 Task: Plan a trip to Beroun, Czech Republic from 24th December, 2023 to 30th December, 2023 for 8 adults, 2 children. Place can be entire room or shared room with 4 bedrooms having 8 beds and 4 bathrooms. Property type can be house. Amenities needed are: wifi, TV, free parkinig on premises, gym, breakfast.
Action: Mouse moved to (456, 91)
Screenshot: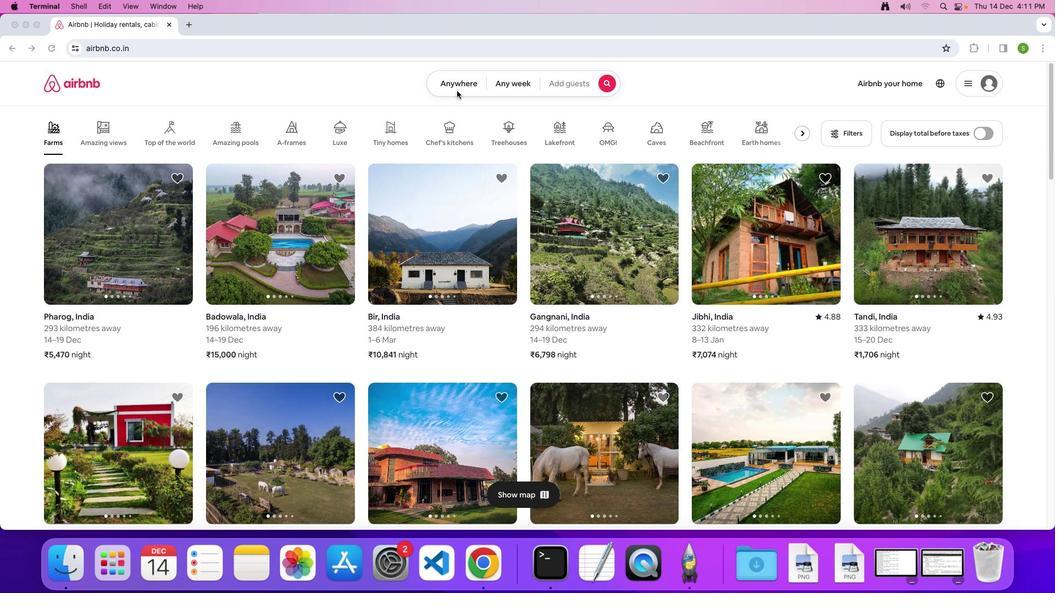 
Action: Mouse pressed left at (456, 91)
Screenshot: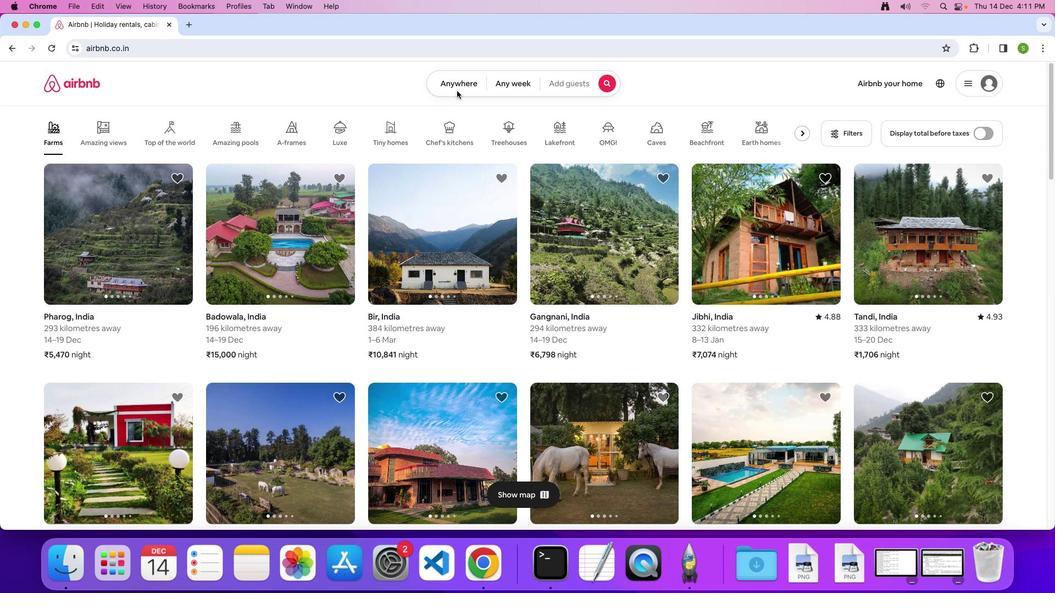 
Action: Mouse moved to (473, 78)
Screenshot: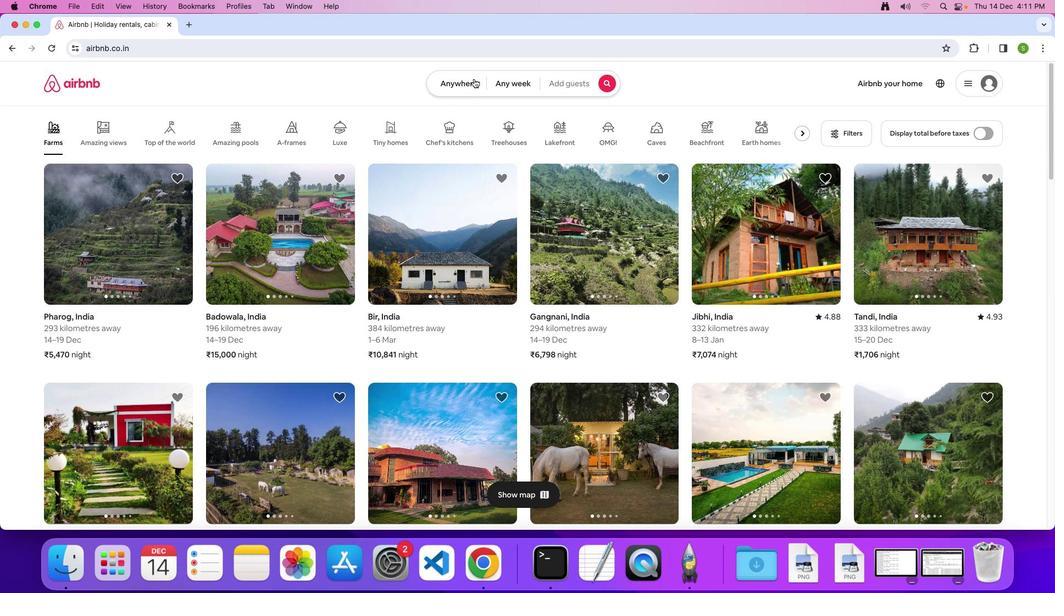
Action: Mouse pressed left at (473, 78)
Screenshot: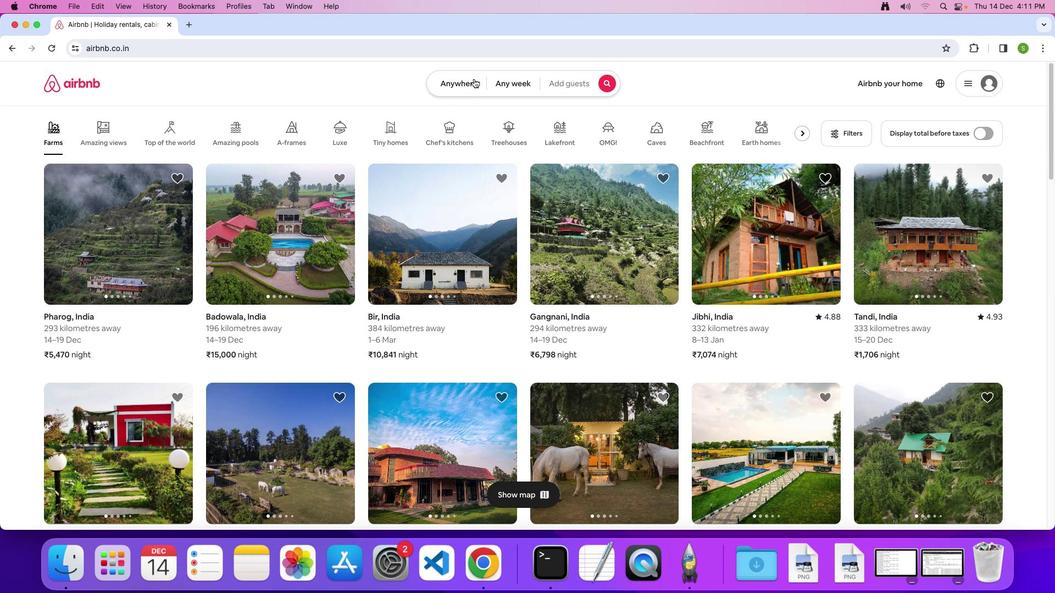 
Action: Mouse moved to (411, 122)
Screenshot: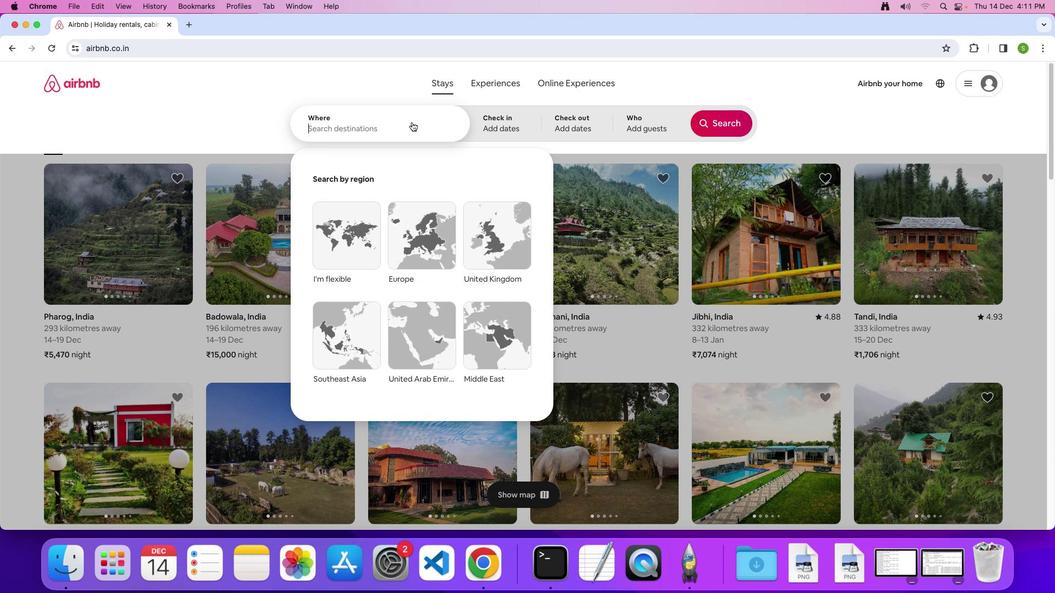 
Action: Mouse pressed left at (411, 122)
Screenshot: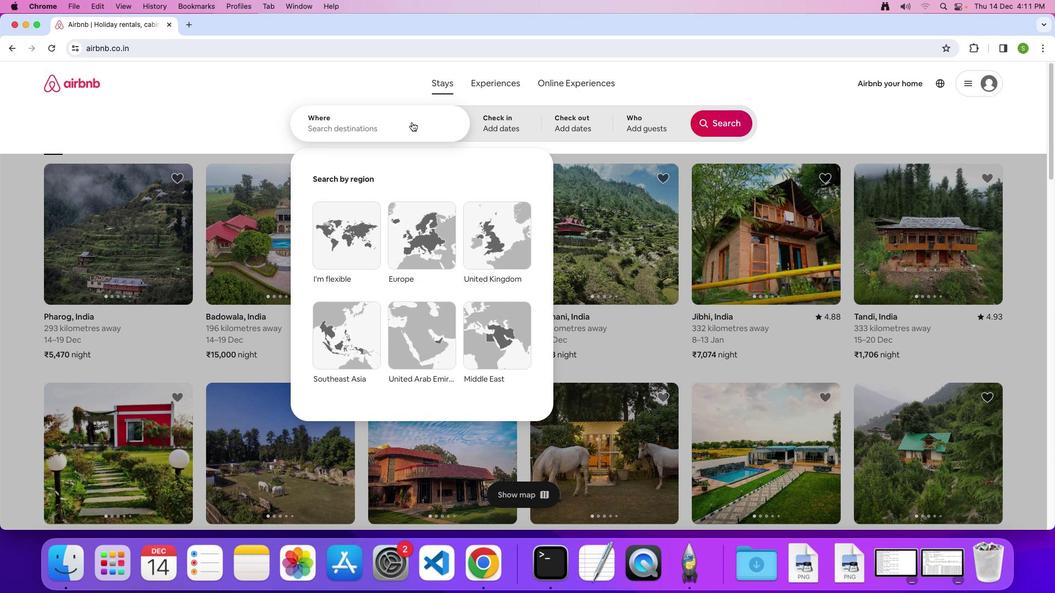 
Action: Key pressed 'B'Key.caps_lock'e''r''o''u''n'','Key.spaceKey.shift'C''z''e''c''h'Key.spaceKey.shift'R''e''p''b''l''i''c'Key.enter
Screenshot: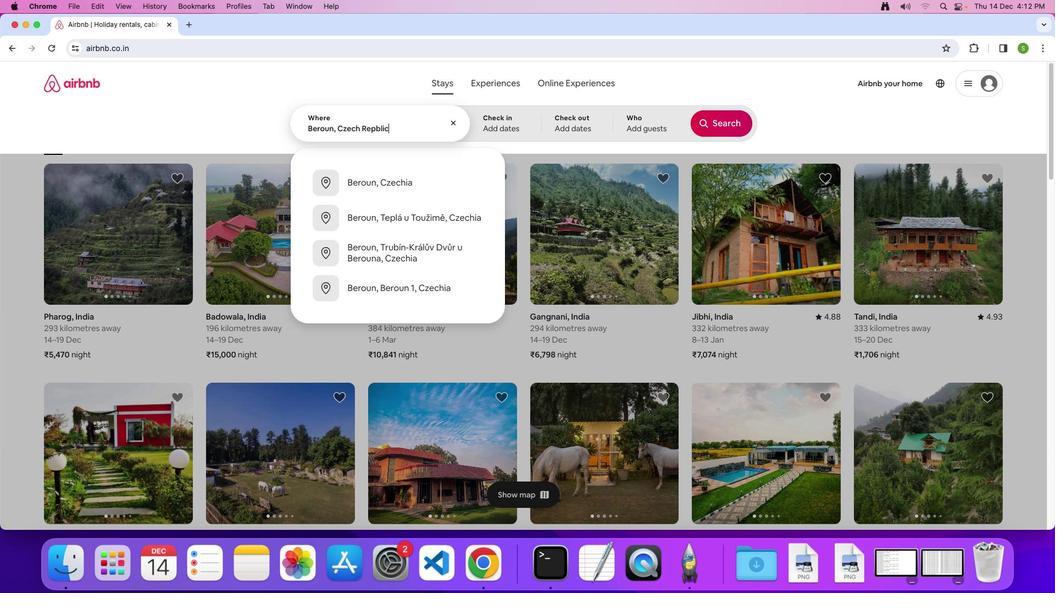 
Action: Mouse moved to (337, 368)
Screenshot: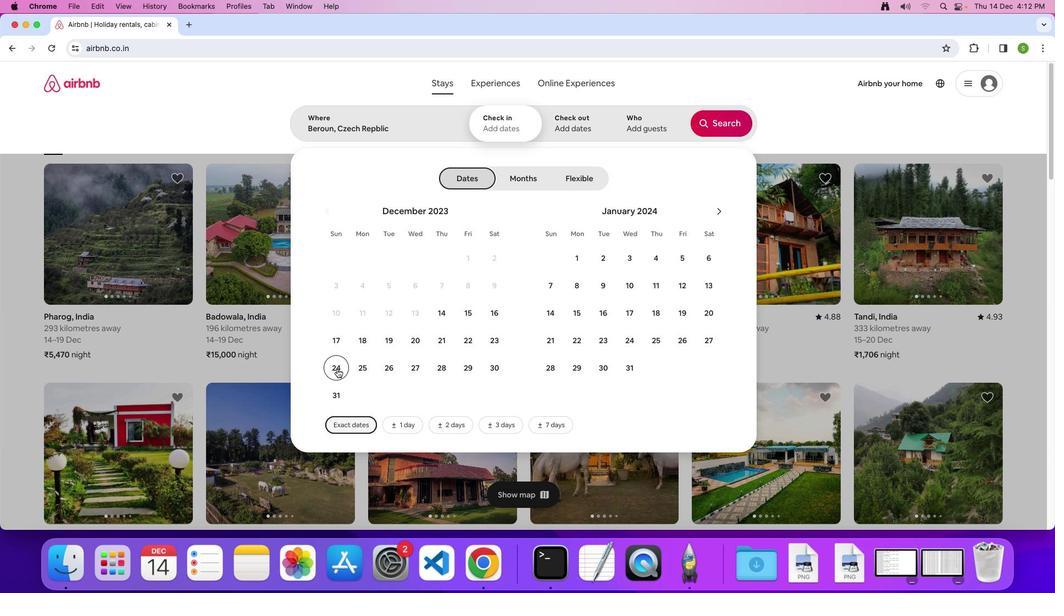 
Action: Mouse pressed left at (337, 368)
Screenshot: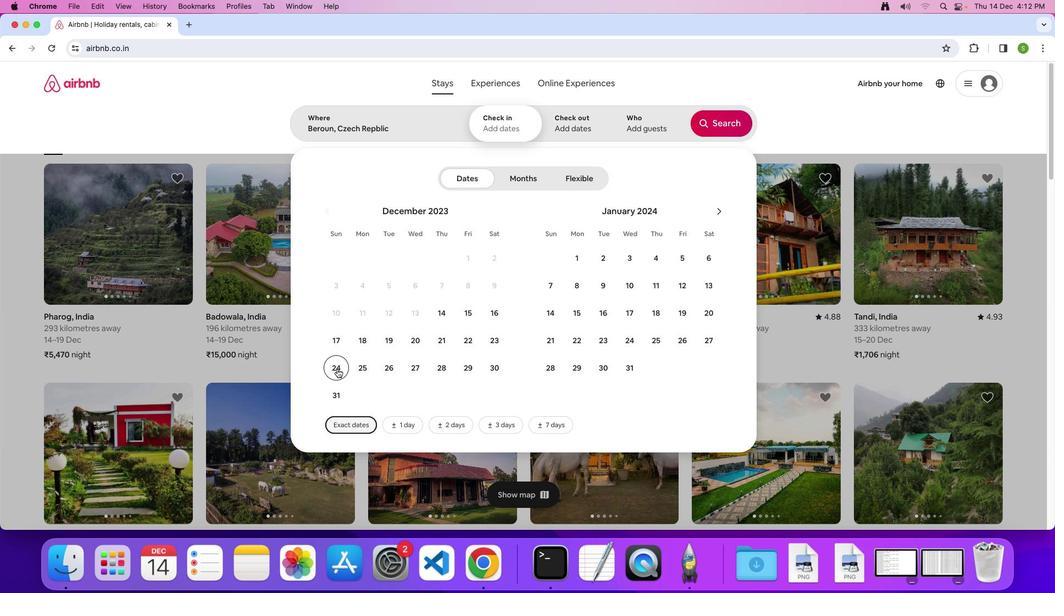 
Action: Mouse moved to (494, 359)
Screenshot: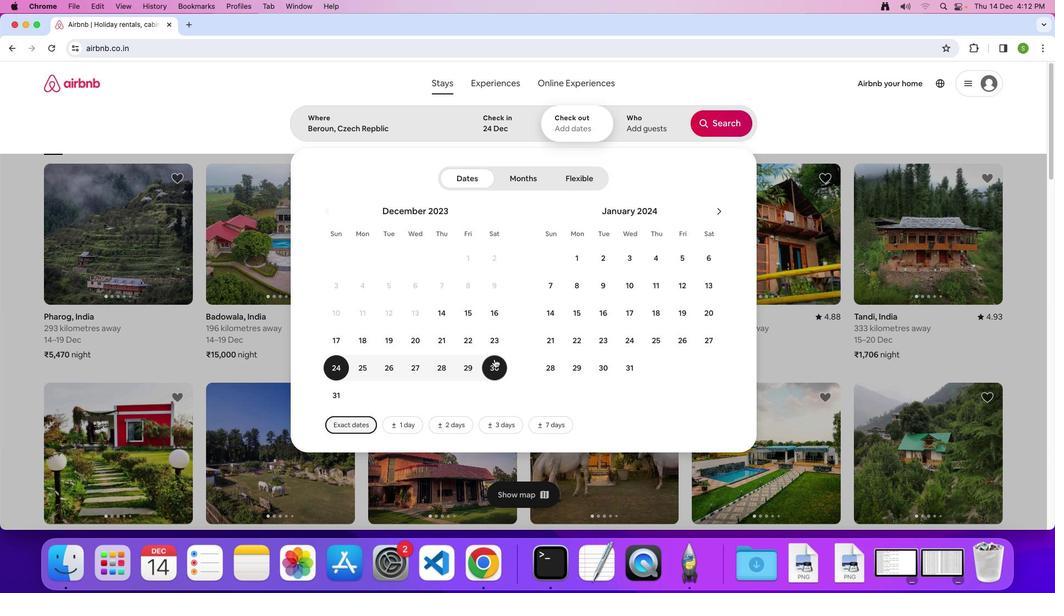 
Action: Mouse pressed left at (494, 359)
Screenshot: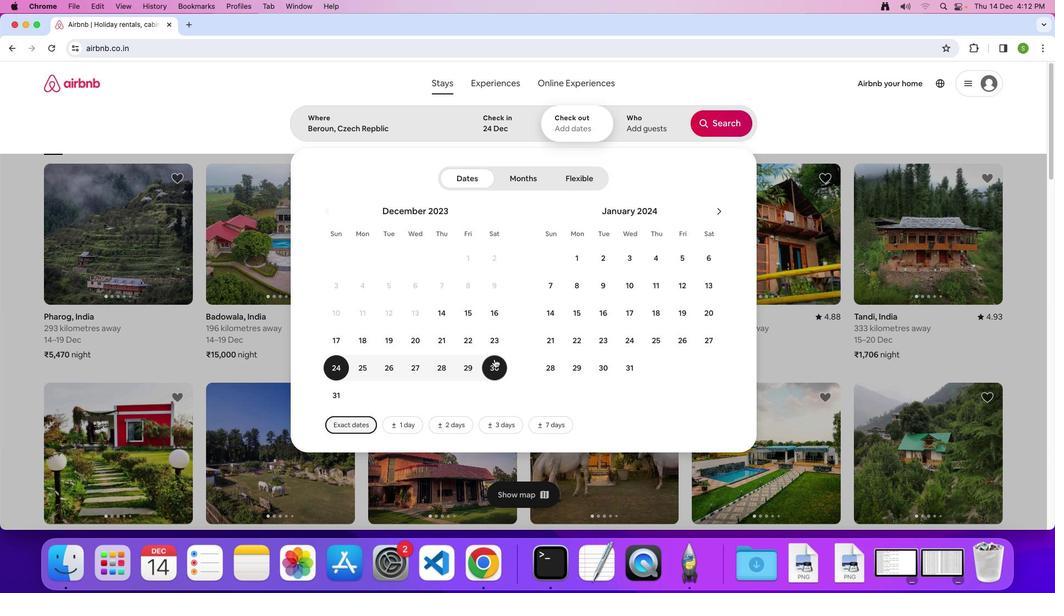 
Action: Mouse moved to (629, 130)
Screenshot: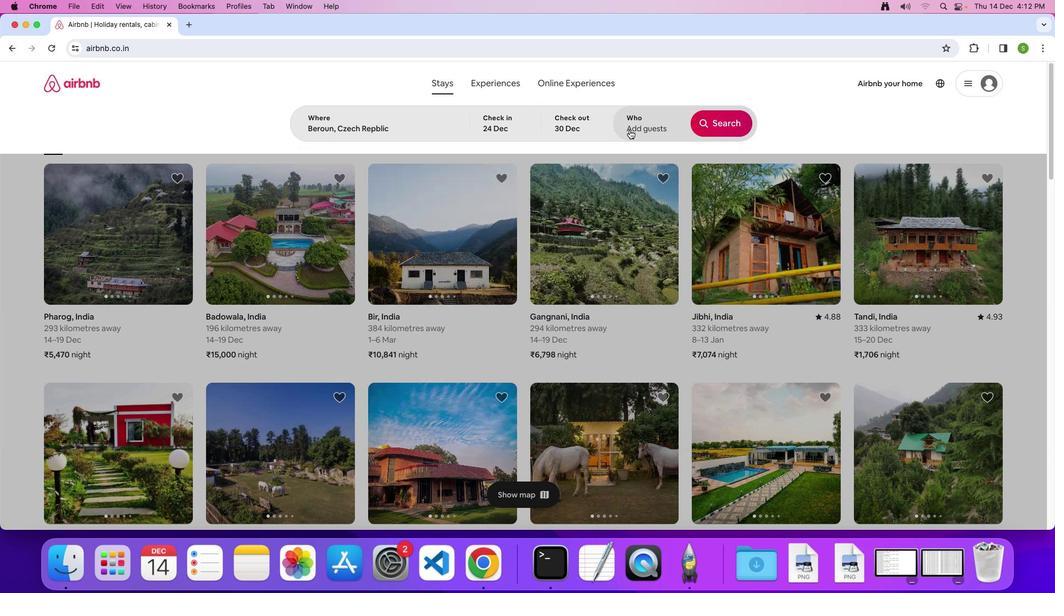 
Action: Mouse pressed left at (629, 130)
Screenshot: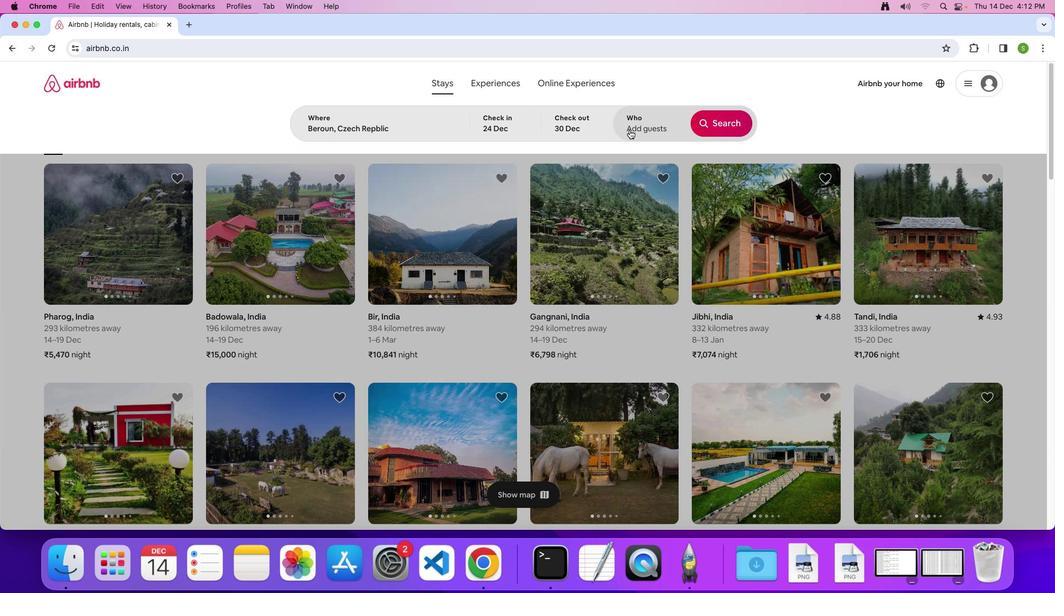 
Action: Mouse moved to (718, 179)
Screenshot: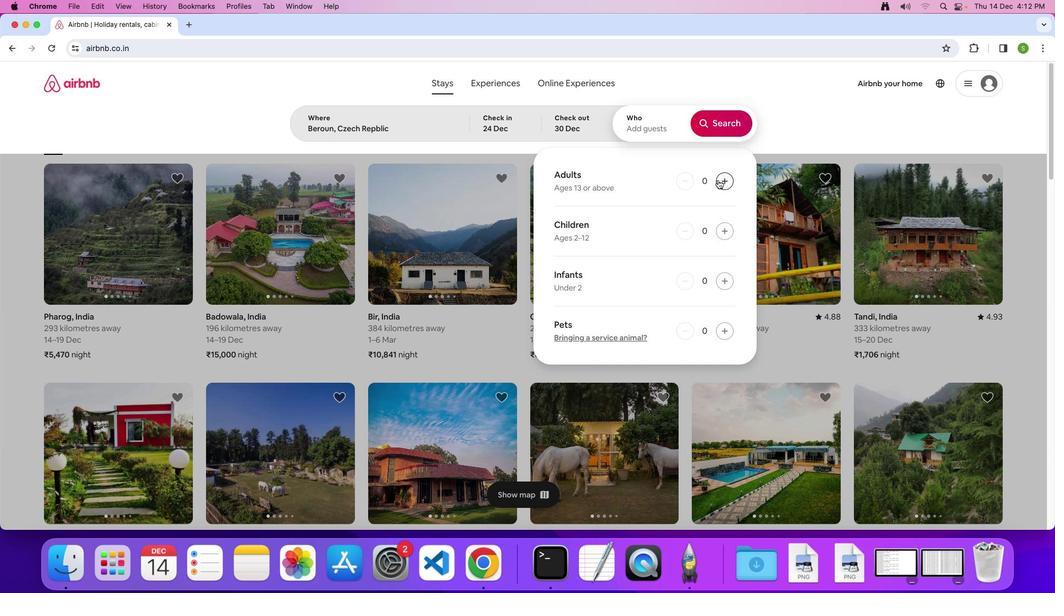 
Action: Mouse pressed left at (718, 179)
Screenshot: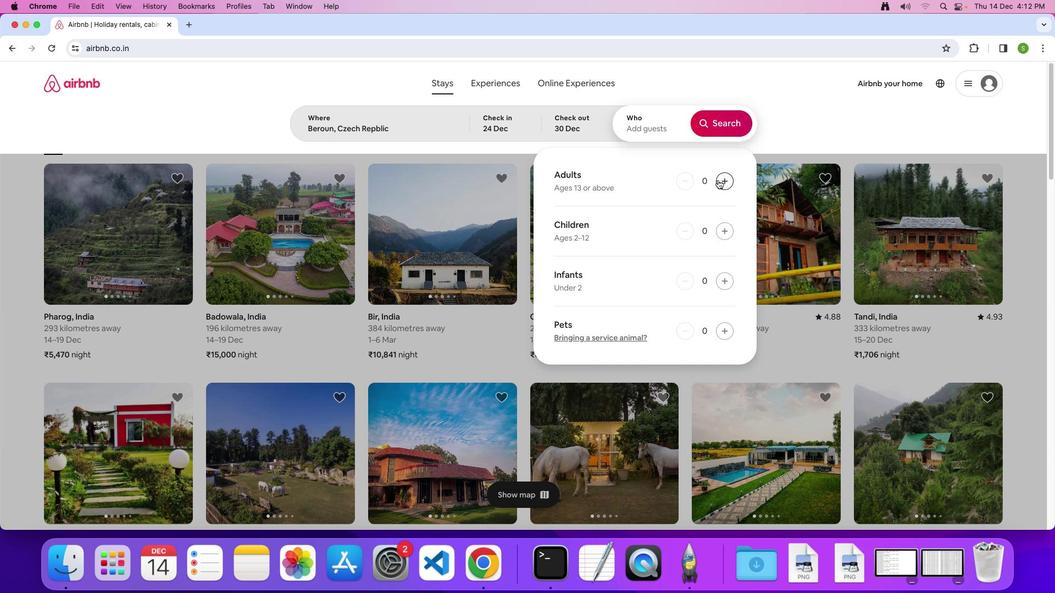 
Action: Mouse pressed left at (718, 179)
Screenshot: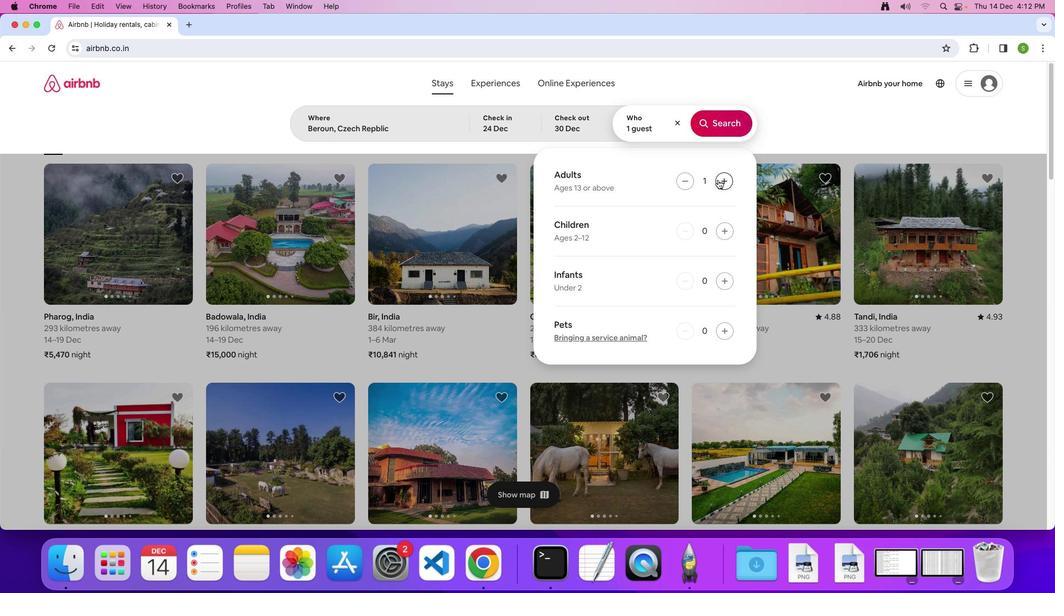 
Action: Mouse pressed left at (718, 179)
Screenshot: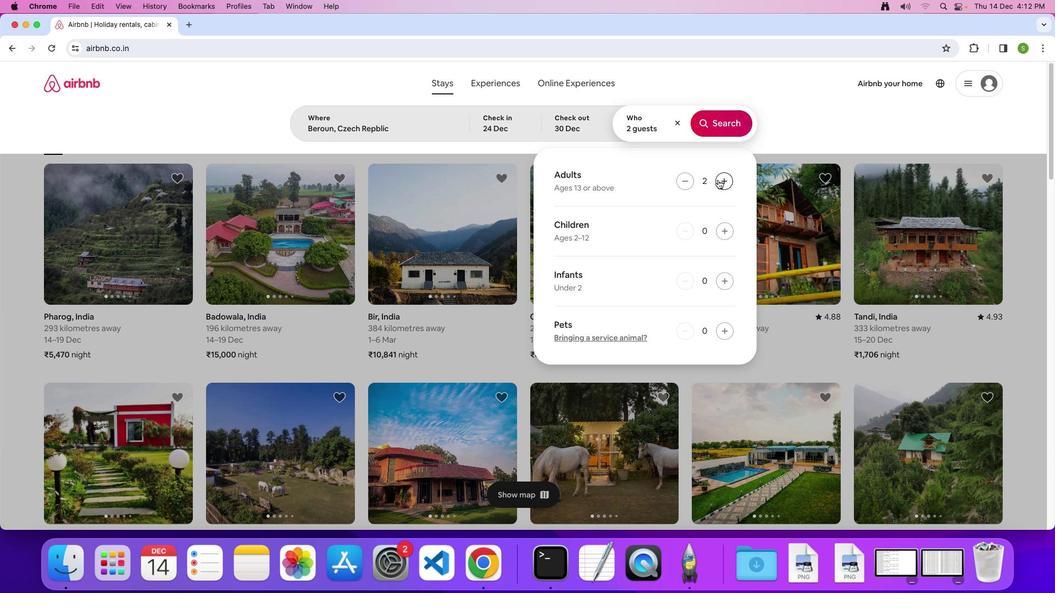 
Action: Mouse pressed left at (718, 179)
Screenshot: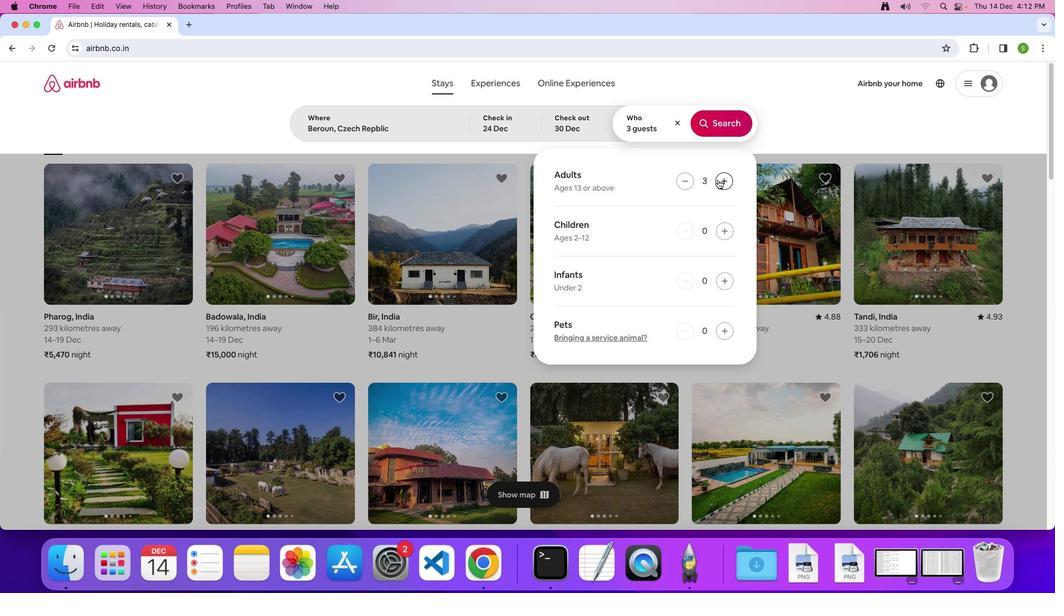 
Action: Mouse pressed left at (718, 179)
Screenshot: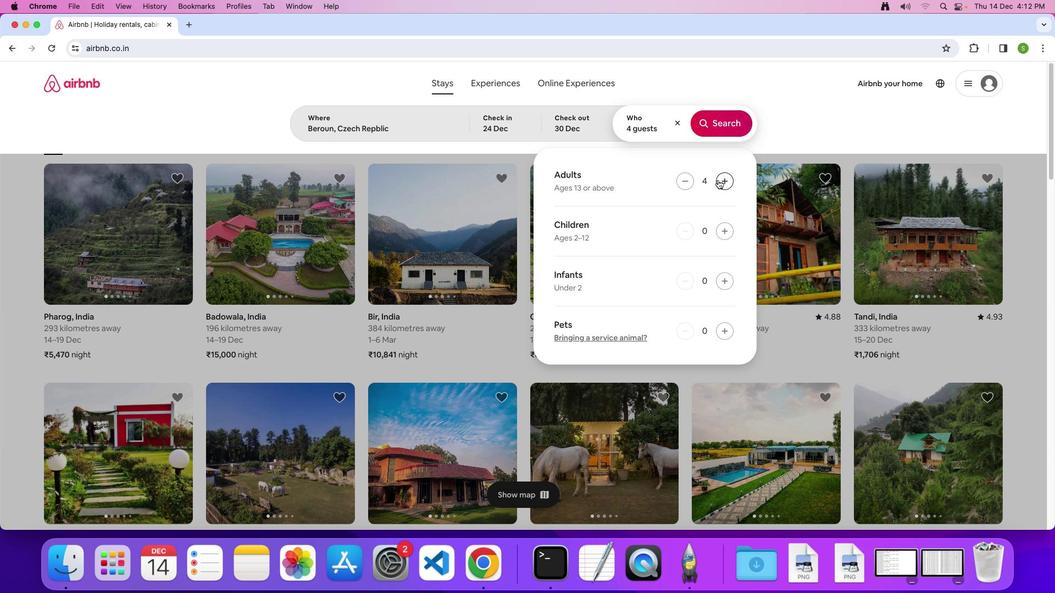 
Action: Mouse pressed left at (718, 179)
Screenshot: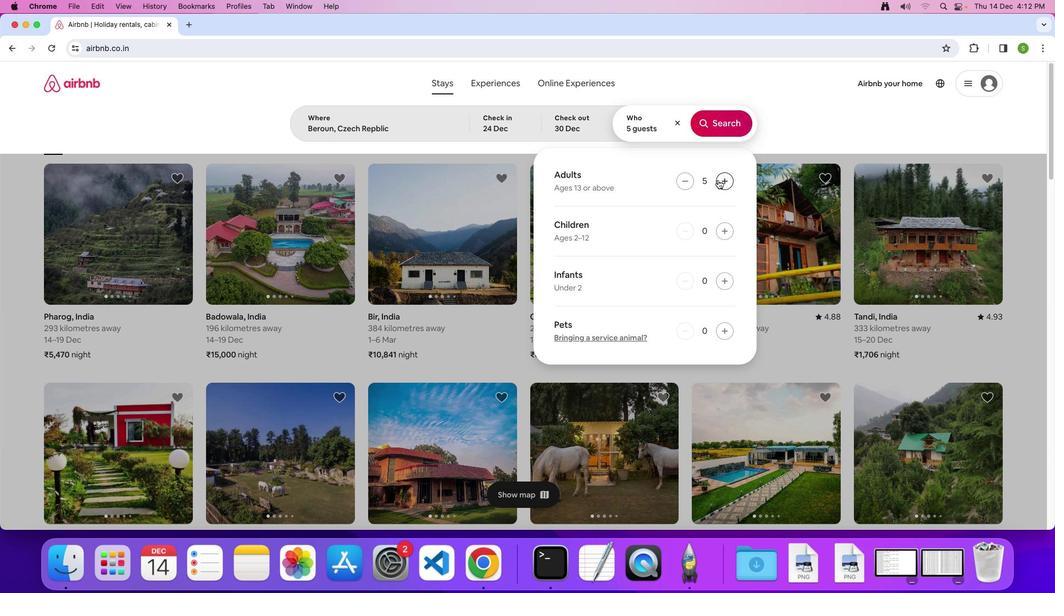 
Action: Mouse pressed left at (718, 179)
Screenshot: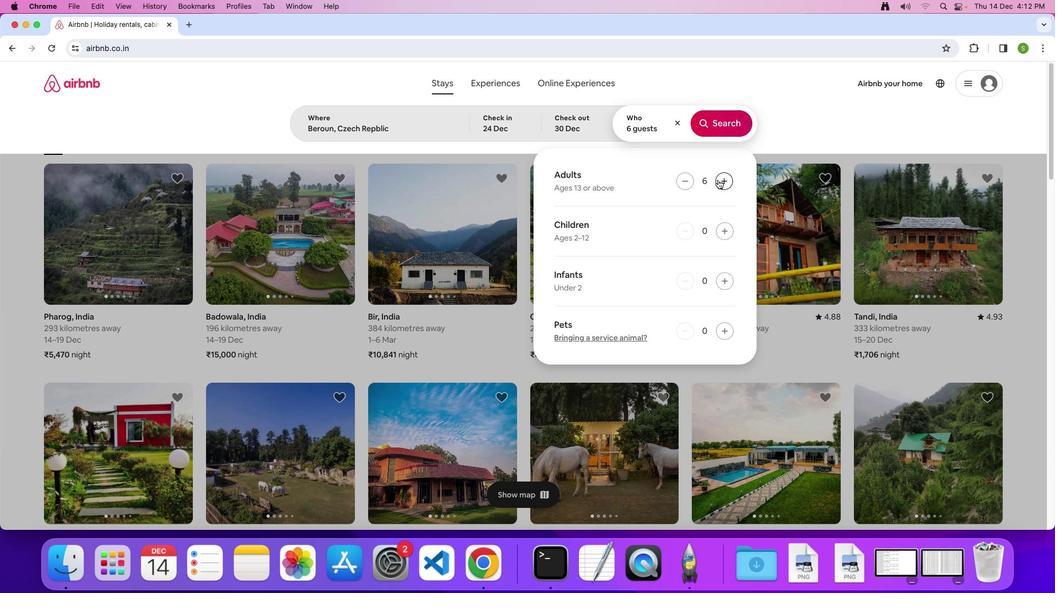 
Action: Mouse moved to (718, 179)
Screenshot: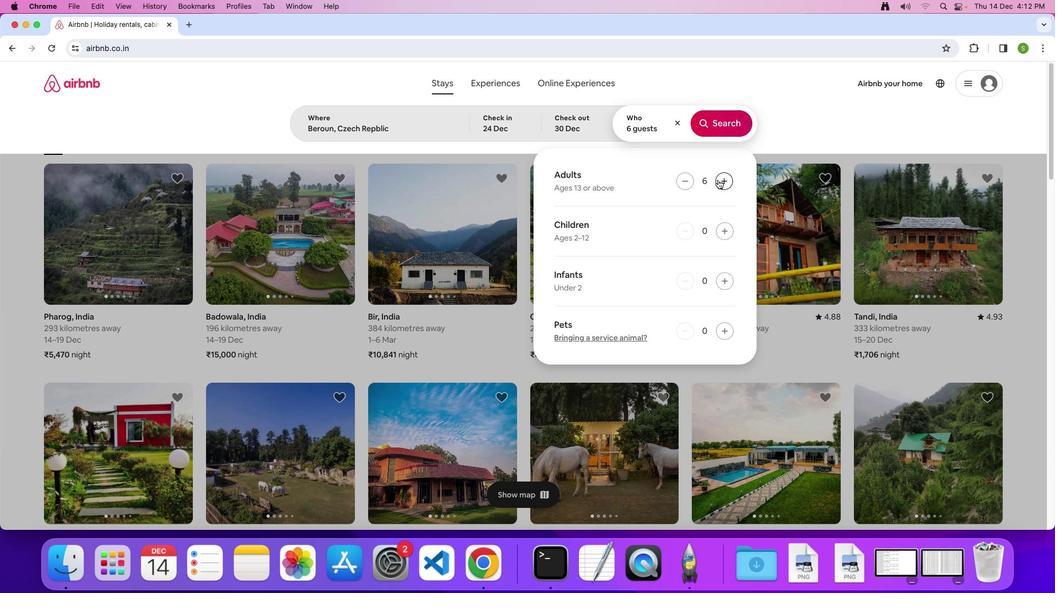 
Action: Mouse pressed left at (718, 179)
Screenshot: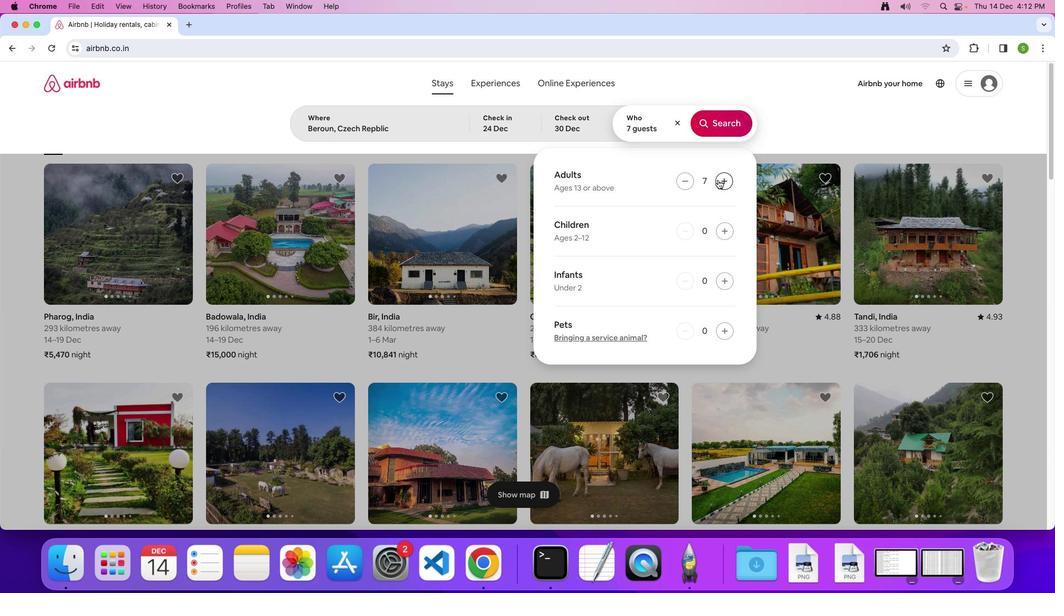 
Action: Mouse moved to (723, 224)
Screenshot: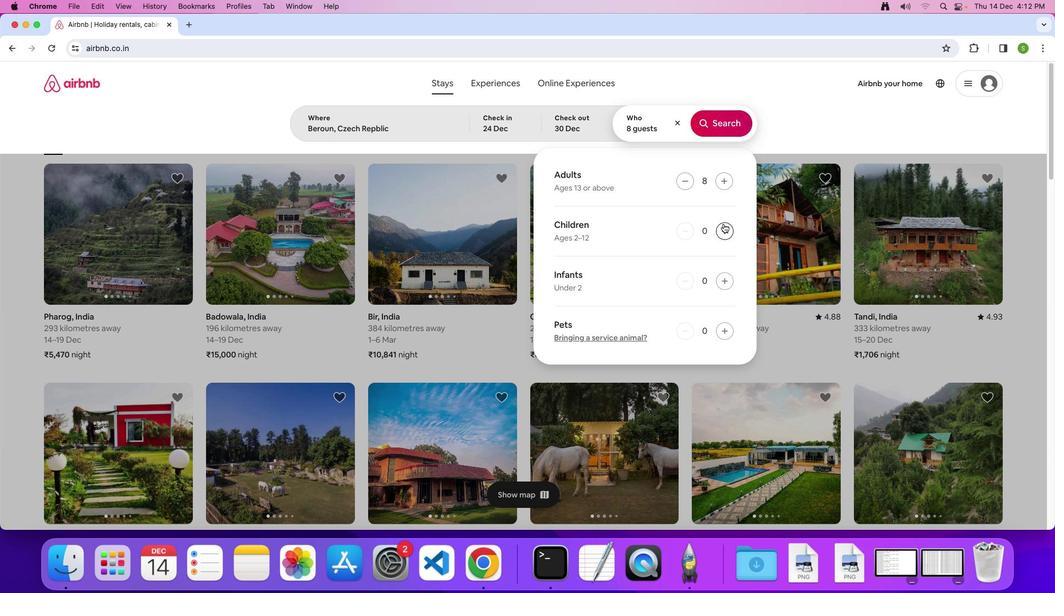 
Action: Mouse pressed left at (723, 224)
Screenshot: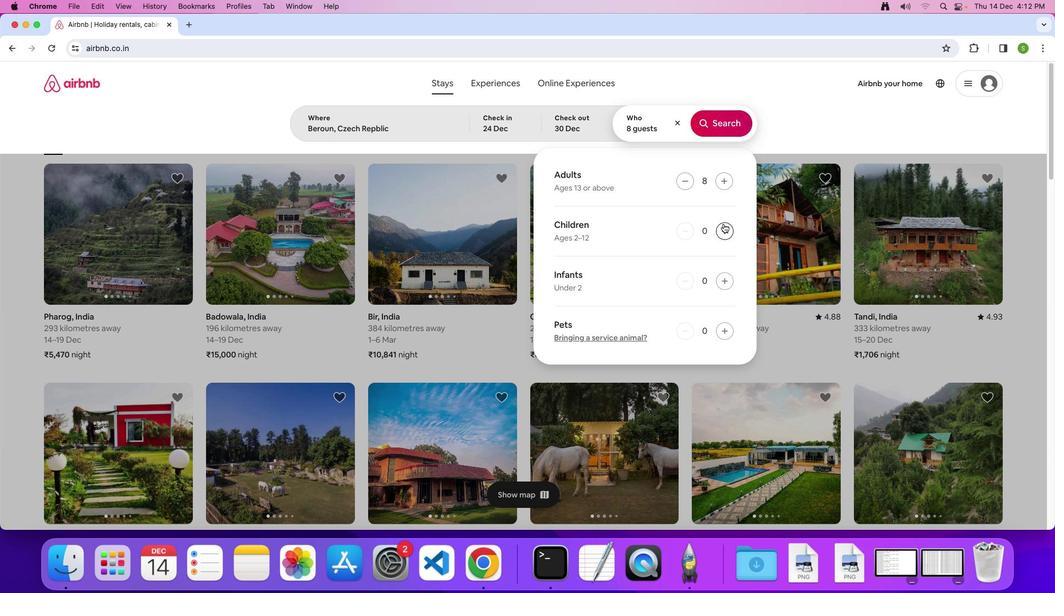
Action: Mouse pressed left at (723, 224)
Screenshot: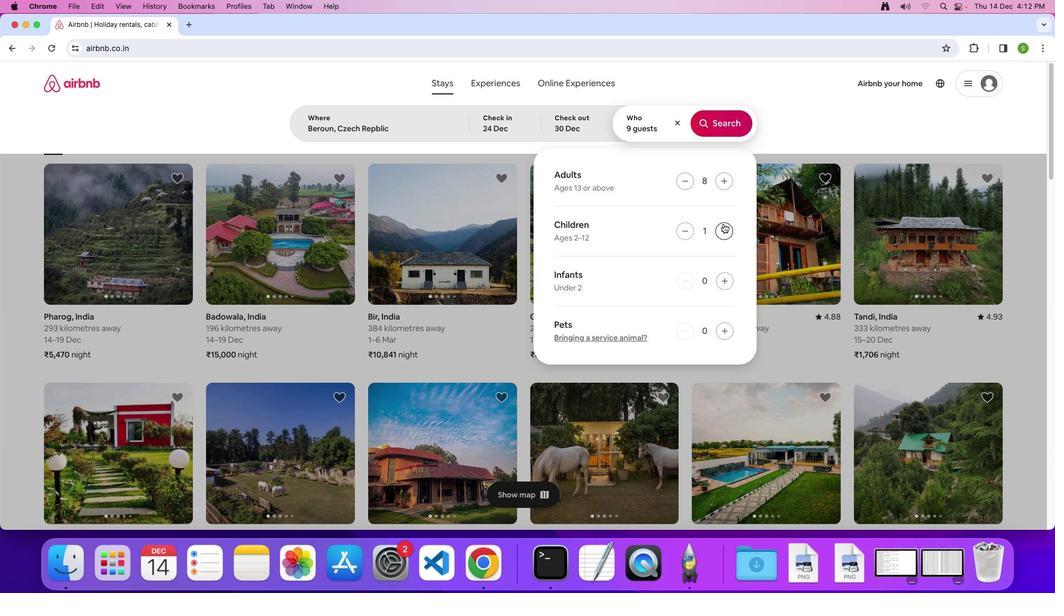 
Action: Mouse moved to (719, 125)
Screenshot: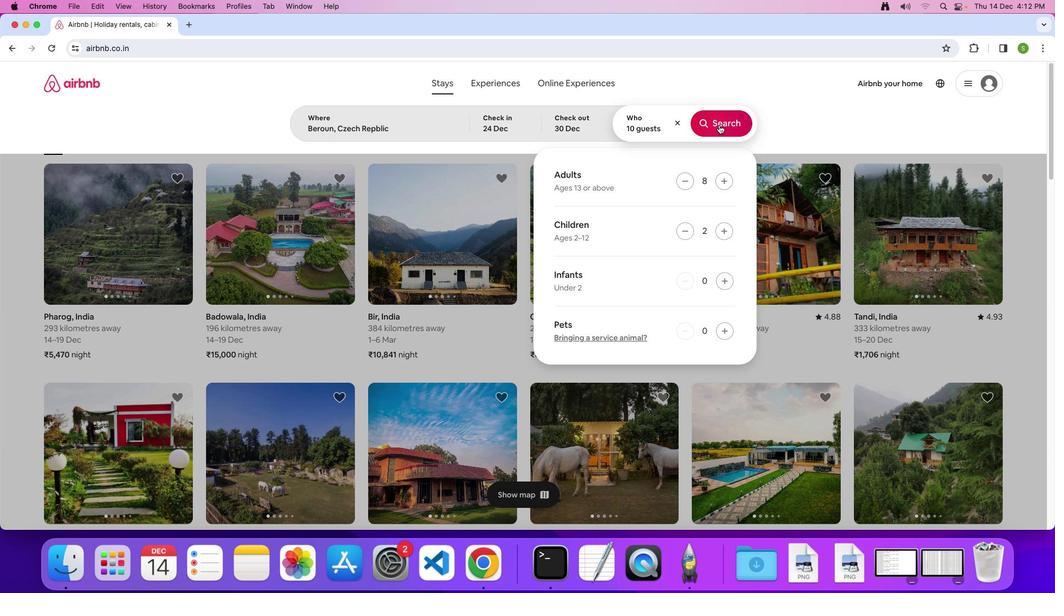 
Action: Mouse pressed left at (719, 125)
Screenshot: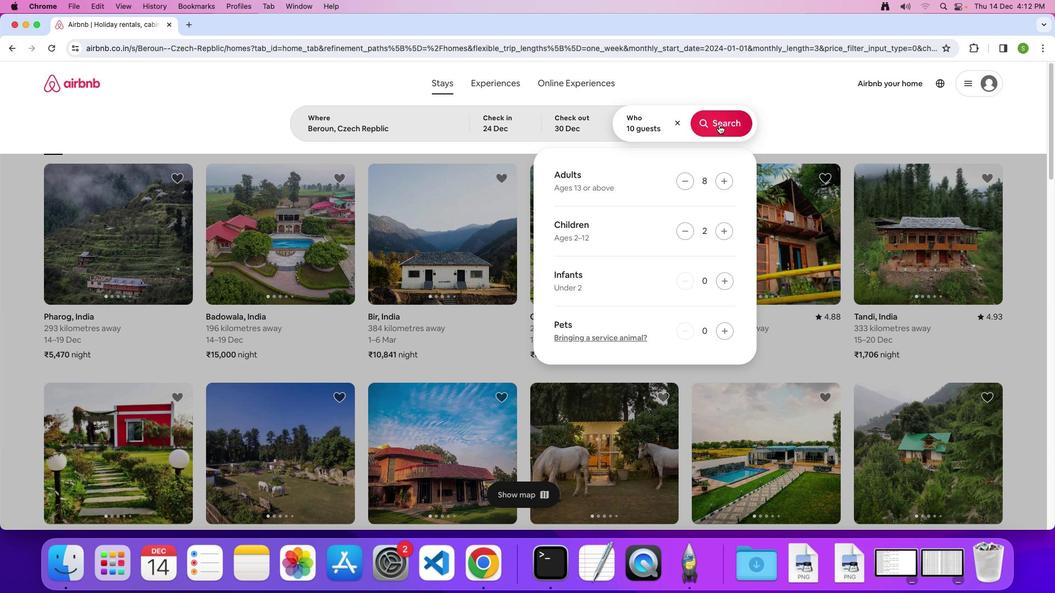 
Action: Mouse moved to (882, 132)
Screenshot: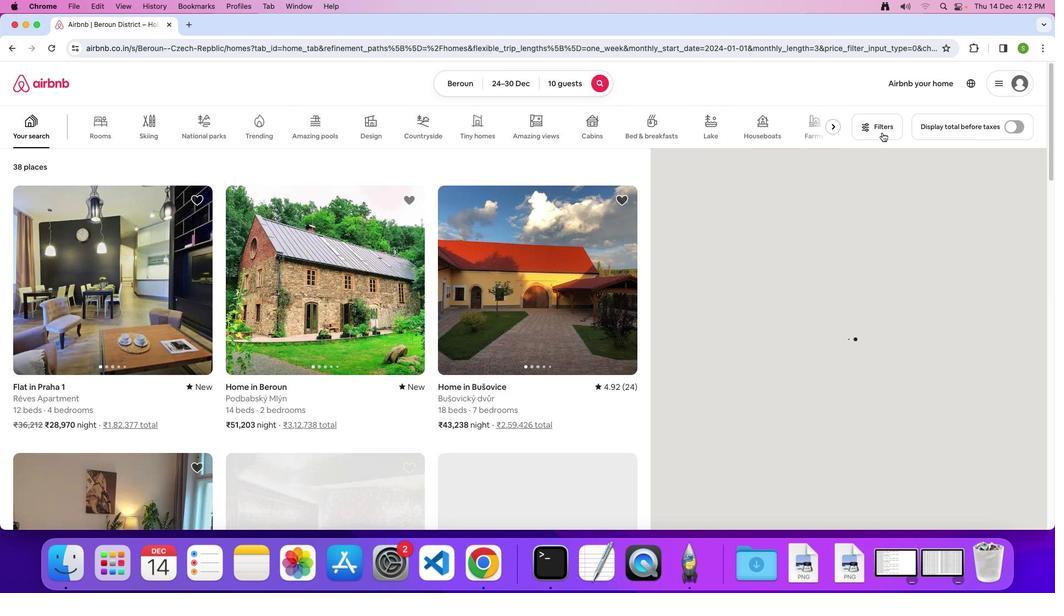 
Action: Mouse pressed left at (882, 132)
Screenshot: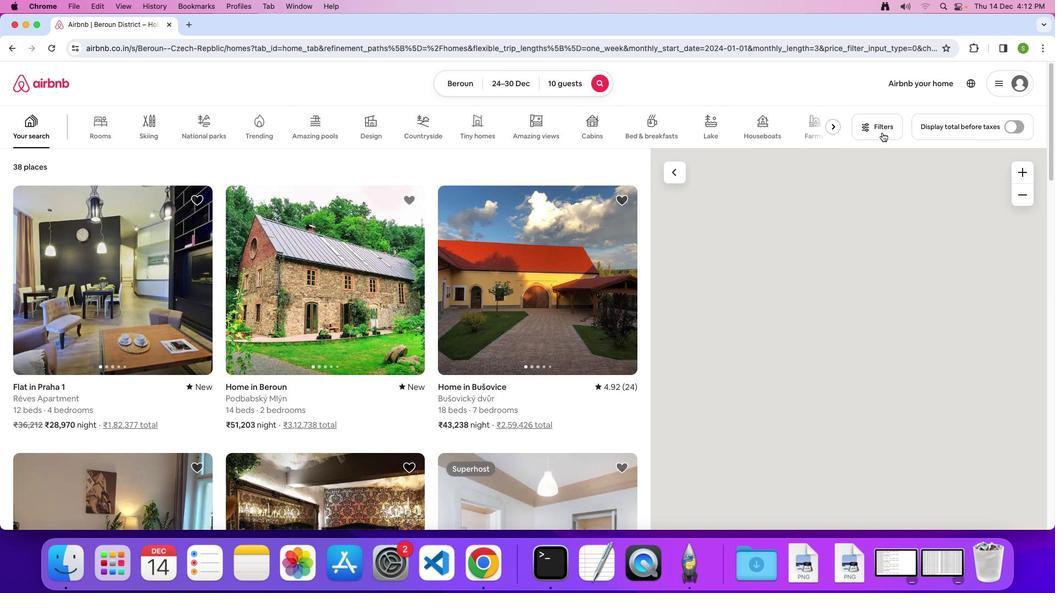 
Action: Mouse moved to (510, 360)
Screenshot: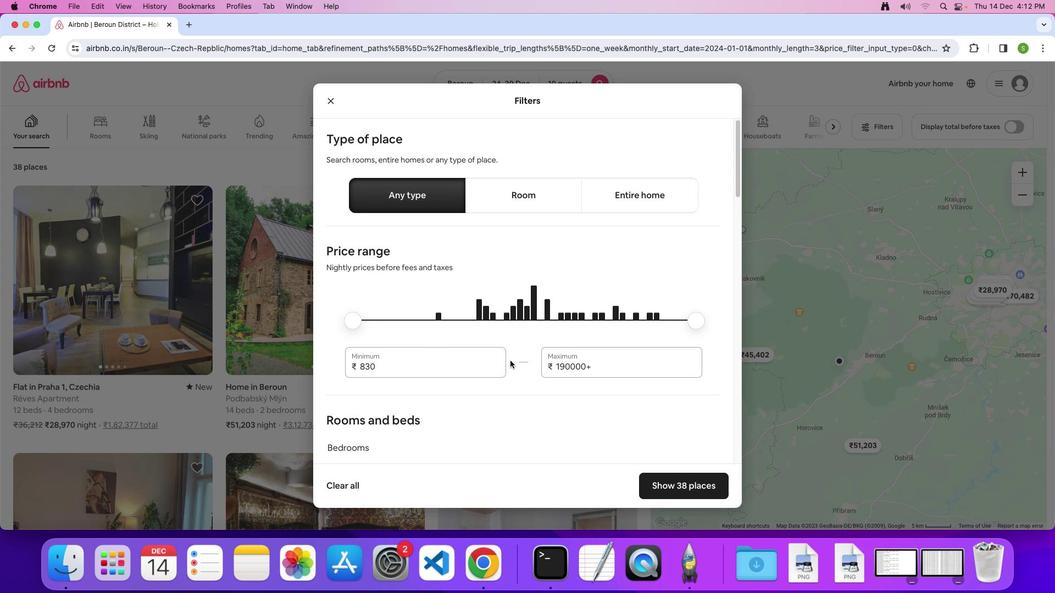 
Action: Mouse scrolled (510, 360) with delta (0, 0)
Screenshot: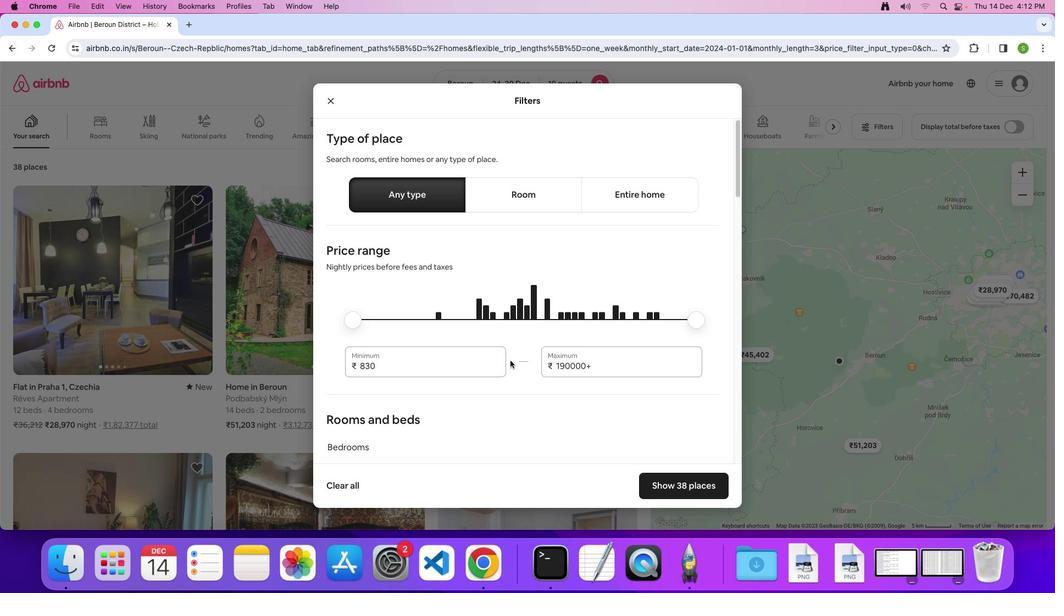 
Action: Mouse scrolled (510, 360) with delta (0, 0)
Screenshot: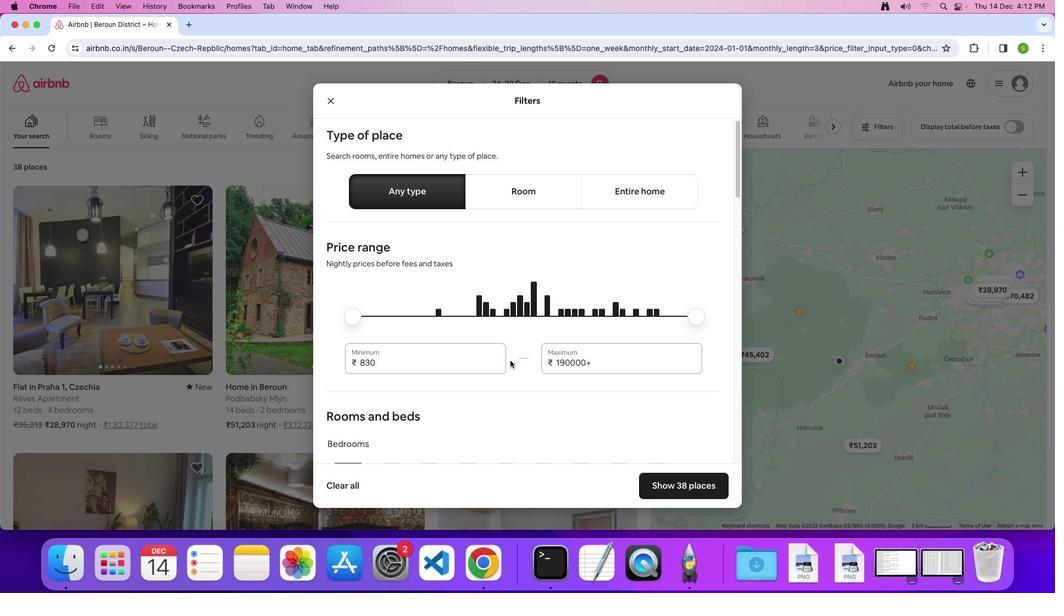 
Action: Mouse scrolled (510, 360) with delta (0, 0)
Screenshot: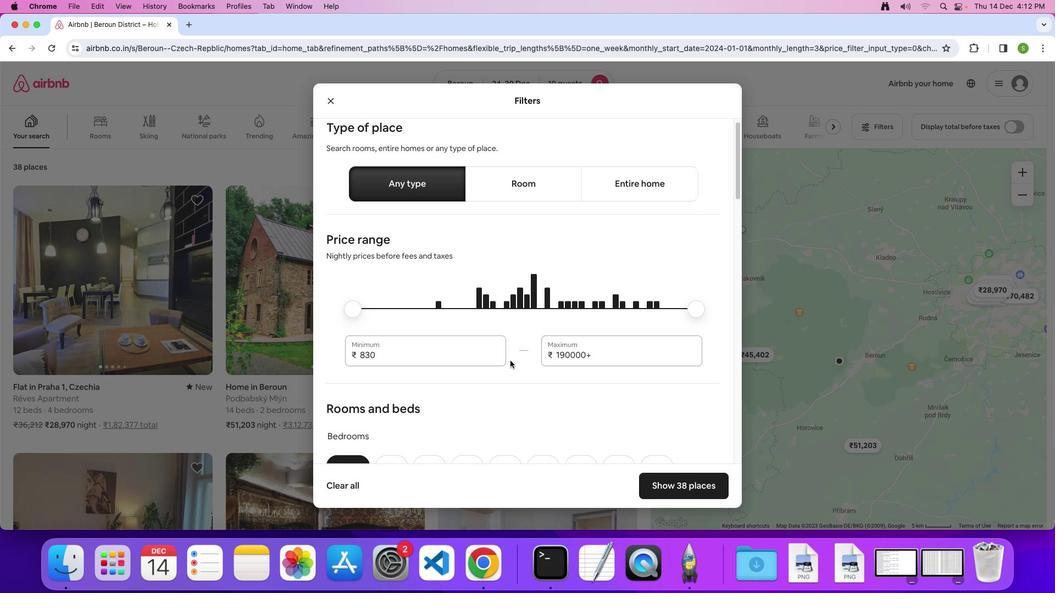 
Action: Mouse scrolled (510, 360) with delta (0, 0)
Screenshot: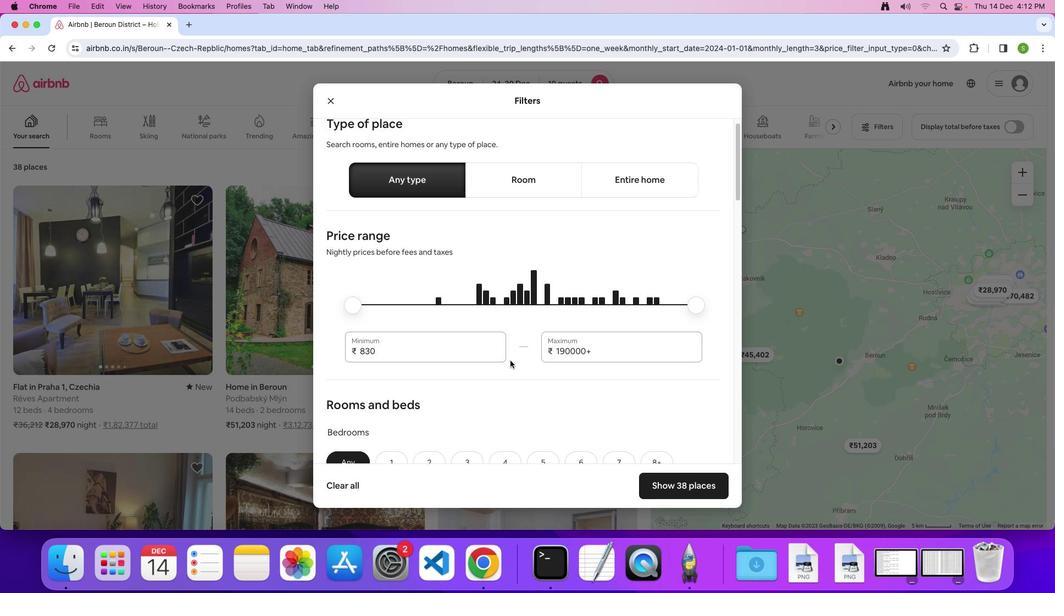 
Action: Mouse scrolled (510, 360) with delta (0, 0)
Screenshot: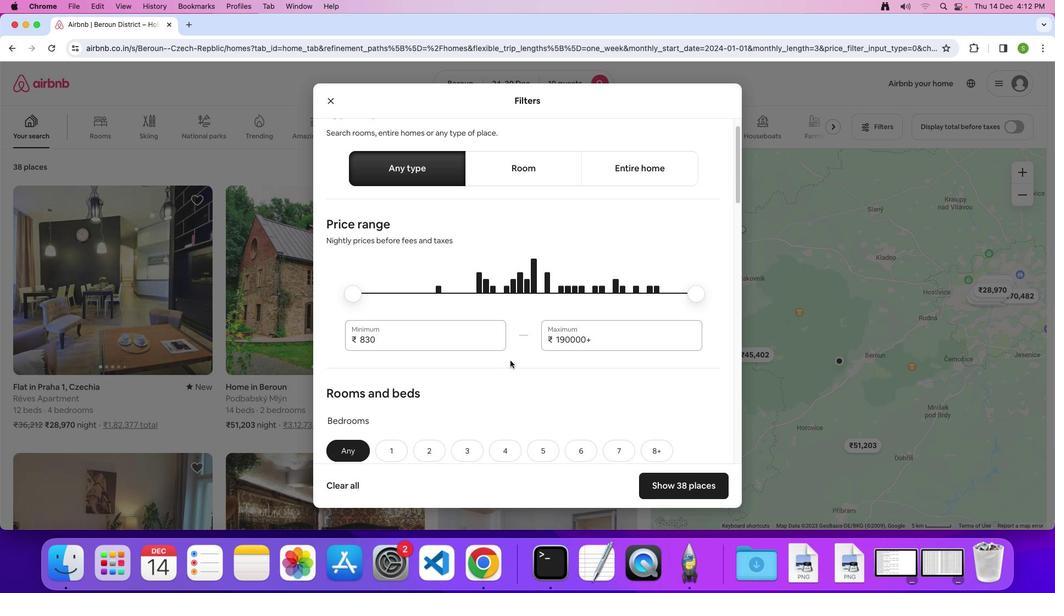 
Action: Mouse scrolled (510, 360) with delta (0, 0)
Screenshot: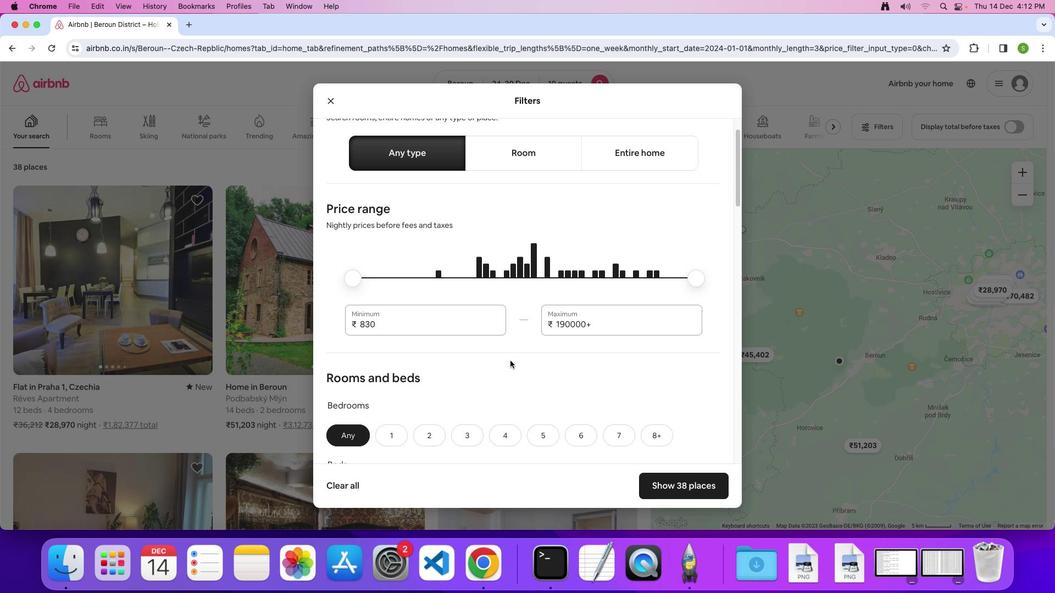 
Action: Mouse scrolled (510, 360) with delta (0, 0)
Screenshot: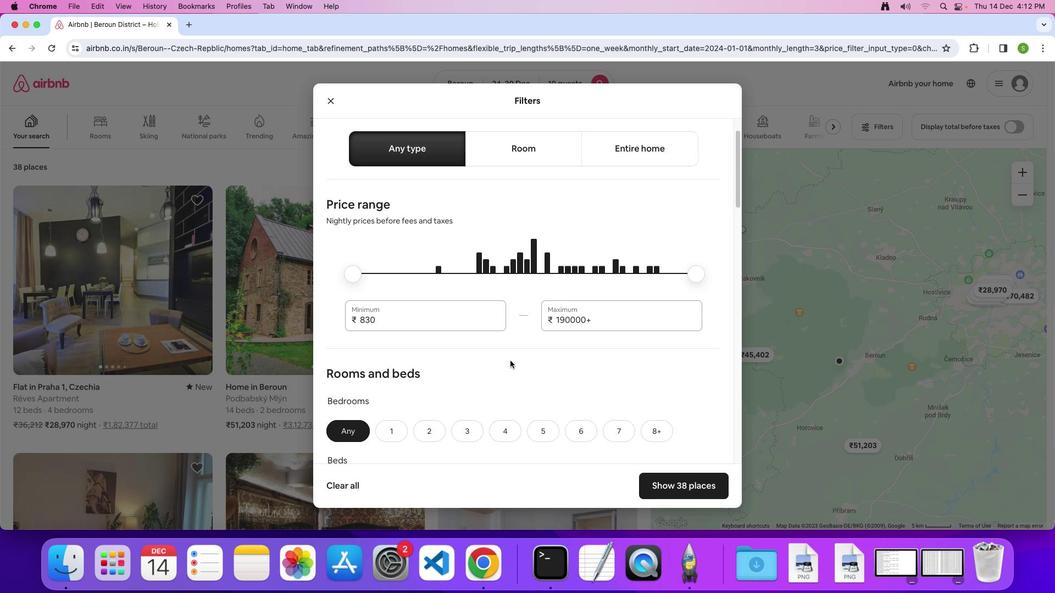 
Action: Mouse scrolled (510, 360) with delta (0, 0)
Screenshot: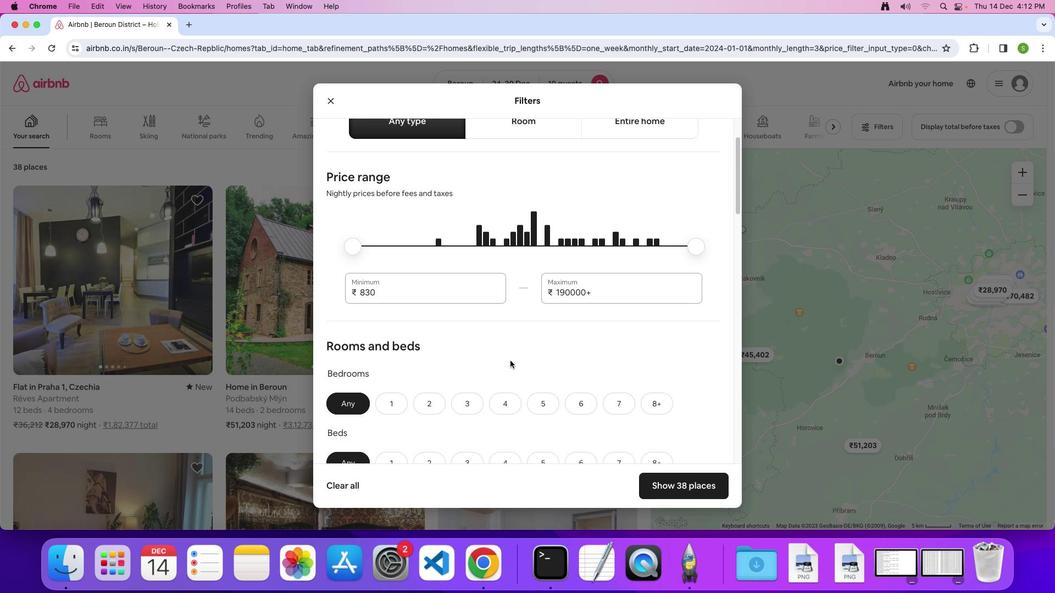 
Action: Mouse scrolled (510, 360) with delta (0, 0)
Screenshot: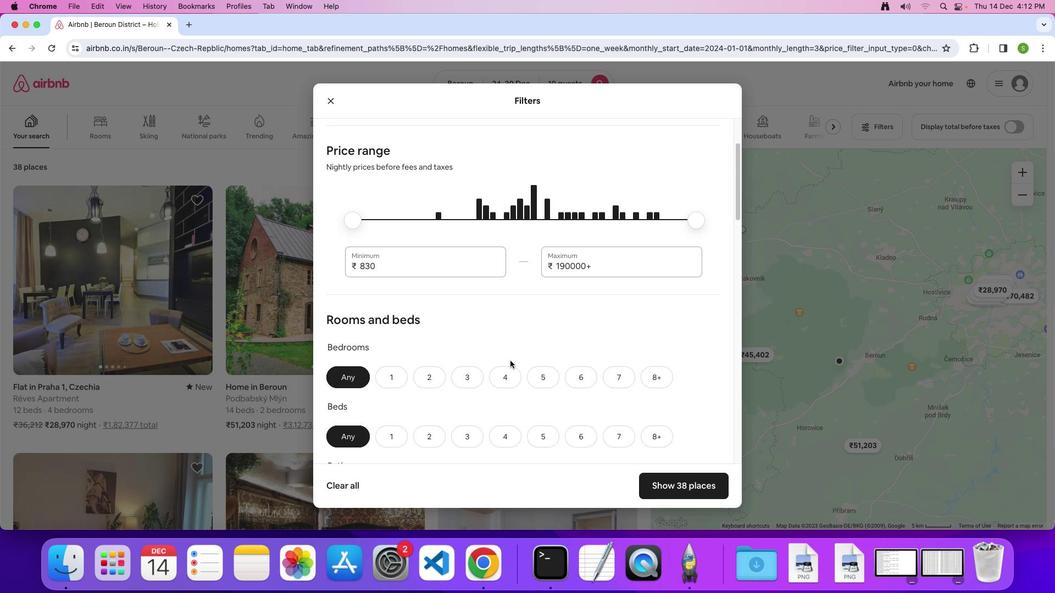 
Action: Mouse scrolled (510, 360) with delta (0, 0)
Screenshot: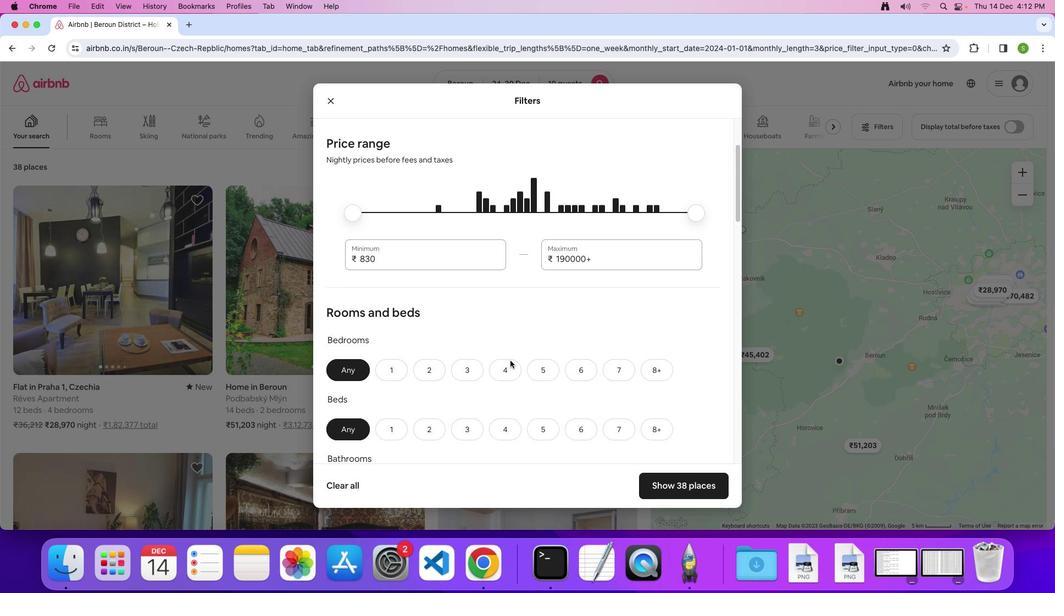 
Action: Mouse scrolled (510, 360) with delta (0, -1)
Screenshot: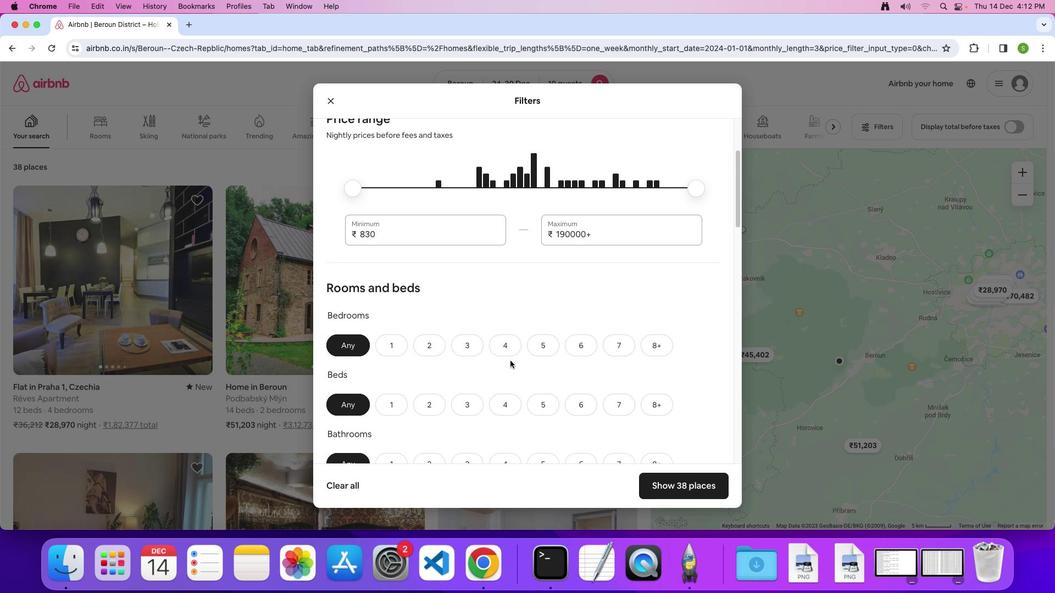 
Action: Mouse scrolled (510, 360) with delta (0, 0)
Screenshot: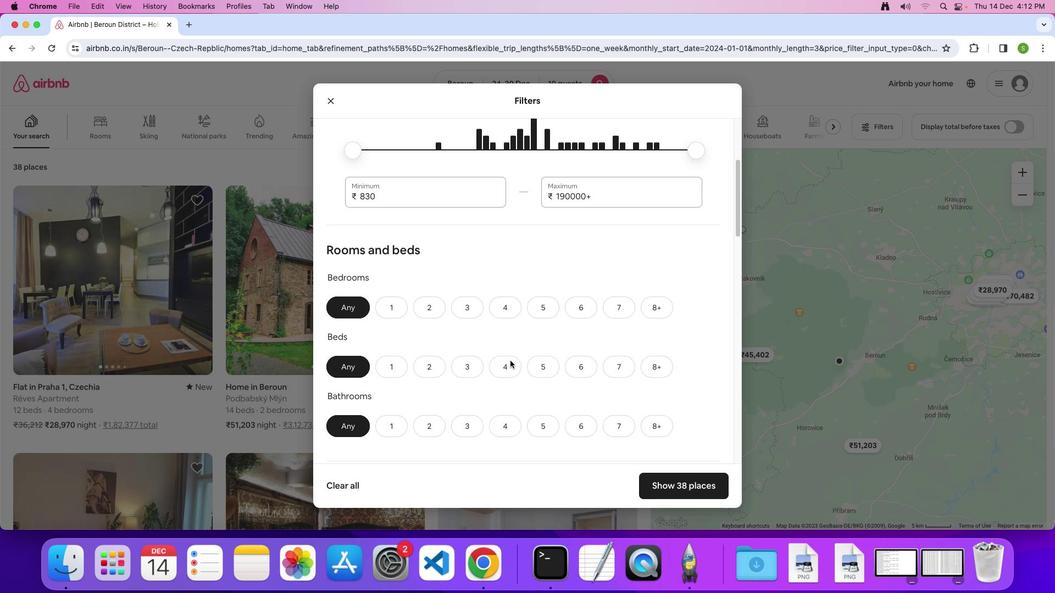 
Action: Mouse scrolled (510, 360) with delta (0, 0)
Screenshot: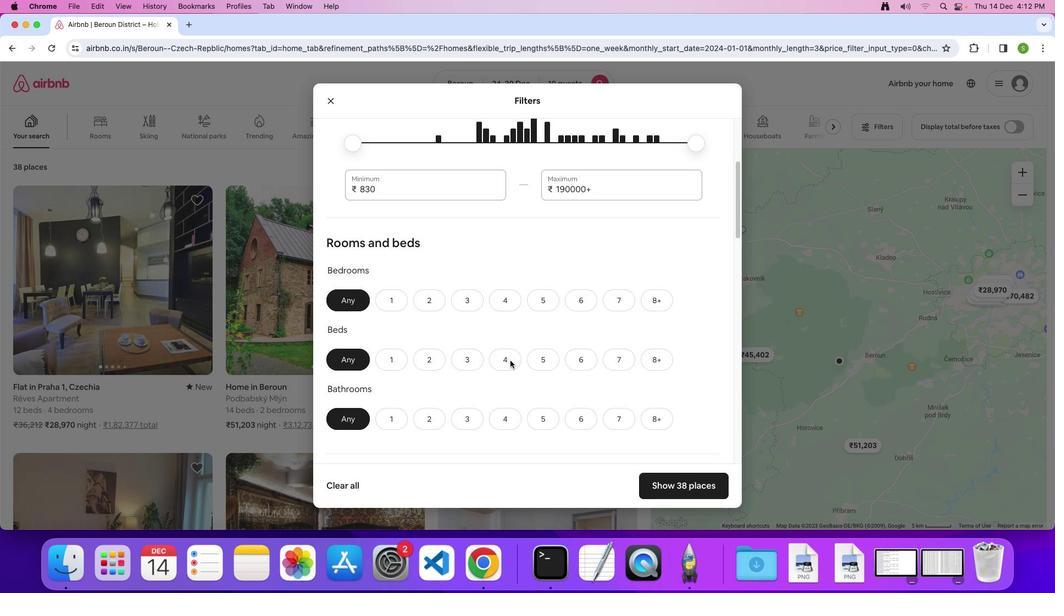 
Action: Mouse scrolled (510, 360) with delta (0, -1)
Screenshot: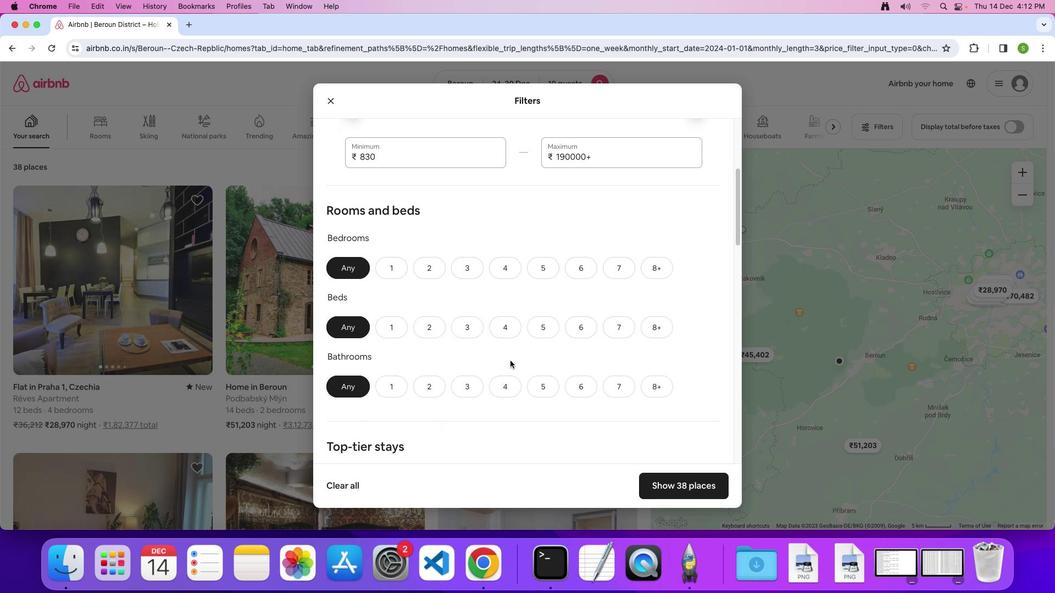 
Action: Mouse moved to (504, 232)
Screenshot: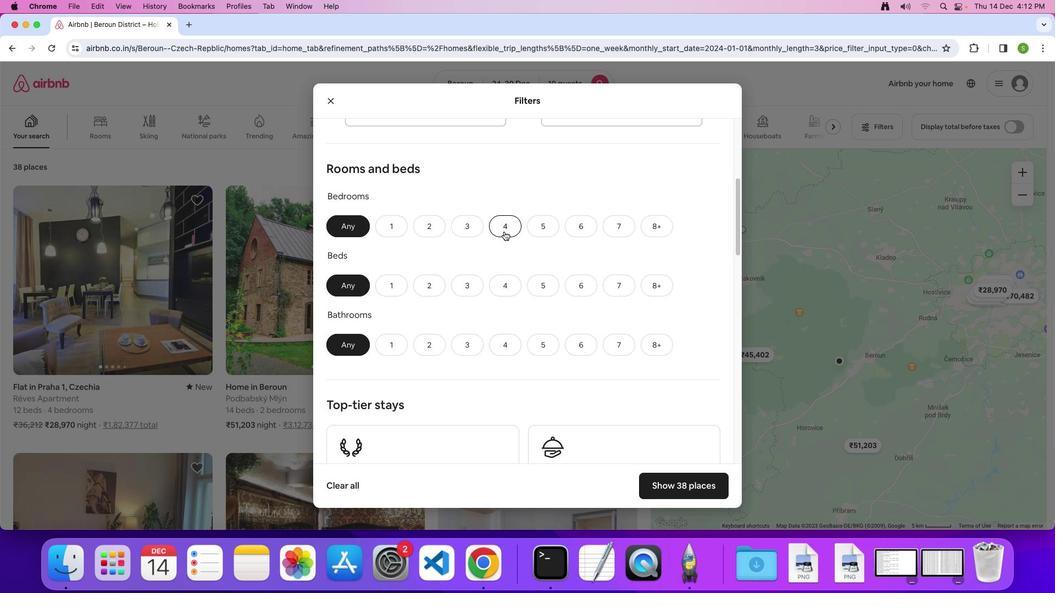 
Action: Mouse pressed left at (504, 232)
Screenshot: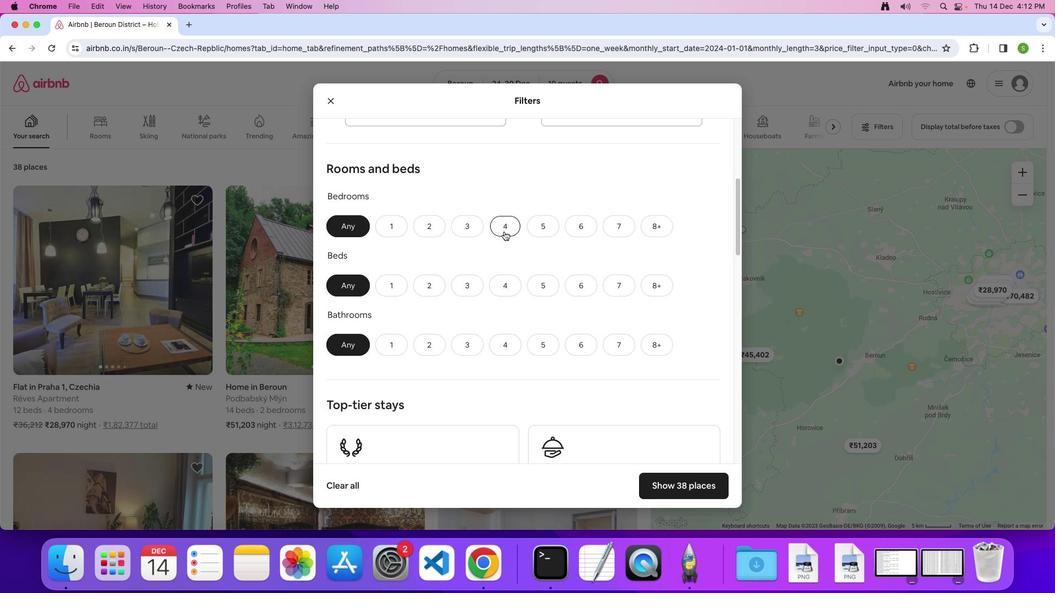 
Action: Mouse moved to (645, 287)
Screenshot: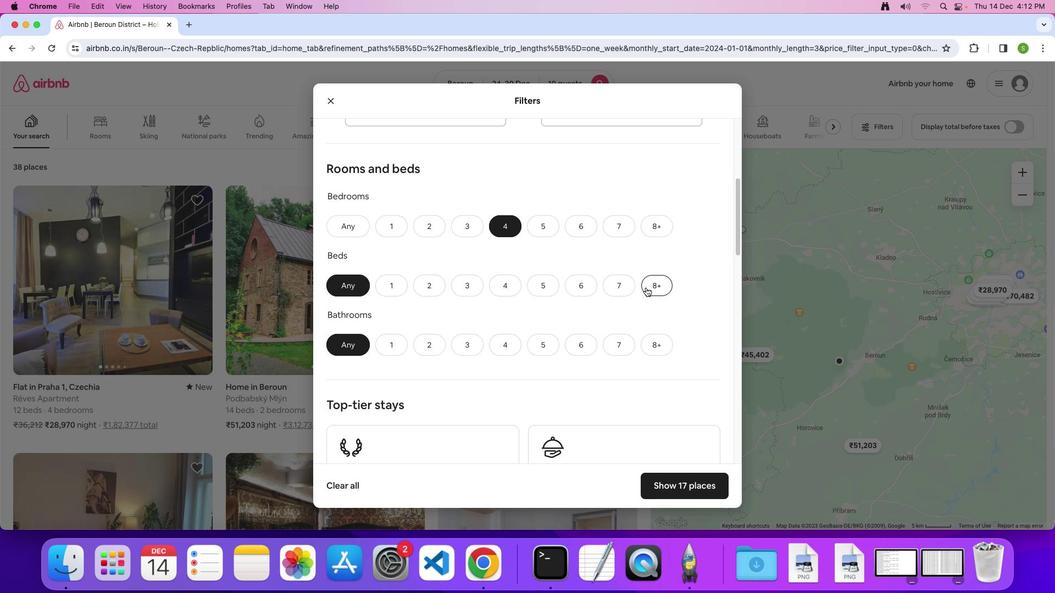 
Action: Mouse pressed left at (645, 287)
Screenshot: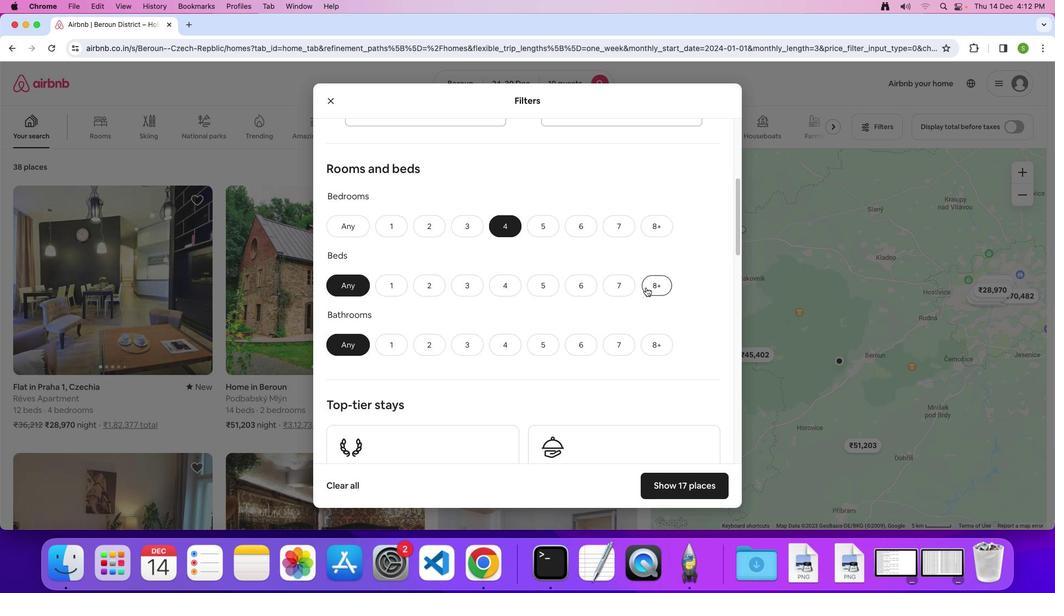
Action: Mouse moved to (511, 341)
Screenshot: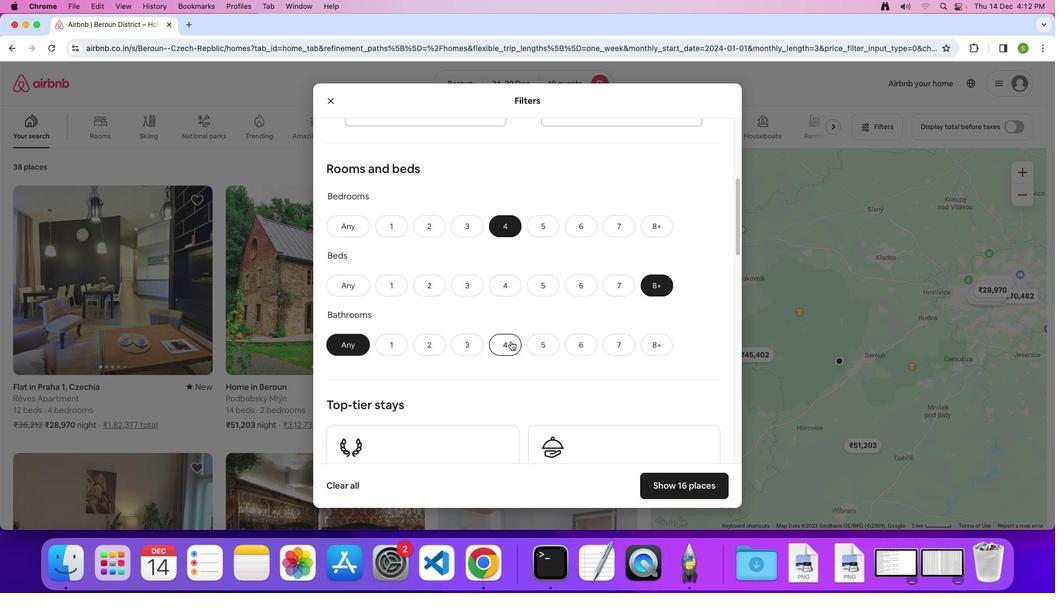 
Action: Mouse pressed left at (511, 341)
Screenshot: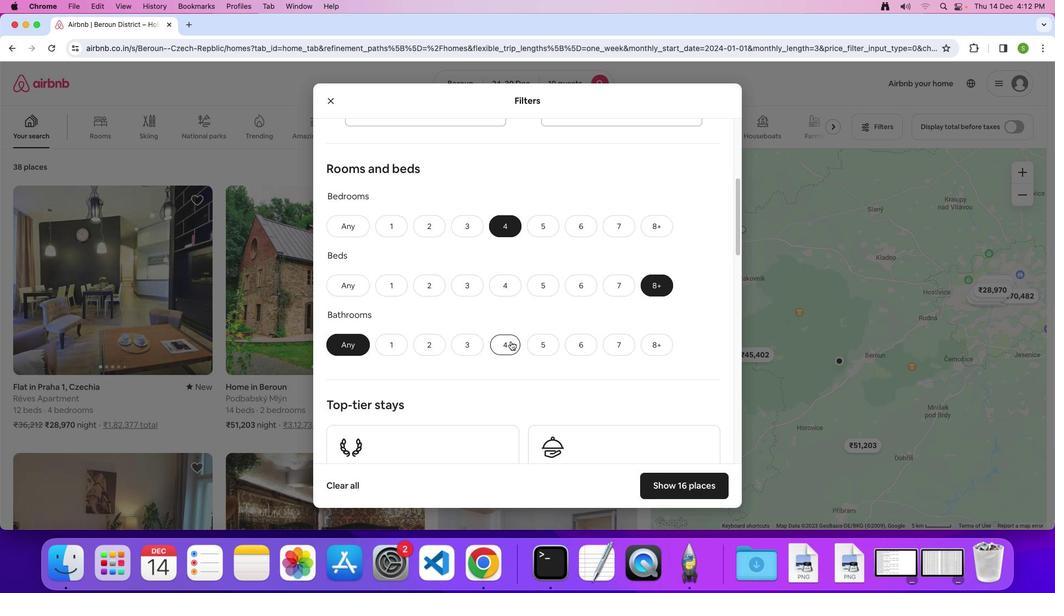 
Action: Mouse moved to (591, 349)
Screenshot: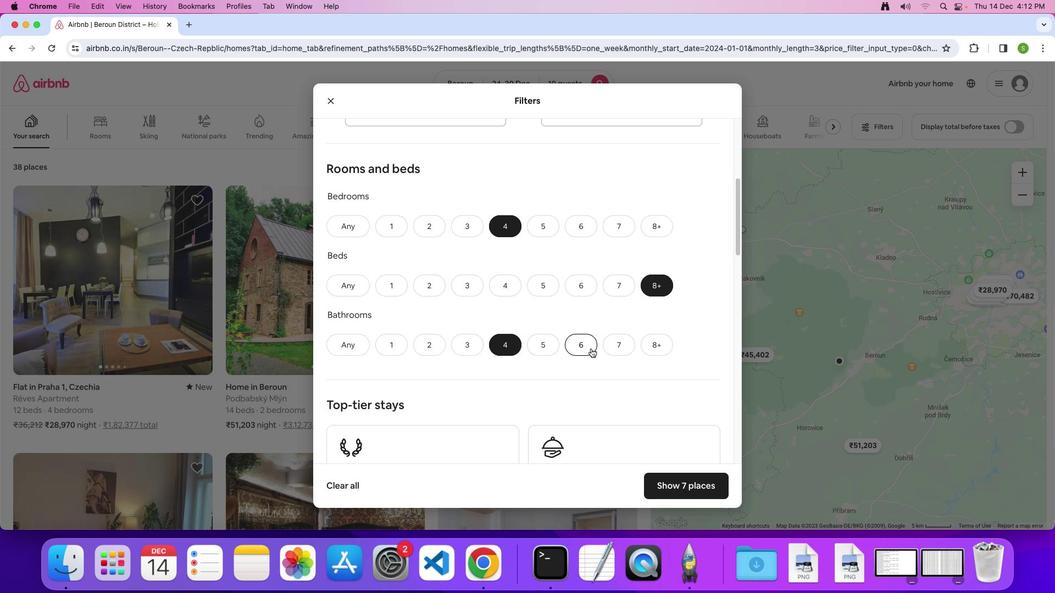 
Action: Mouse scrolled (591, 349) with delta (0, 0)
Screenshot: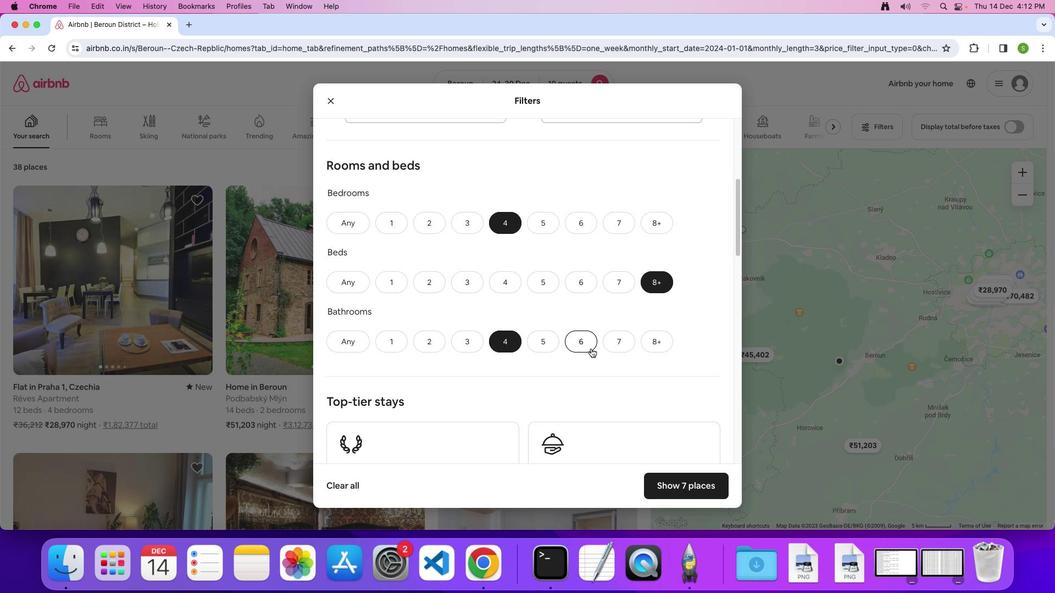 
Action: Mouse scrolled (591, 349) with delta (0, 0)
Screenshot: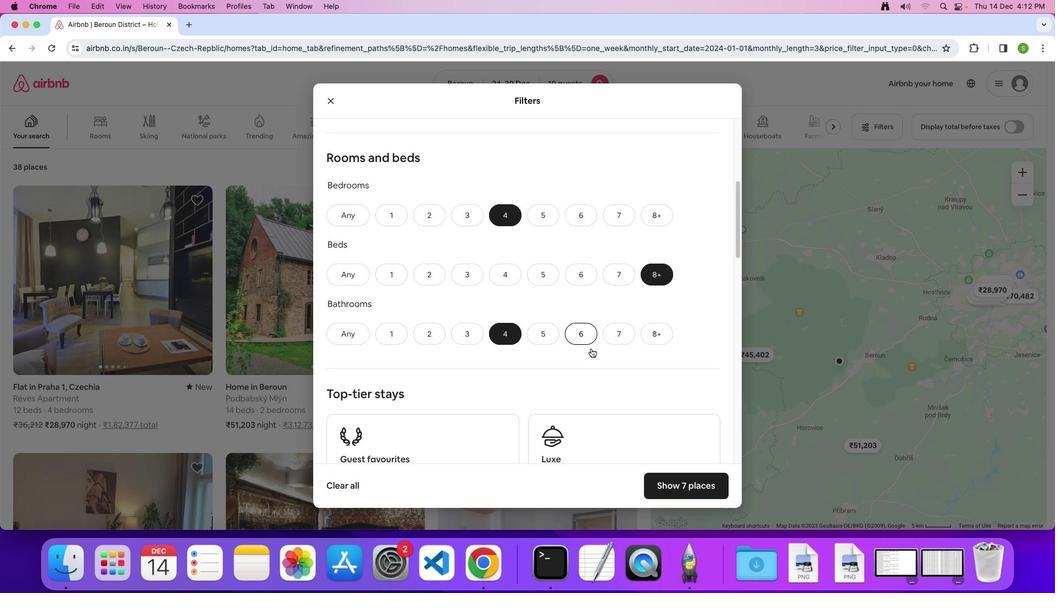 
Action: Mouse scrolled (591, 349) with delta (0, 0)
Screenshot: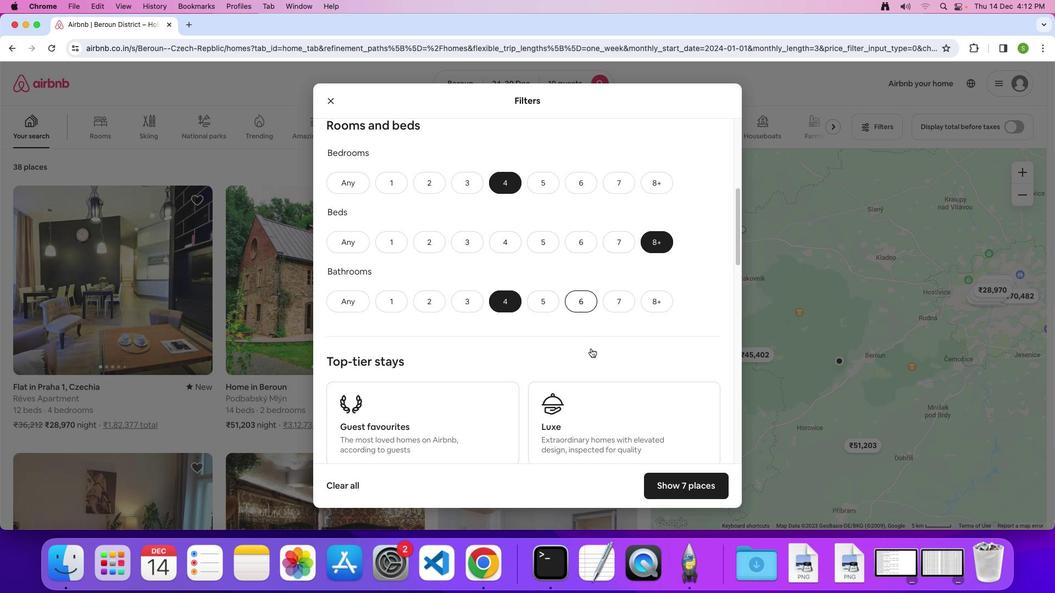 
Action: Mouse scrolled (591, 349) with delta (0, 0)
Screenshot: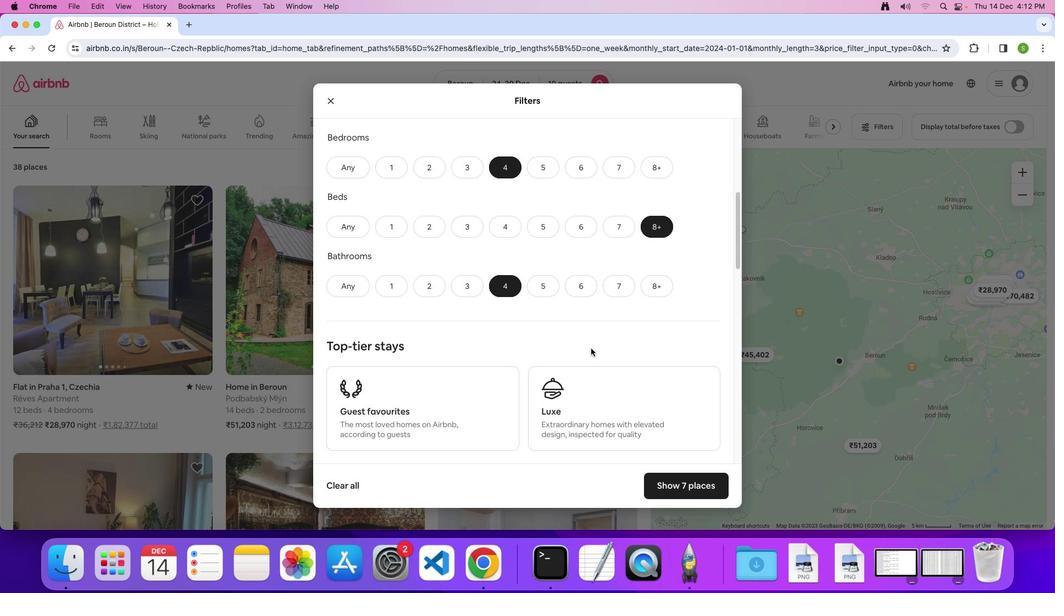 
Action: Mouse scrolled (591, 349) with delta (0, 0)
Screenshot: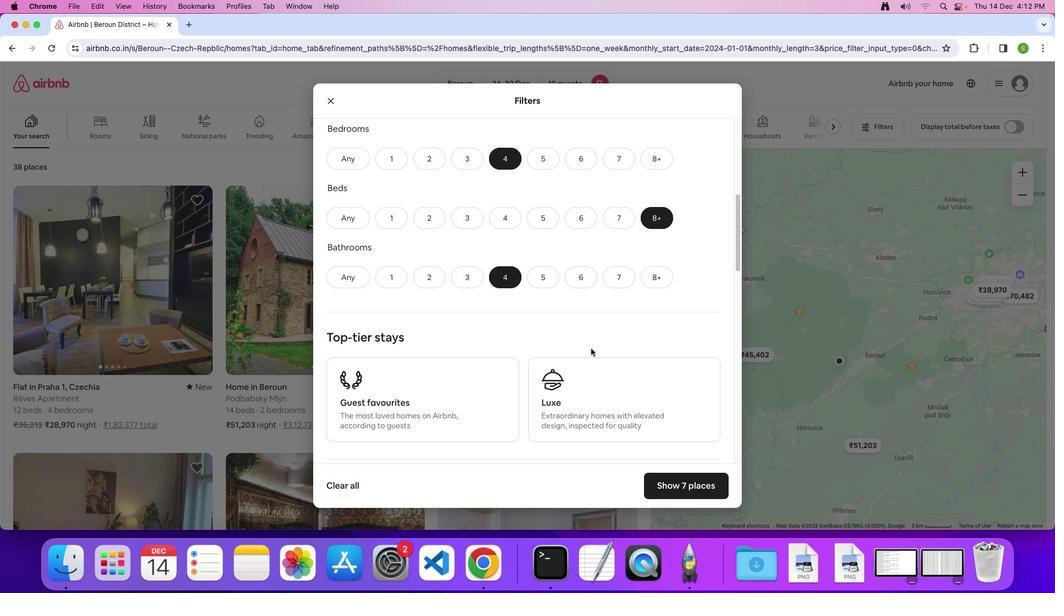 
Action: Mouse scrolled (591, 349) with delta (0, 0)
Screenshot: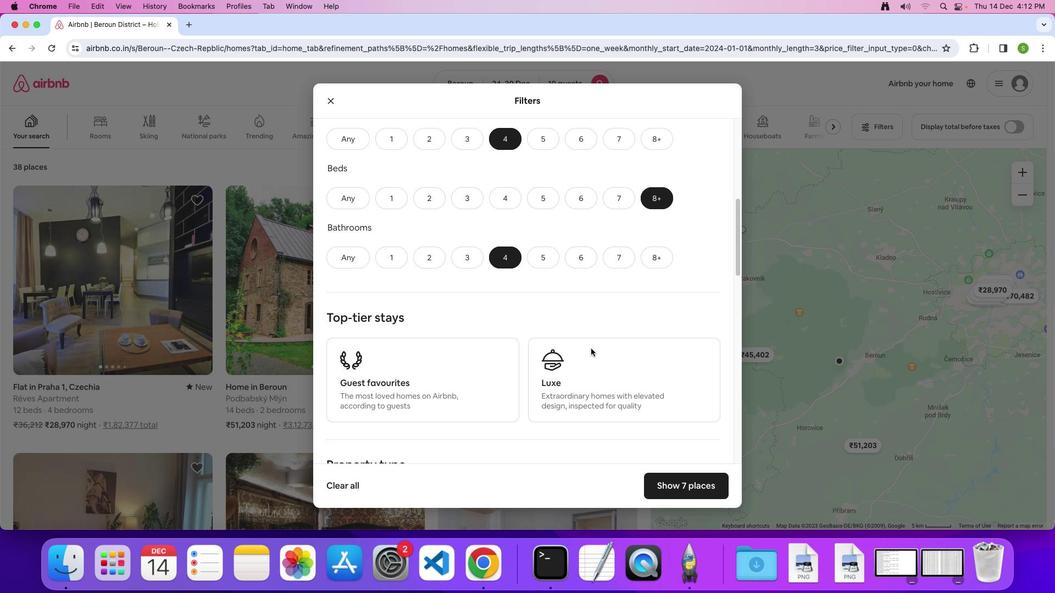 
Action: Mouse scrolled (591, 349) with delta (0, 0)
Screenshot: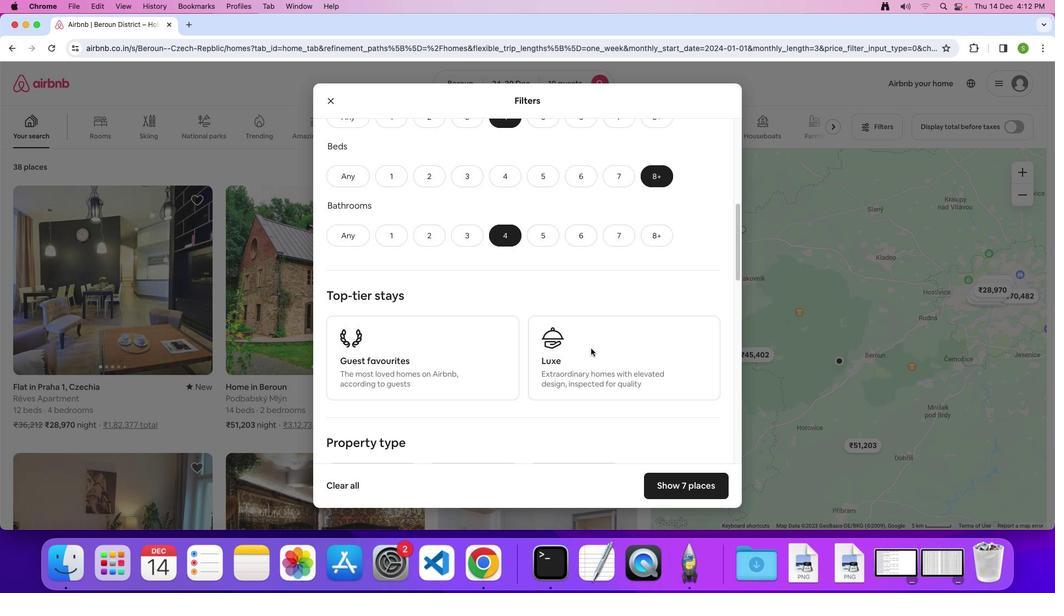 
Action: Mouse scrolled (591, 349) with delta (0, 0)
Screenshot: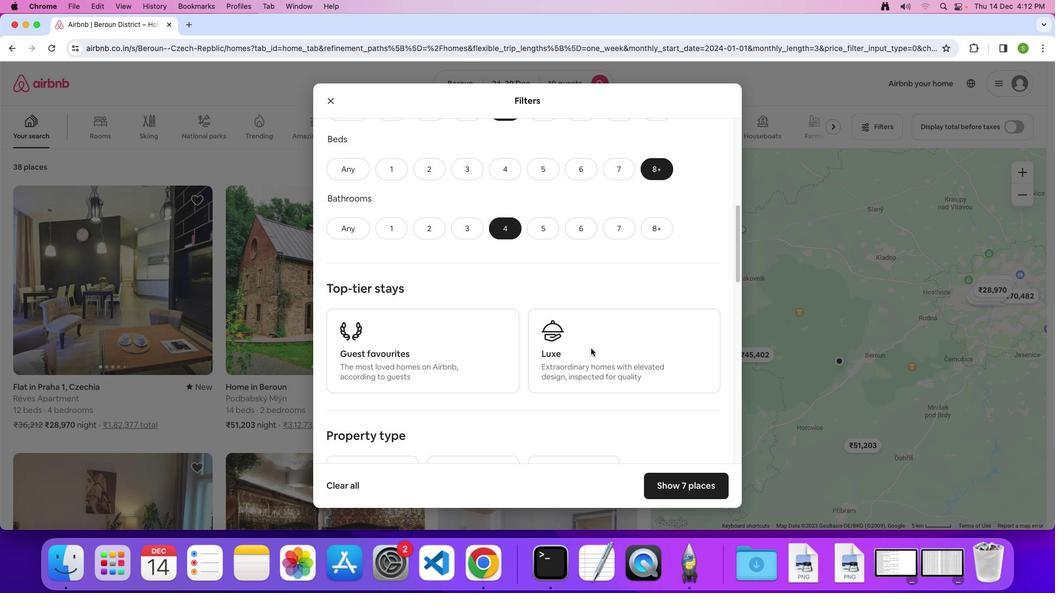 
Action: Mouse scrolled (591, 349) with delta (0, 0)
Screenshot: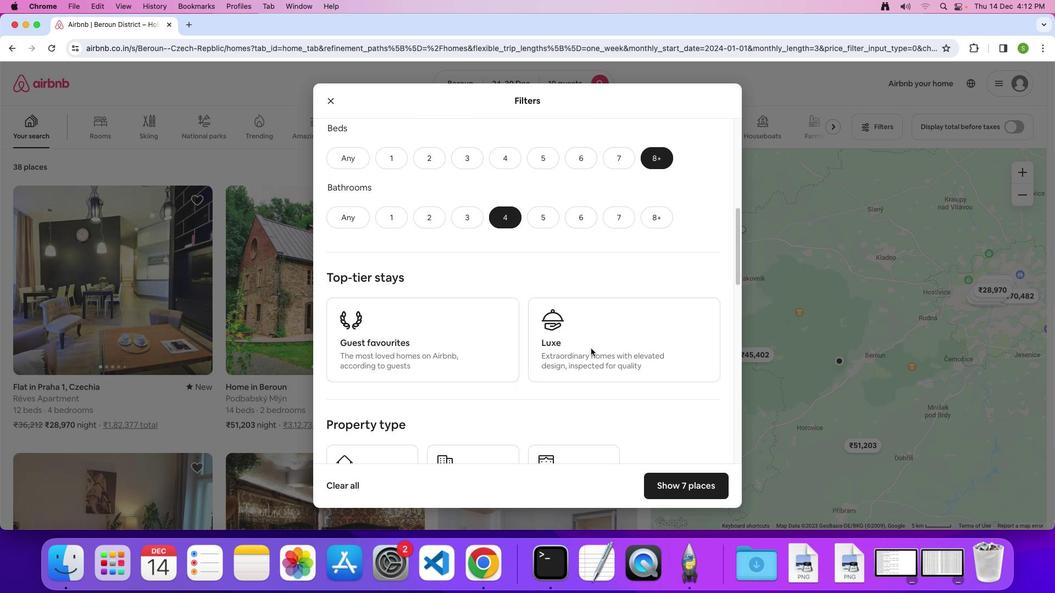 
Action: Mouse scrolled (591, 349) with delta (0, 0)
Screenshot: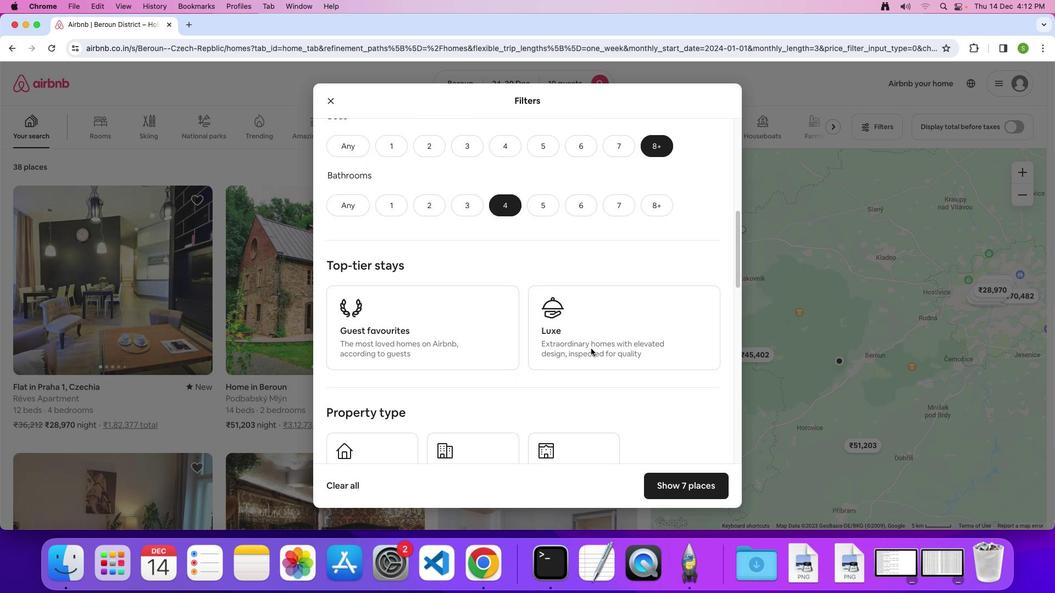 
Action: Mouse scrolled (591, 349) with delta (0, -1)
Screenshot: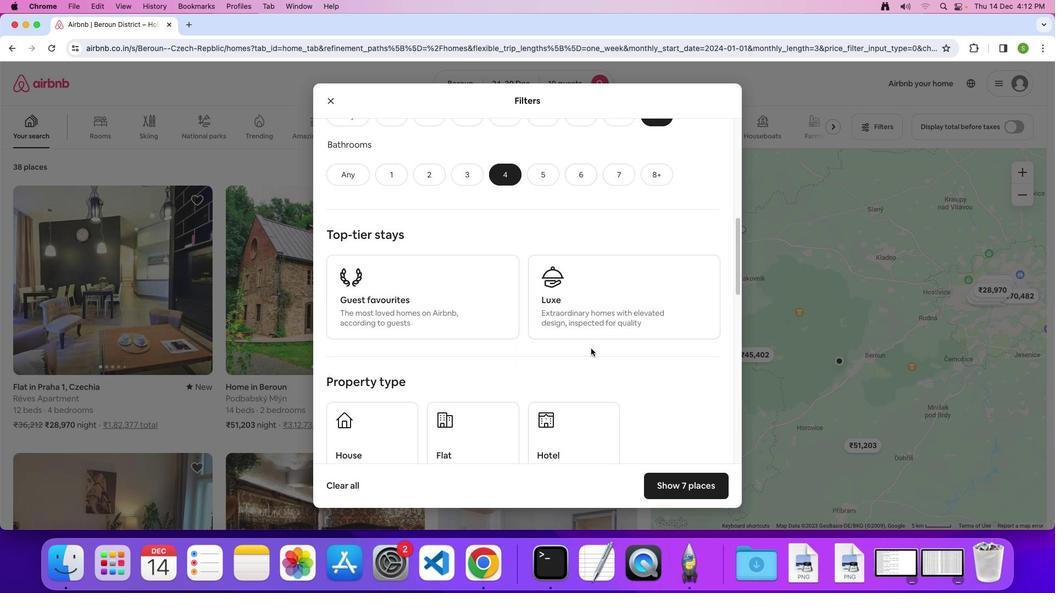 
Action: Mouse scrolled (591, 349) with delta (0, 0)
Screenshot: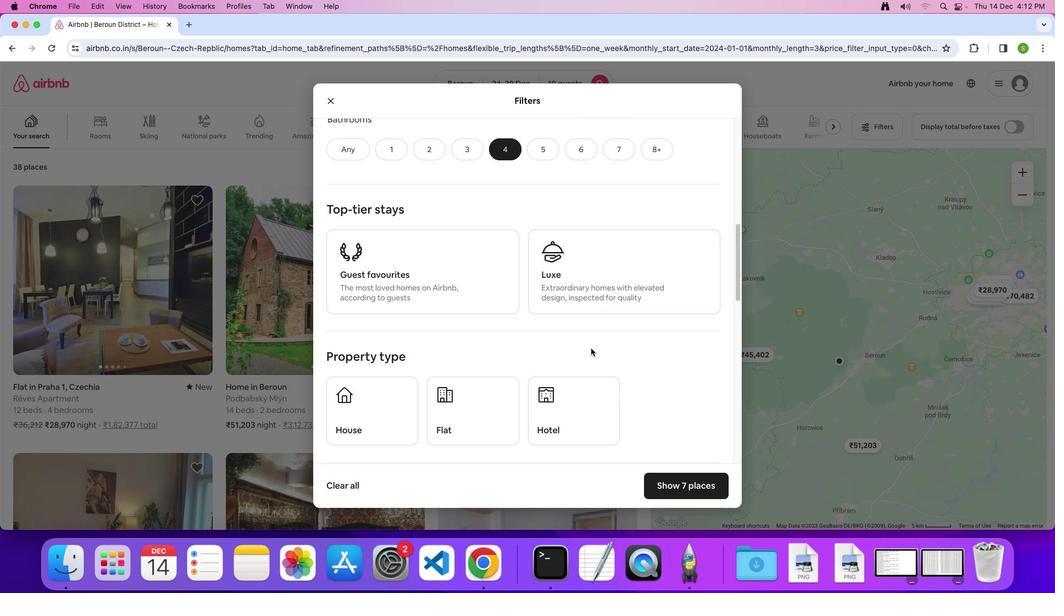
Action: Mouse scrolled (591, 349) with delta (0, 0)
Screenshot: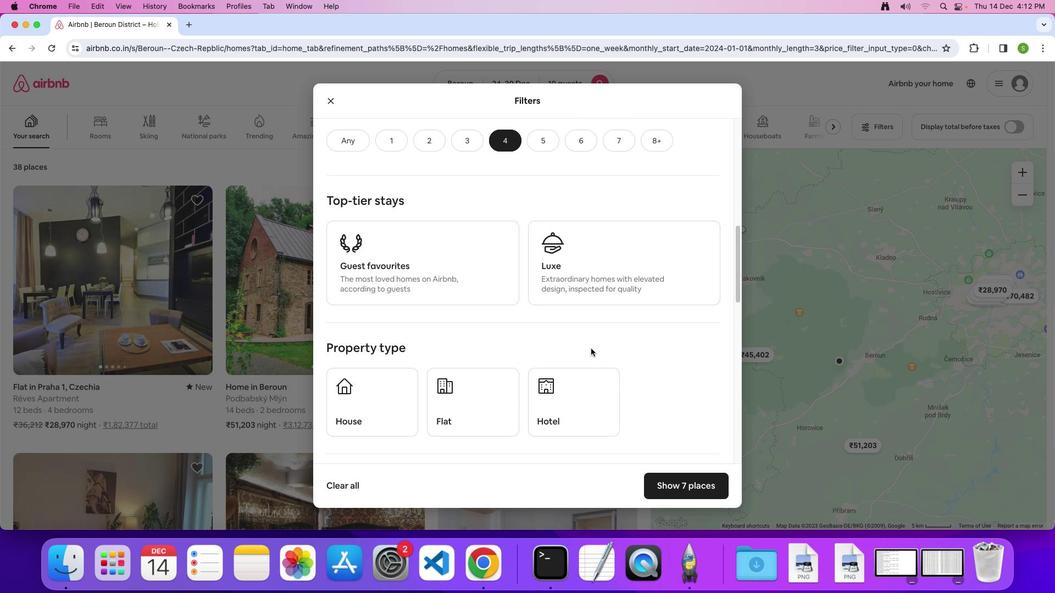
Action: Mouse scrolled (591, 349) with delta (0, 0)
Screenshot: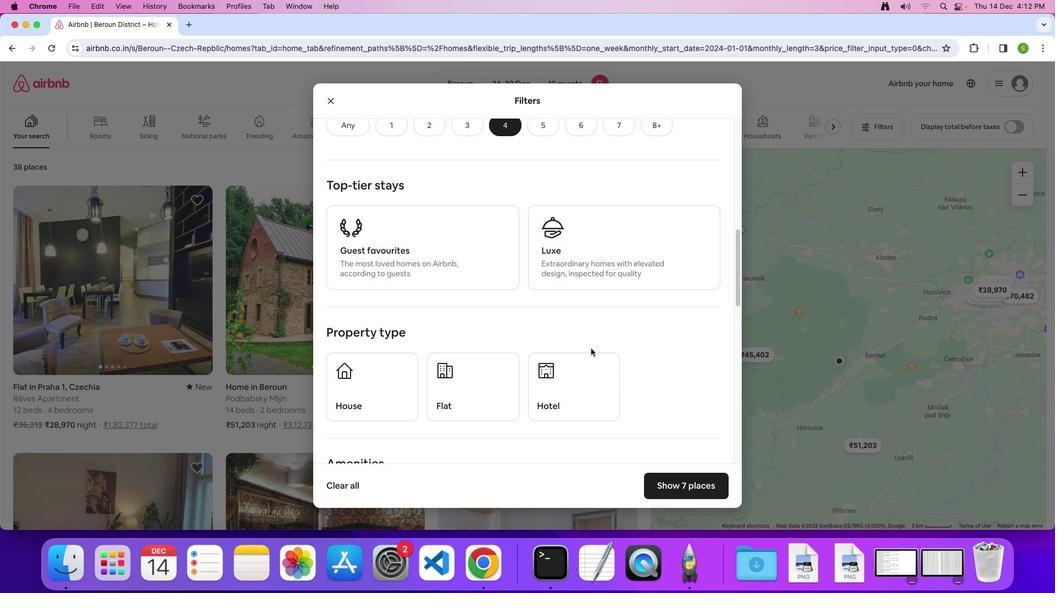 
Action: Mouse scrolled (591, 349) with delta (0, 0)
Screenshot: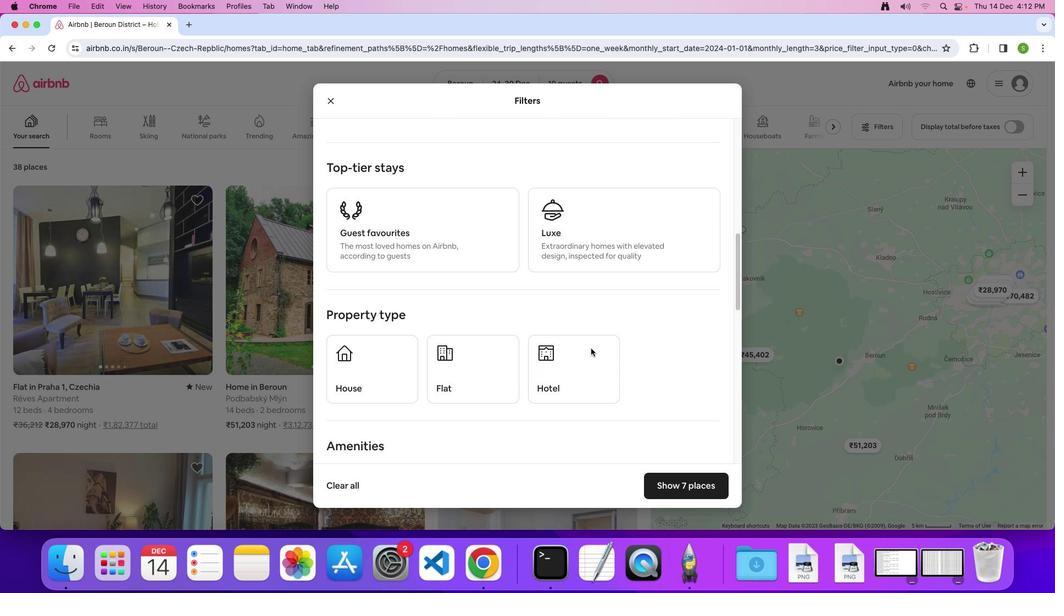 
Action: Mouse scrolled (591, 349) with delta (0, -1)
Screenshot: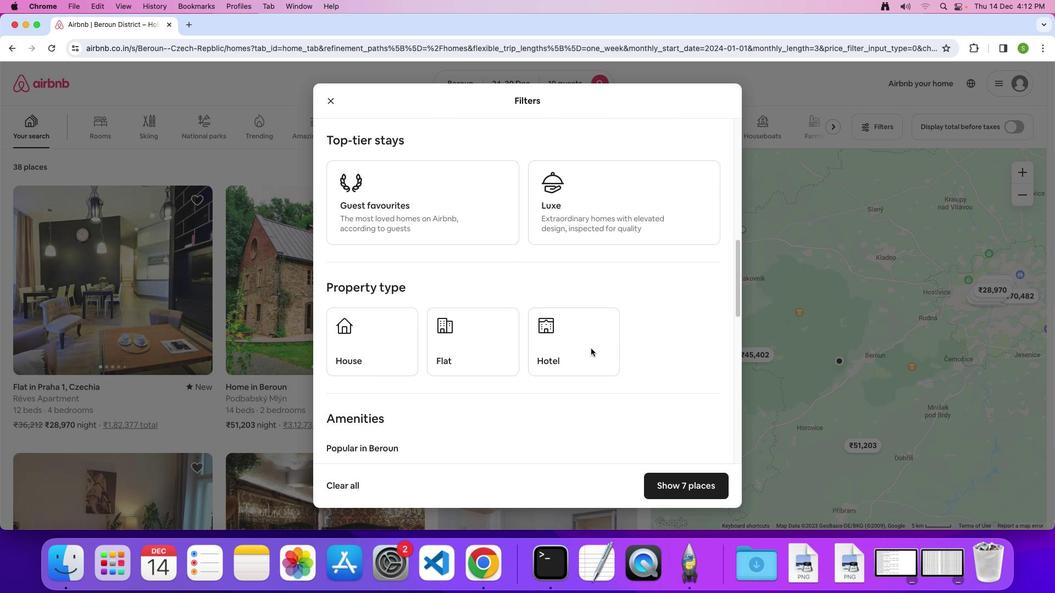 
Action: Mouse moved to (340, 289)
Screenshot: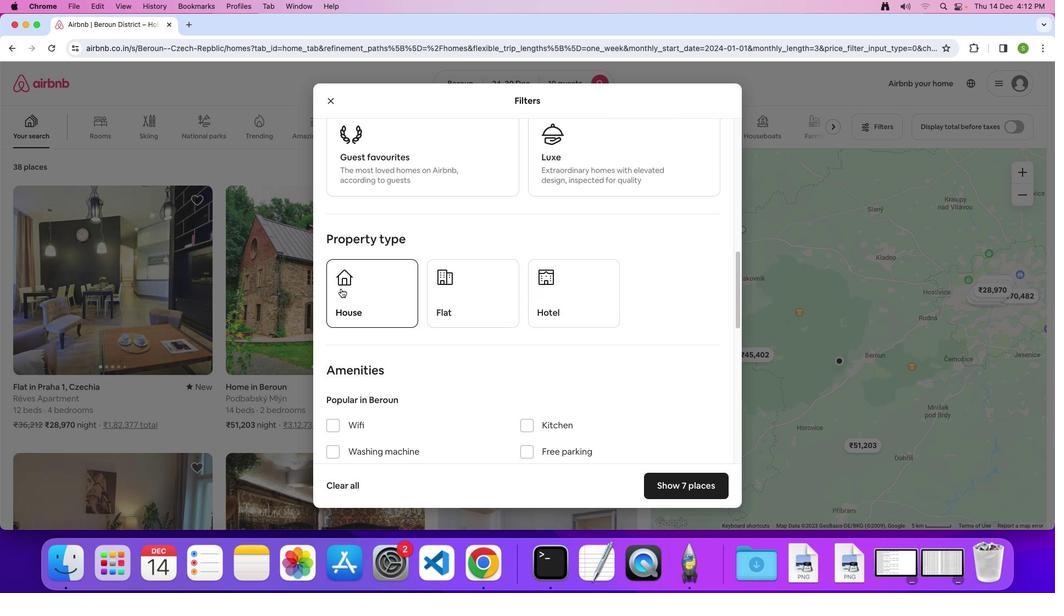 
Action: Mouse pressed left at (340, 289)
Screenshot: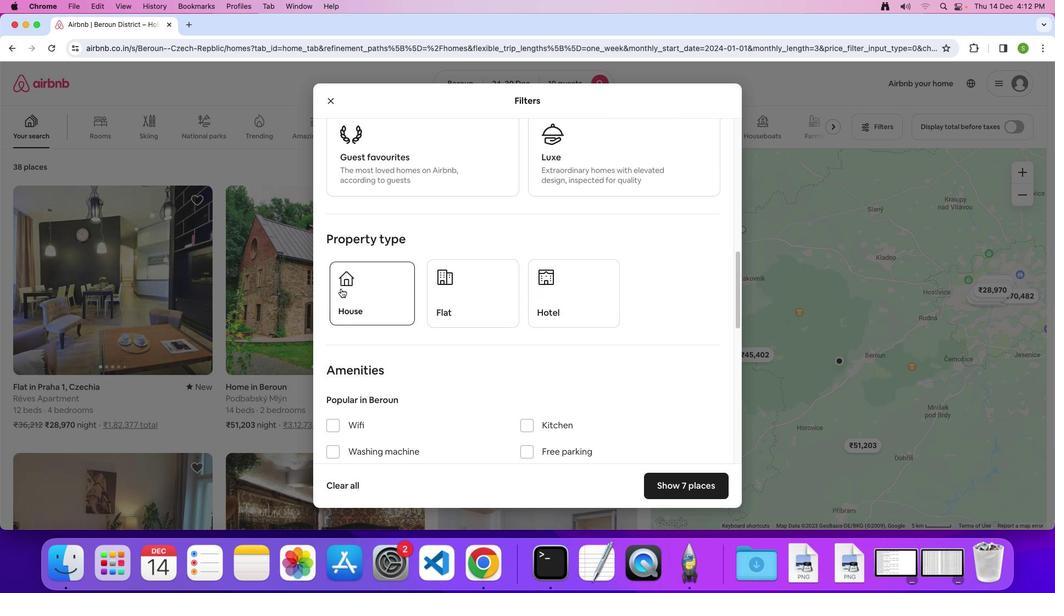 
Action: Mouse moved to (558, 354)
Screenshot: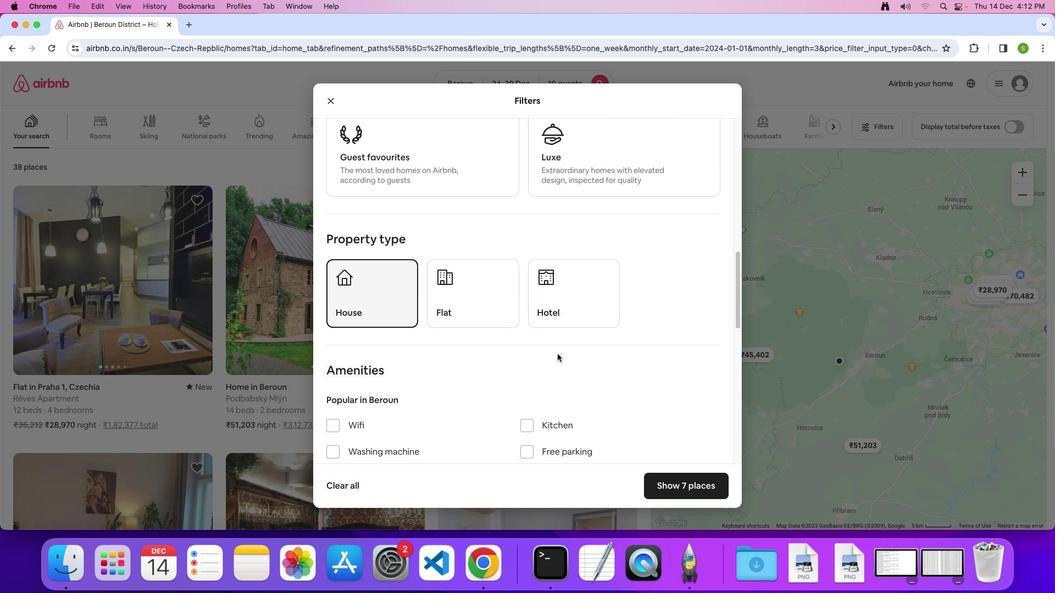 
Action: Mouse scrolled (558, 354) with delta (0, 0)
Screenshot: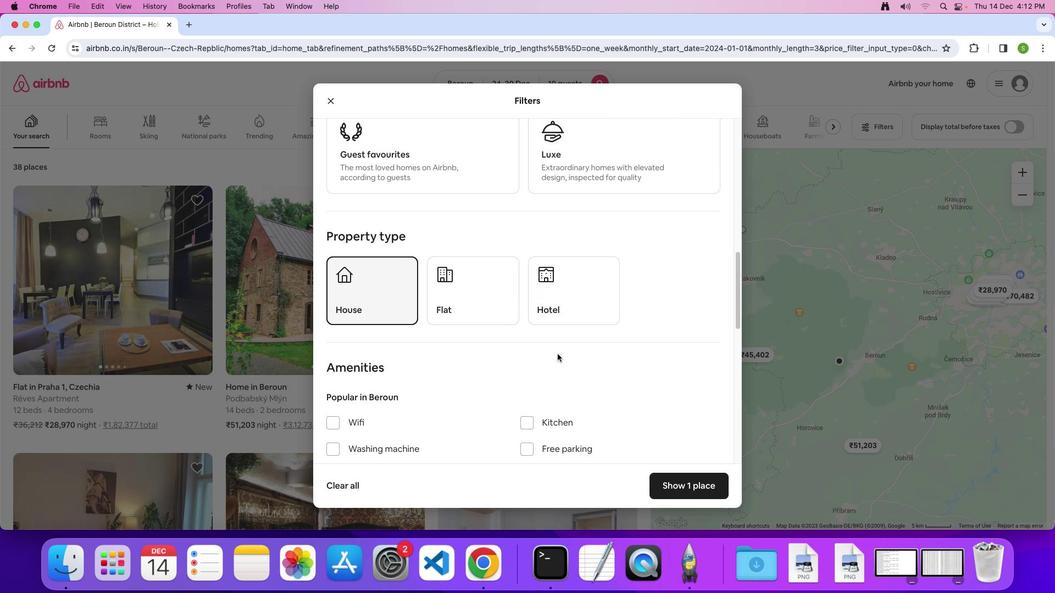 
Action: Mouse scrolled (558, 354) with delta (0, 0)
Screenshot: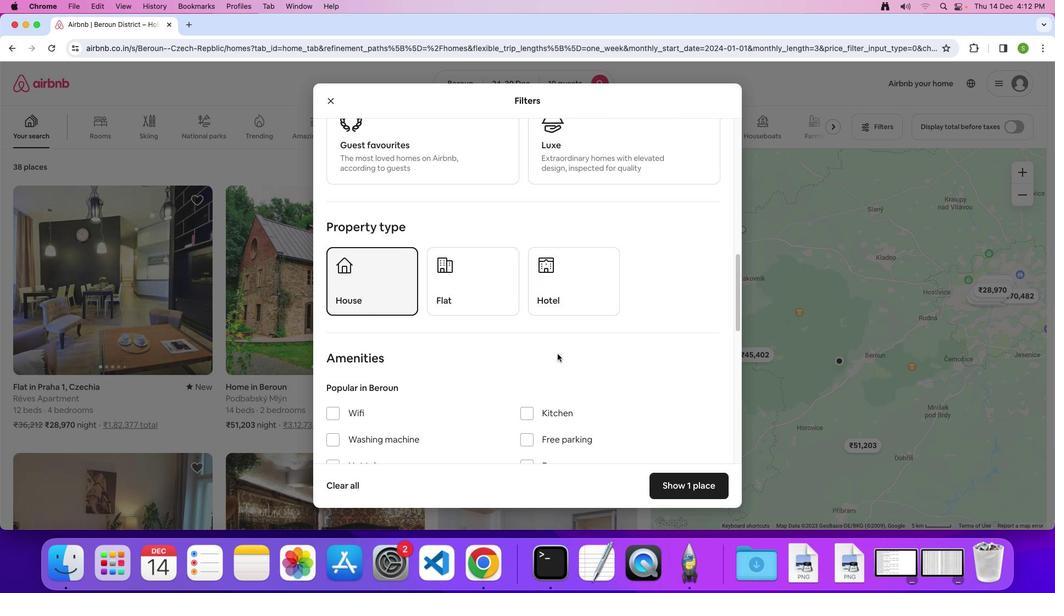 
Action: Mouse scrolled (558, 354) with delta (0, 0)
Screenshot: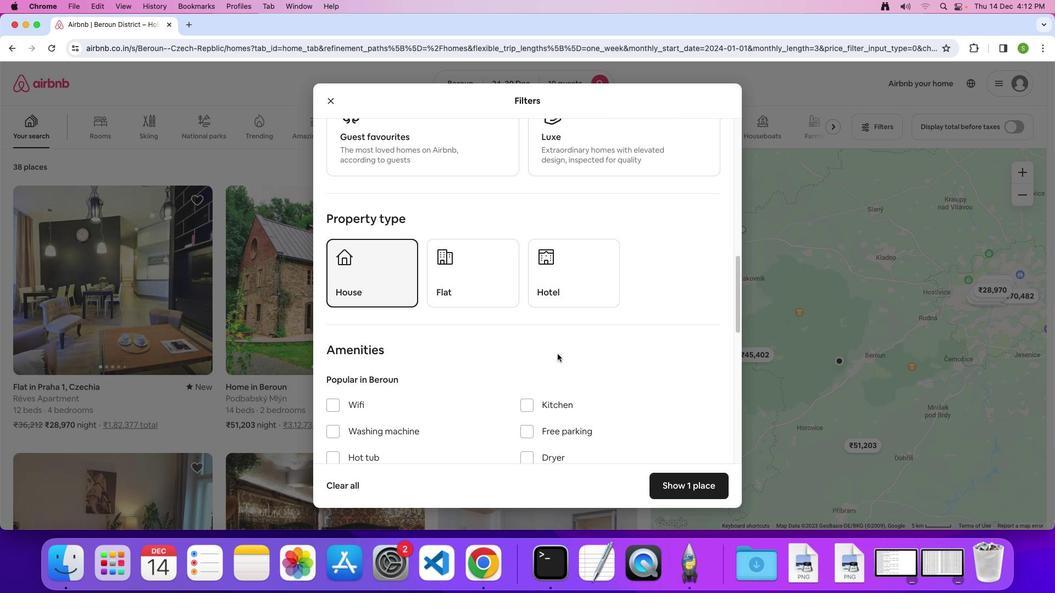 
Action: Mouse scrolled (558, 354) with delta (0, 0)
Screenshot: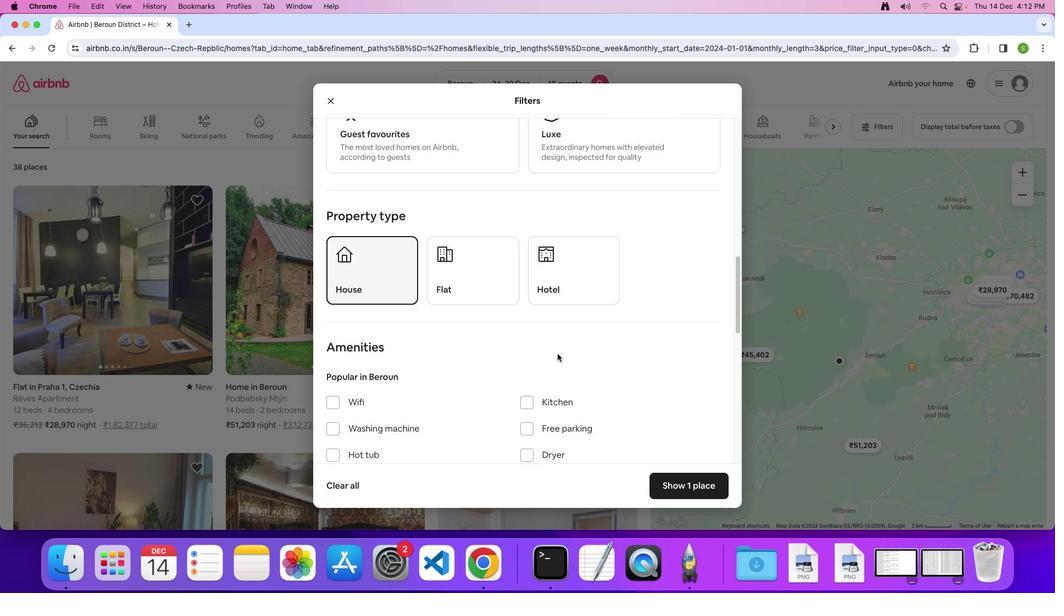 
Action: Mouse scrolled (558, 354) with delta (0, 0)
Screenshot: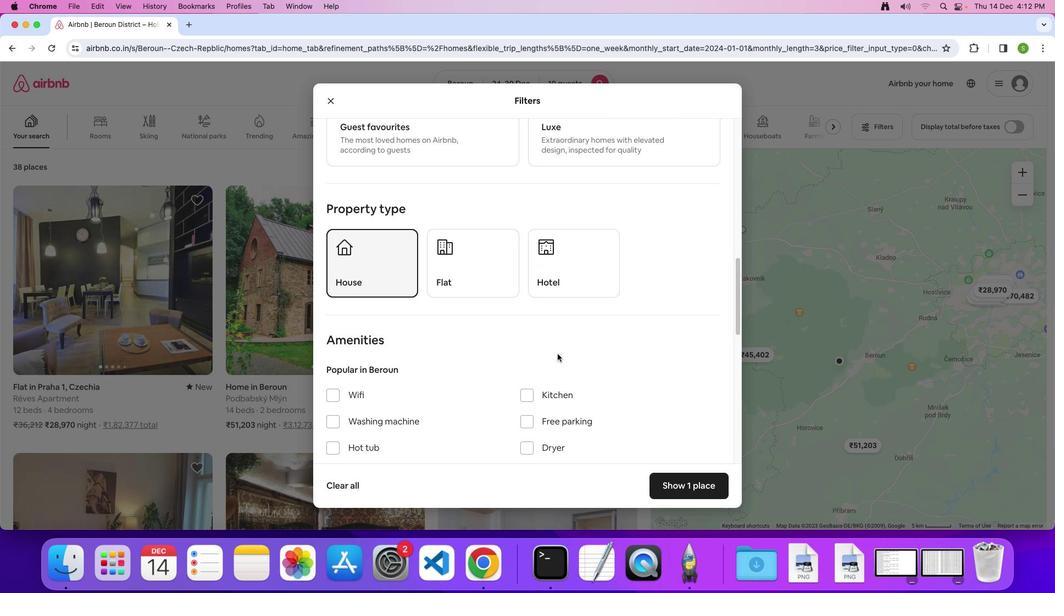 
Action: Mouse scrolled (558, 354) with delta (0, 0)
Screenshot: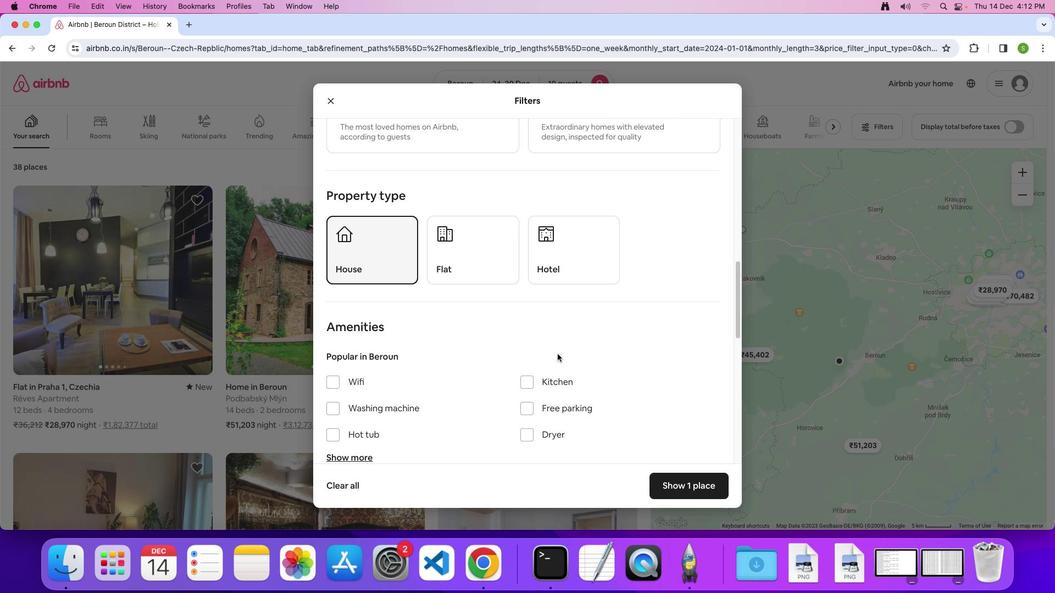 
Action: Mouse scrolled (558, 354) with delta (0, 0)
Screenshot: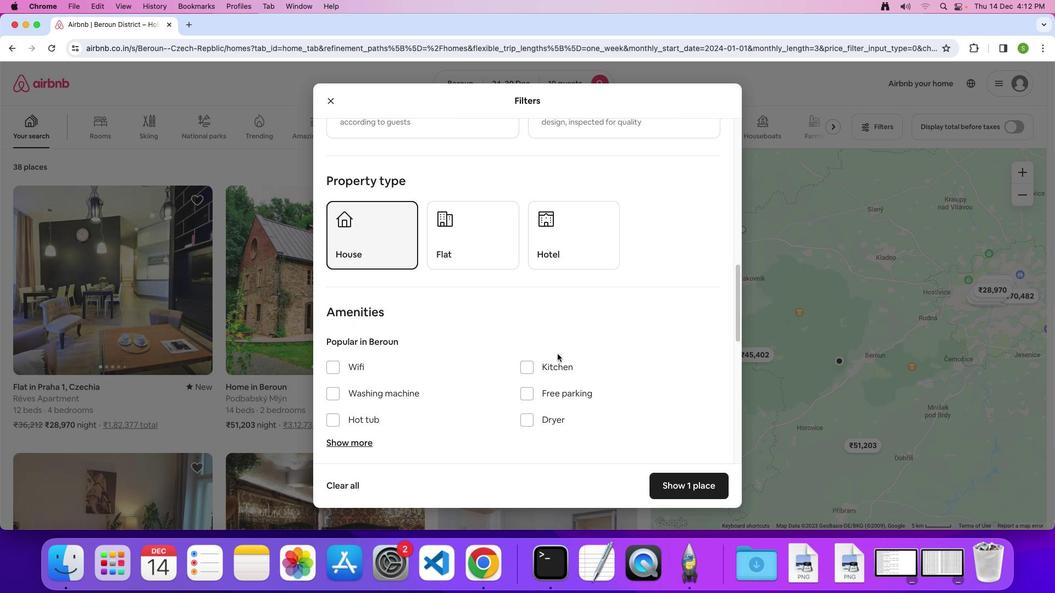 
Action: Mouse scrolled (558, 354) with delta (0, -1)
Screenshot: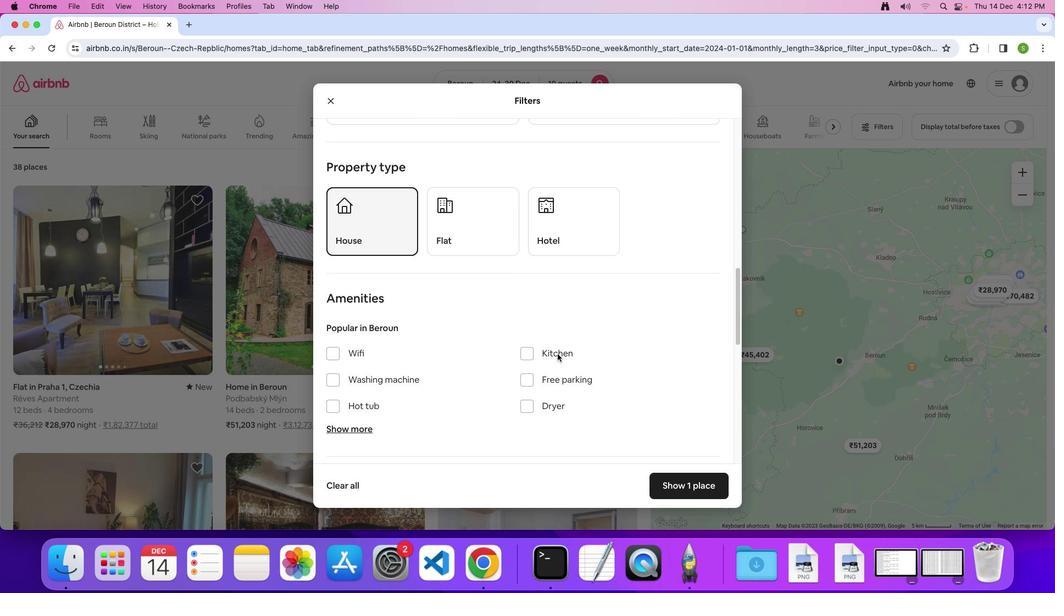 
Action: Mouse scrolled (558, 354) with delta (0, 0)
Screenshot: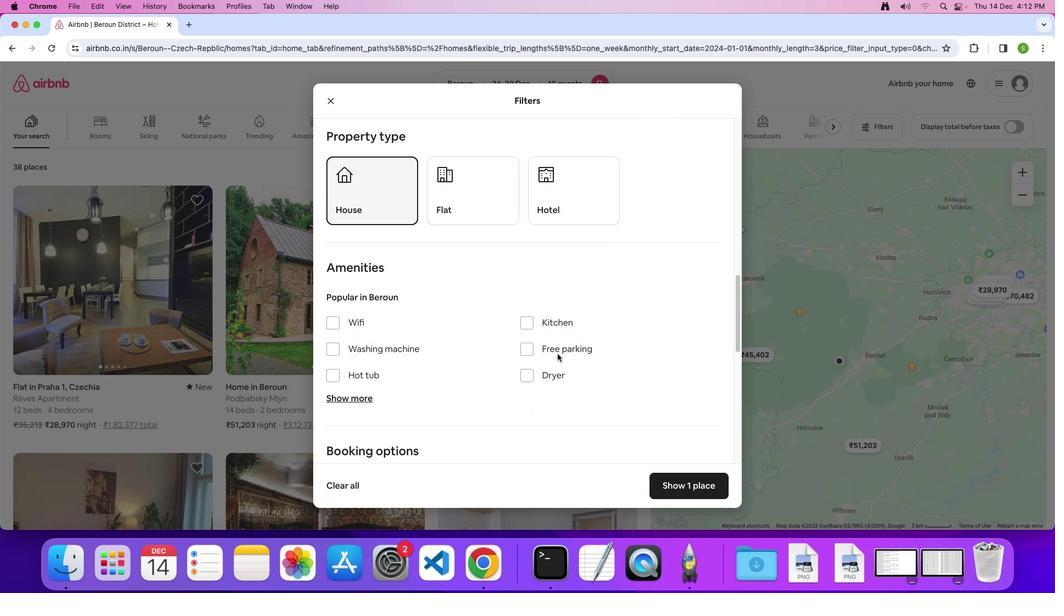 
Action: Mouse scrolled (558, 354) with delta (0, 0)
Screenshot: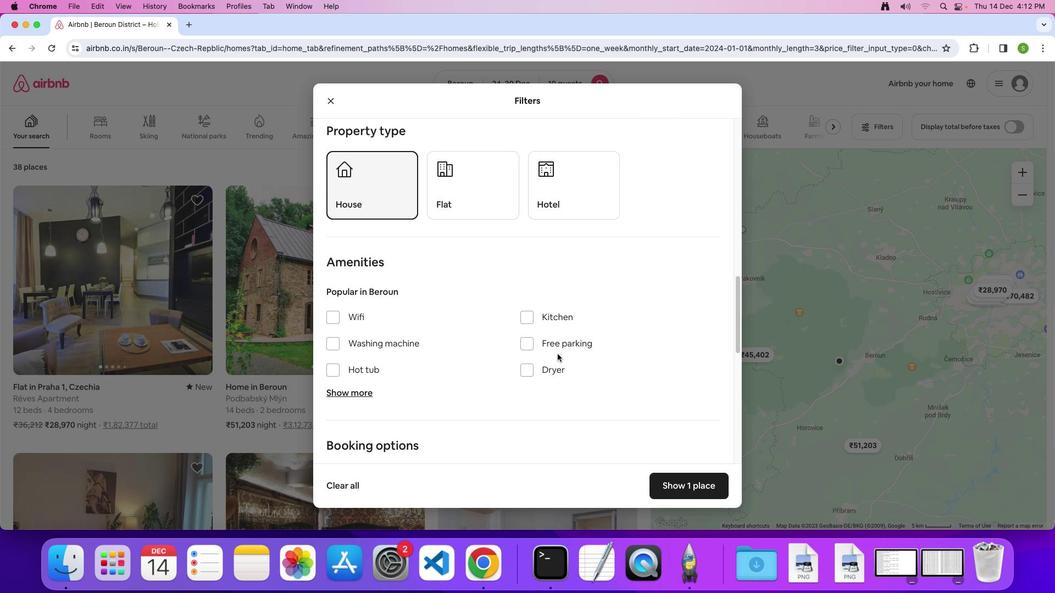 
Action: Mouse scrolled (558, 354) with delta (0, 0)
Screenshot: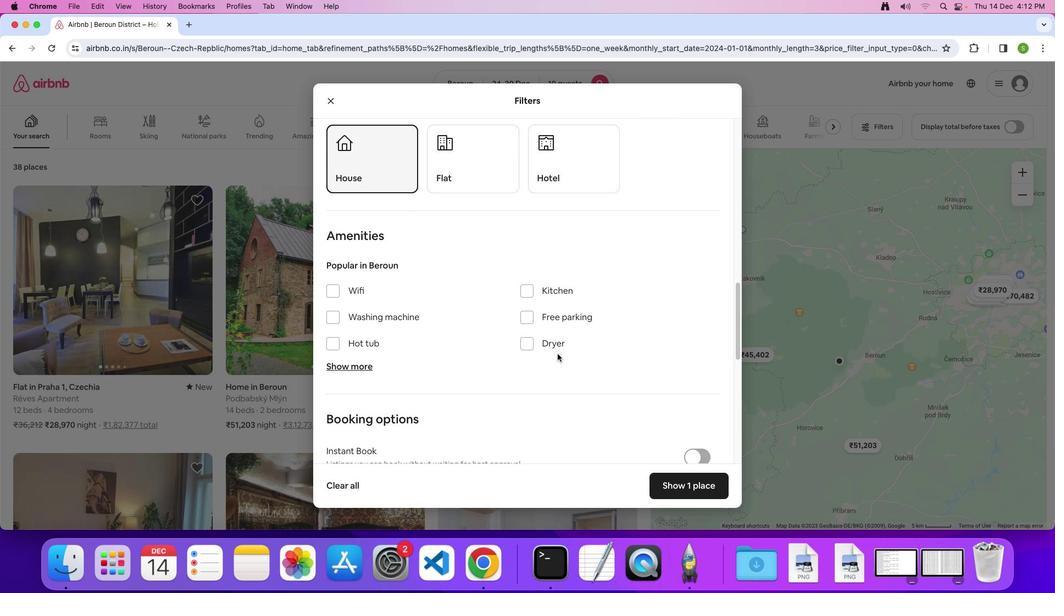 
Action: Mouse moved to (338, 279)
Screenshot: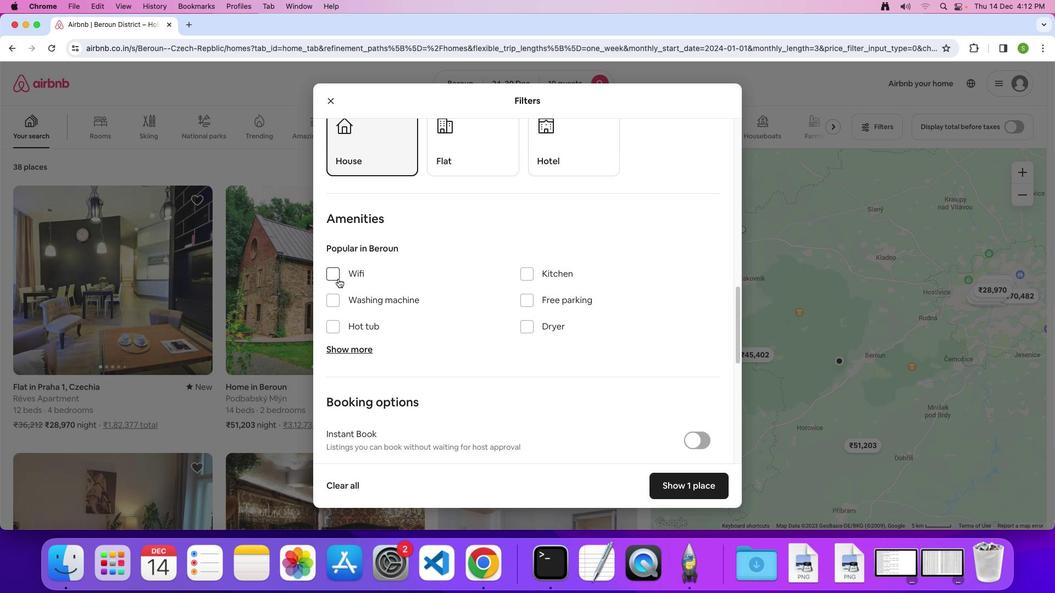 
Action: Mouse pressed left at (338, 279)
Screenshot: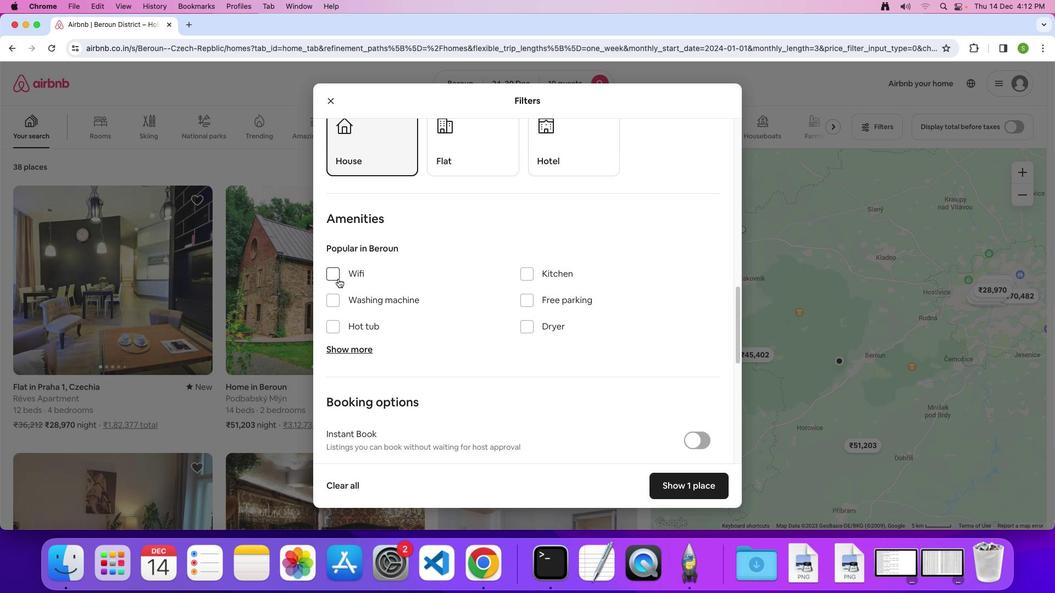 
Action: Mouse moved to (356, 348)
Screenshot: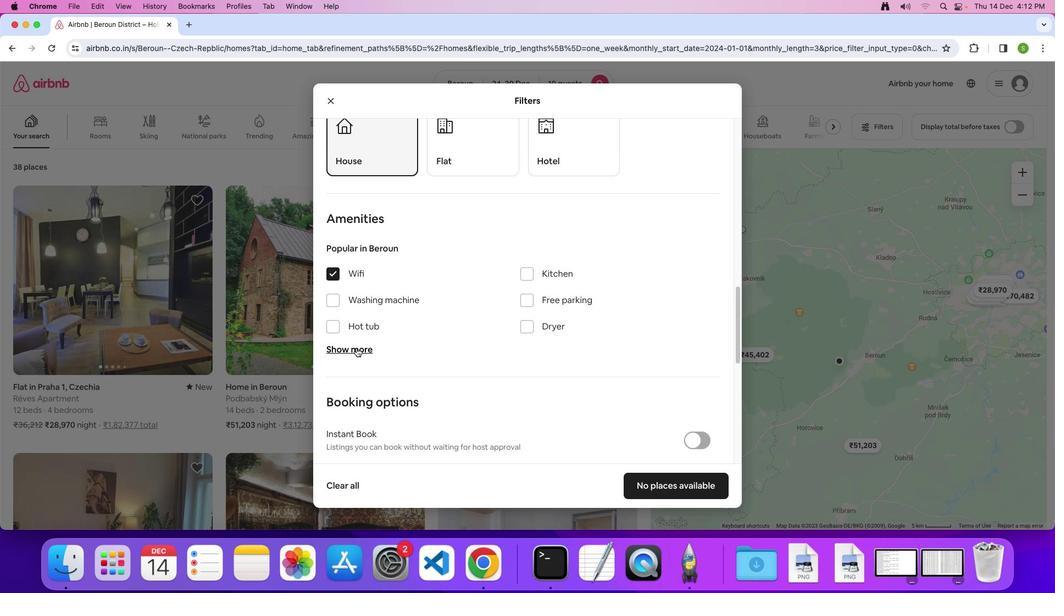 
Action: Mouse pressed left at (356, 348)
Screenshot: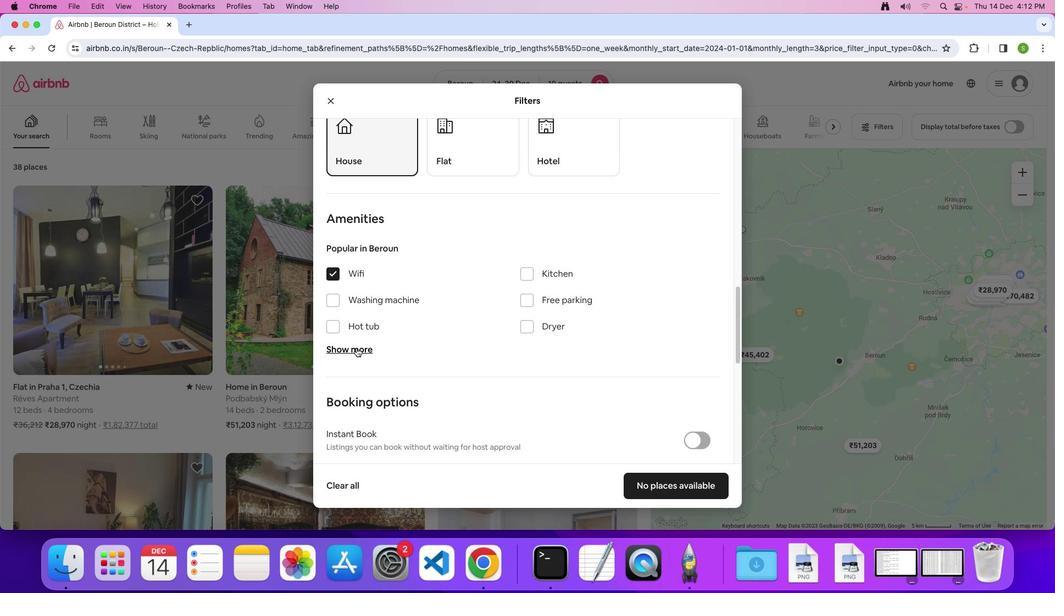 
Action: Mouse moved to (477, 305)
Screenshot: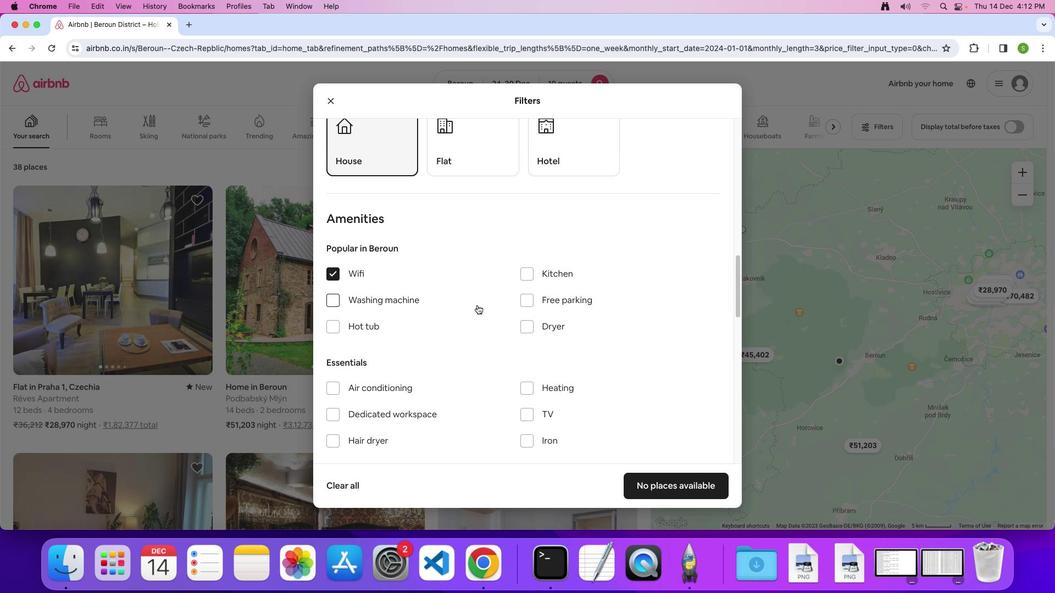 
Action: Mouse scrolled (477, 305) with delta (0, 0)
Screenshot: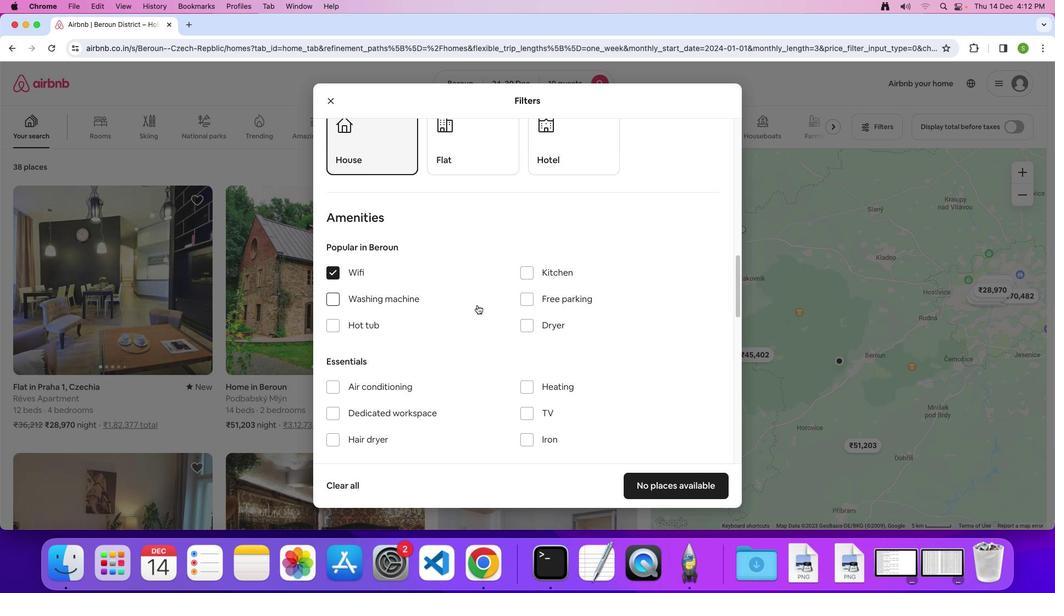 
Action: Mouse scrolled (477, 305) with delta (0, 0)
Screenshot: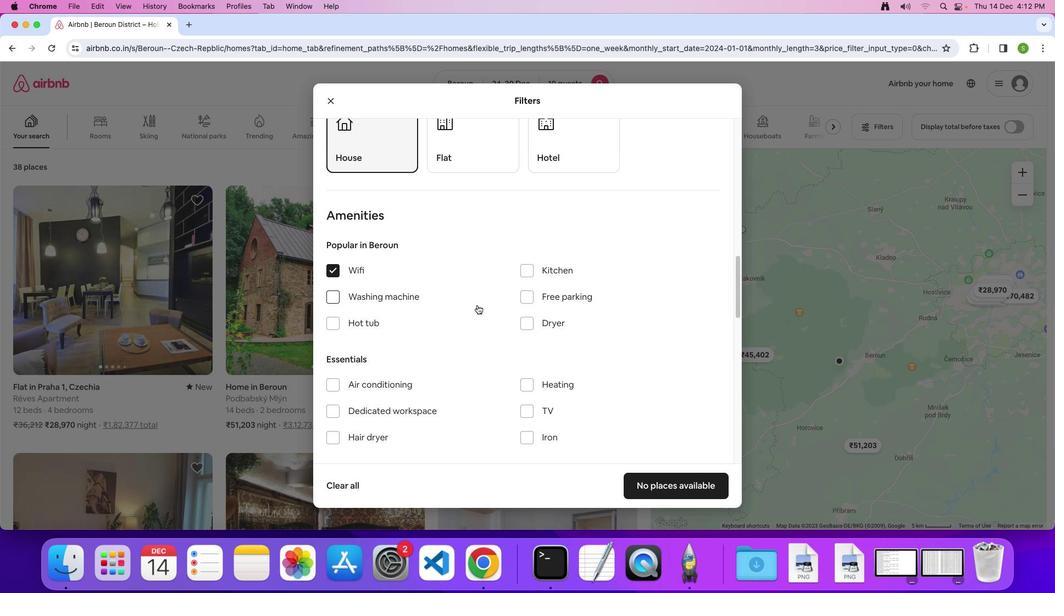 
Action: Mouse scrolled (477, 305) with delta (0, 0)
Screenshot: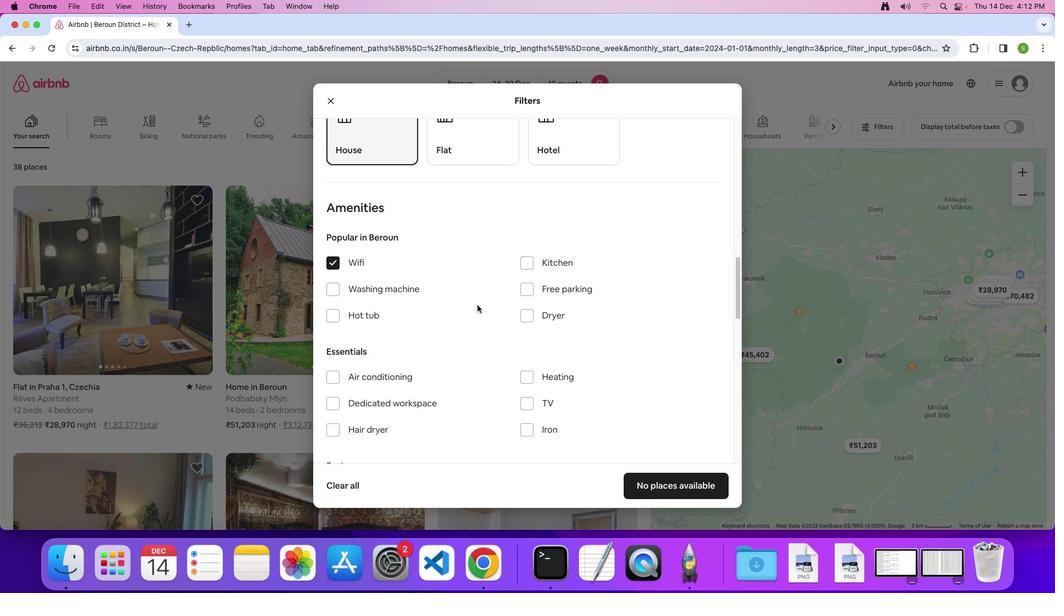 
Action: Mouse scrolled (477, 305) with delta (0, 0)
Screenshot: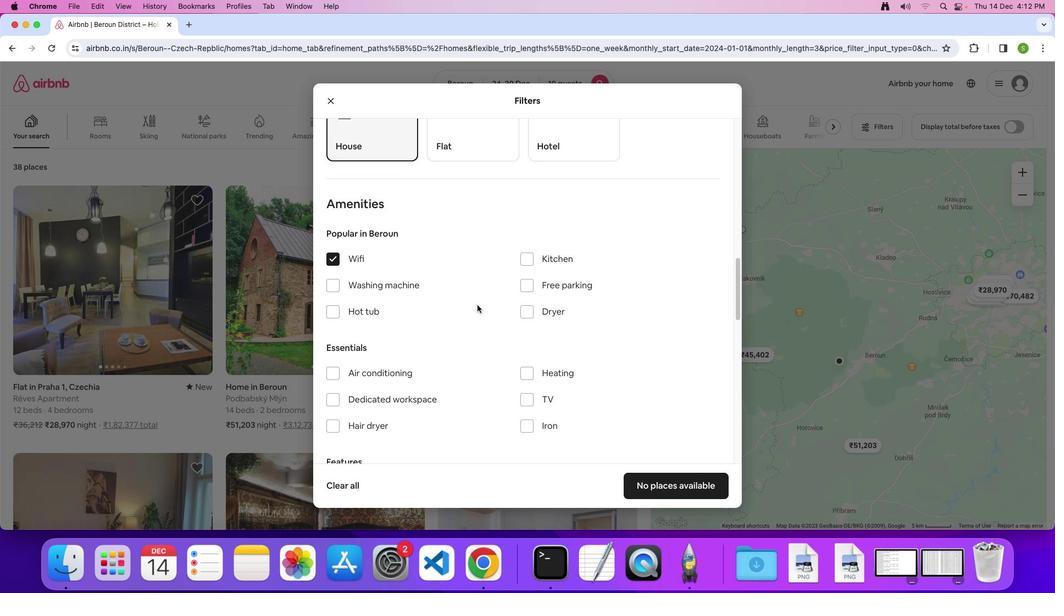 
Action: Mouse scrolled (477, 305) with delta (0, 0)
Screenshot: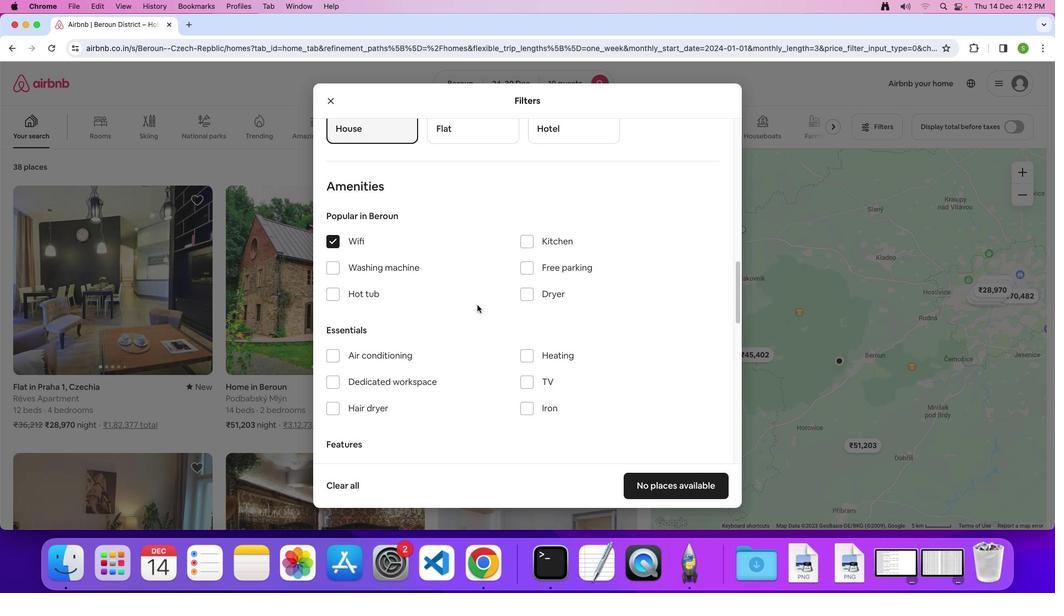 
Action: Mouse scrolled (477, 305) with delta (0, 0)
Screenshot: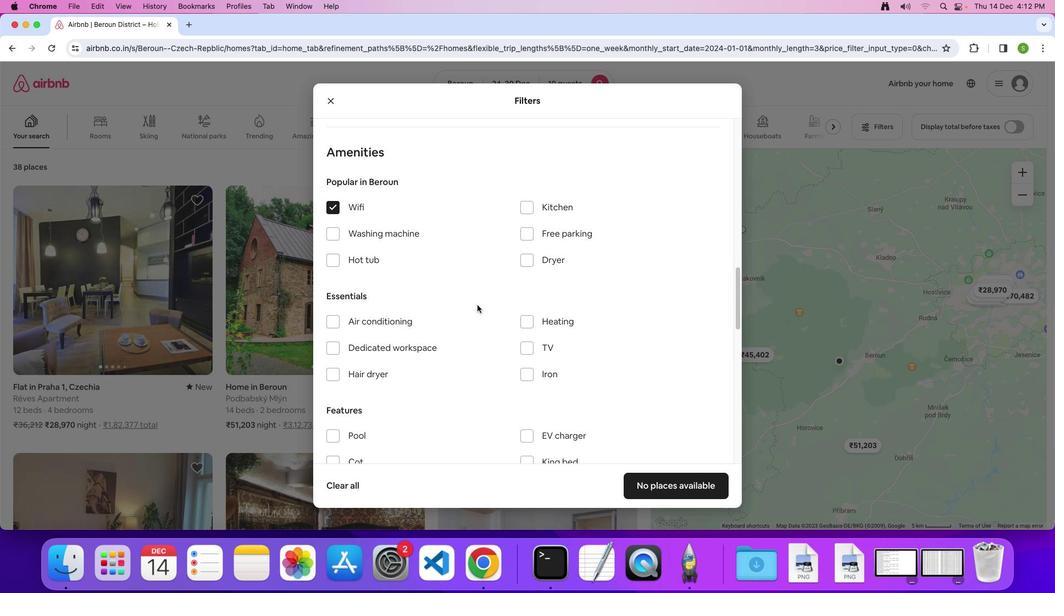 
Action: Mouse scrolled (477, 305) with delta (0, 0)
Screenshot: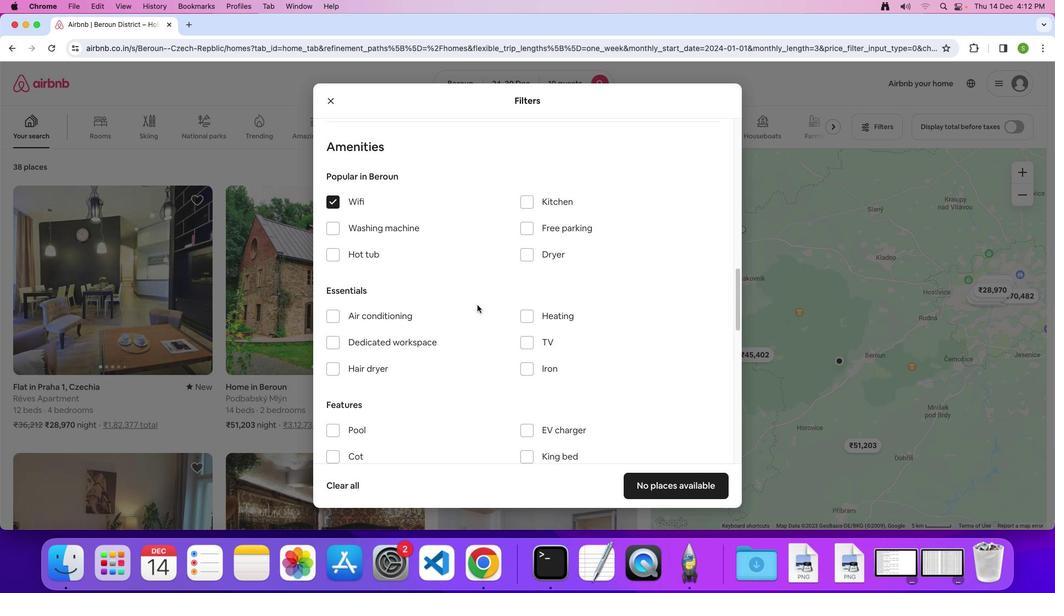 
Action: Mouse moved to (526, 328)
Screenshot: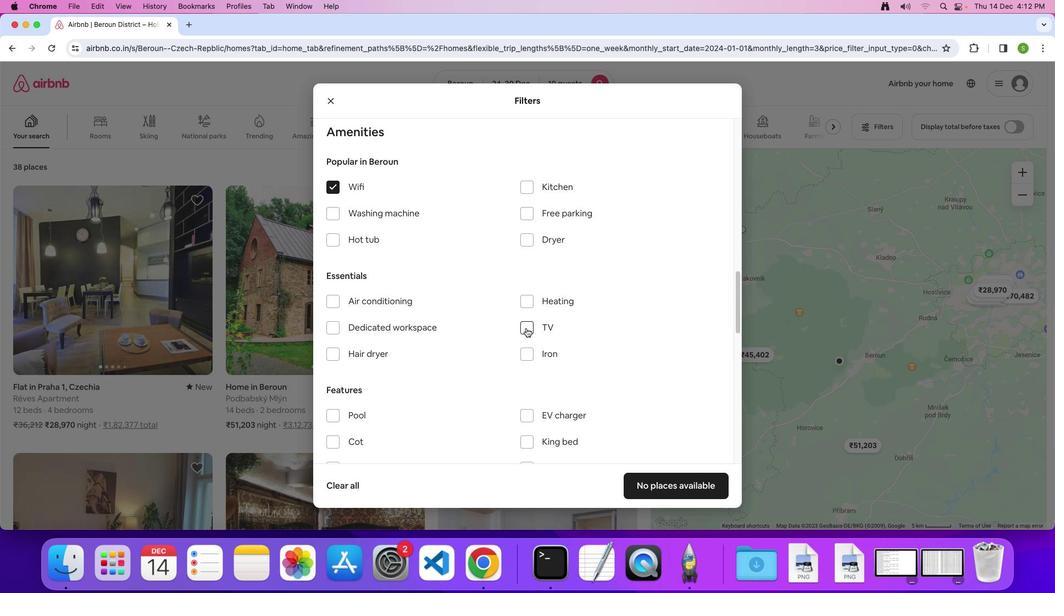 
Action: Mouse pressed left at (526, 328)
Screenshot: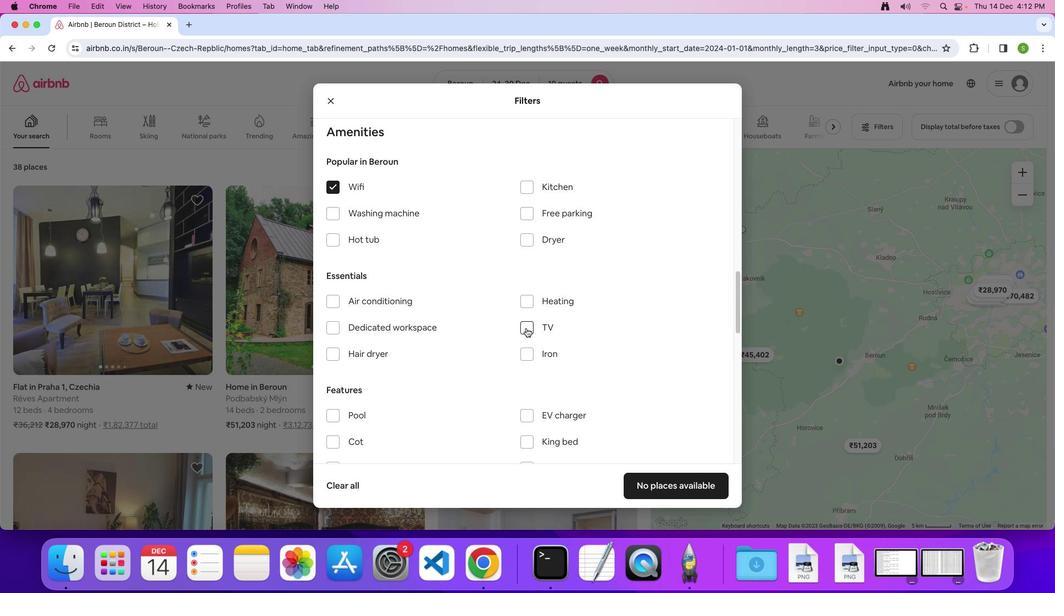 
Action: Mouse moved to (522, 214)
Screenshot: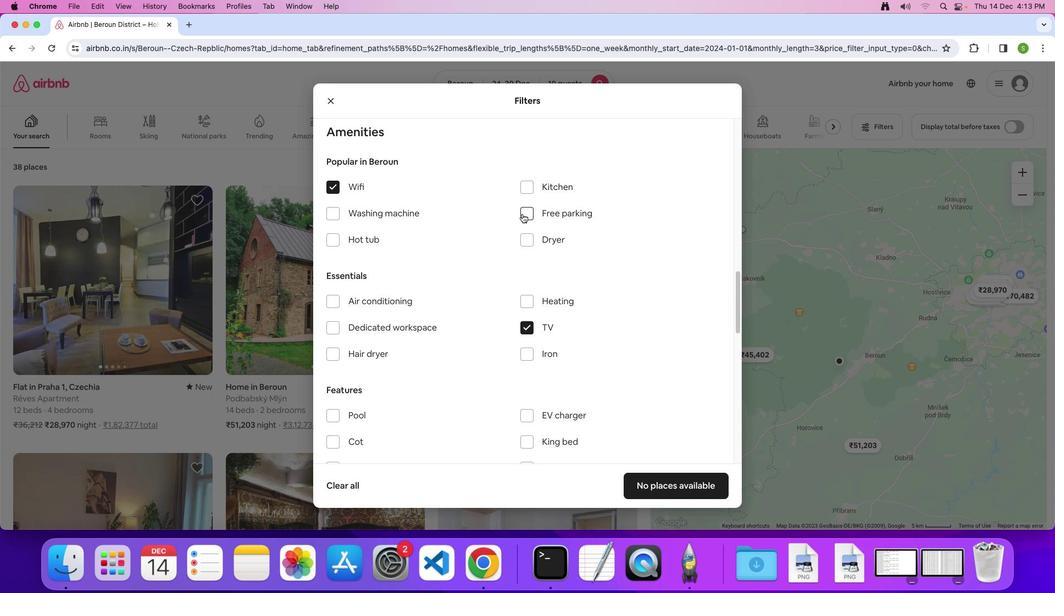 
Action: Mouse pressed left at (522, 214)
Screenshot: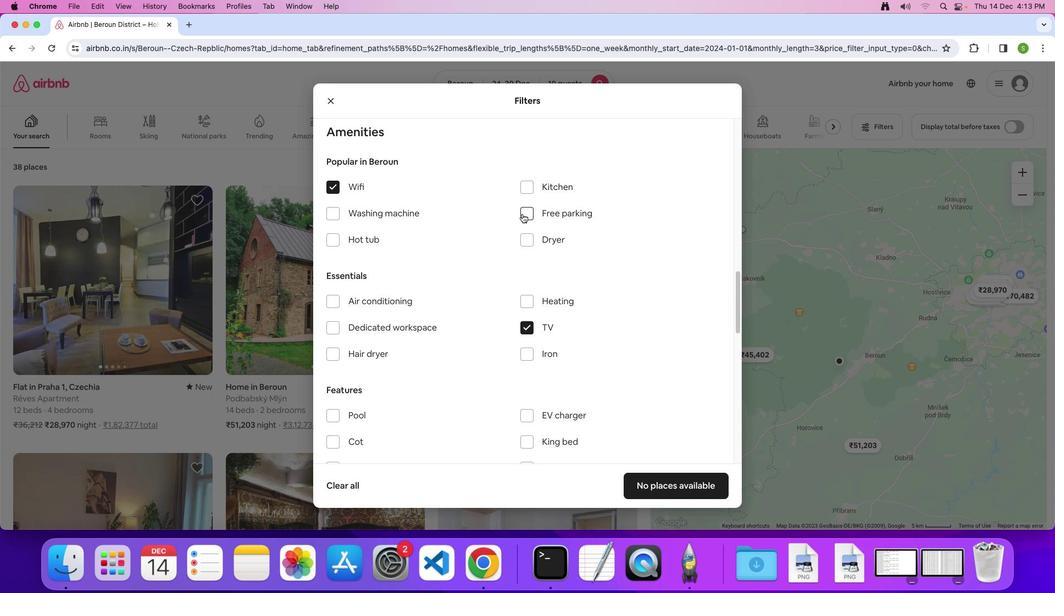 
Action: Mouse moved to (456, 291)
Screenshot: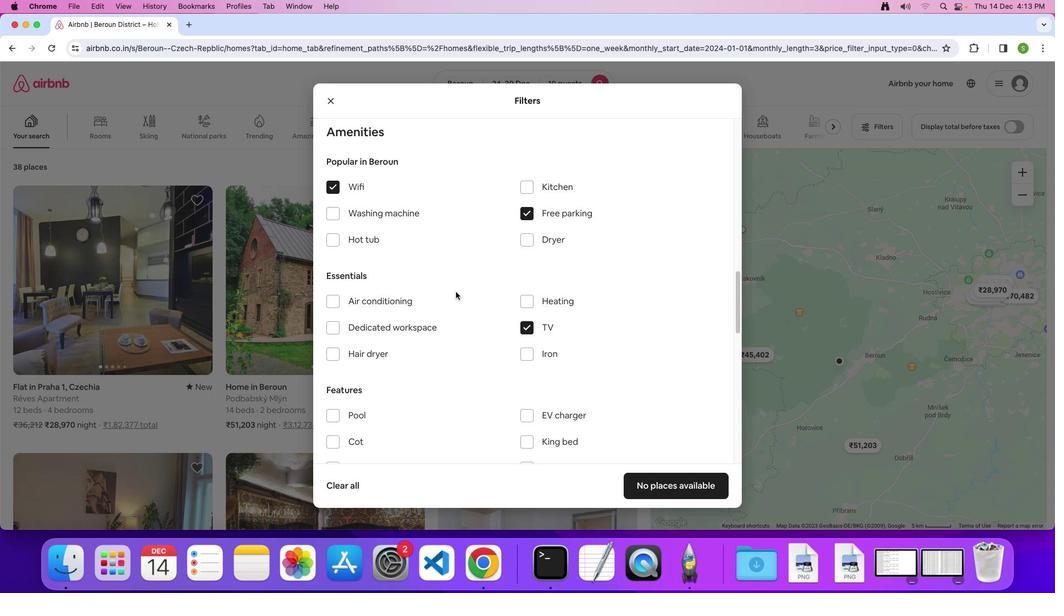 
Action: Mouse scrolled (456, 291) with delta (0, 0)
Screenshot: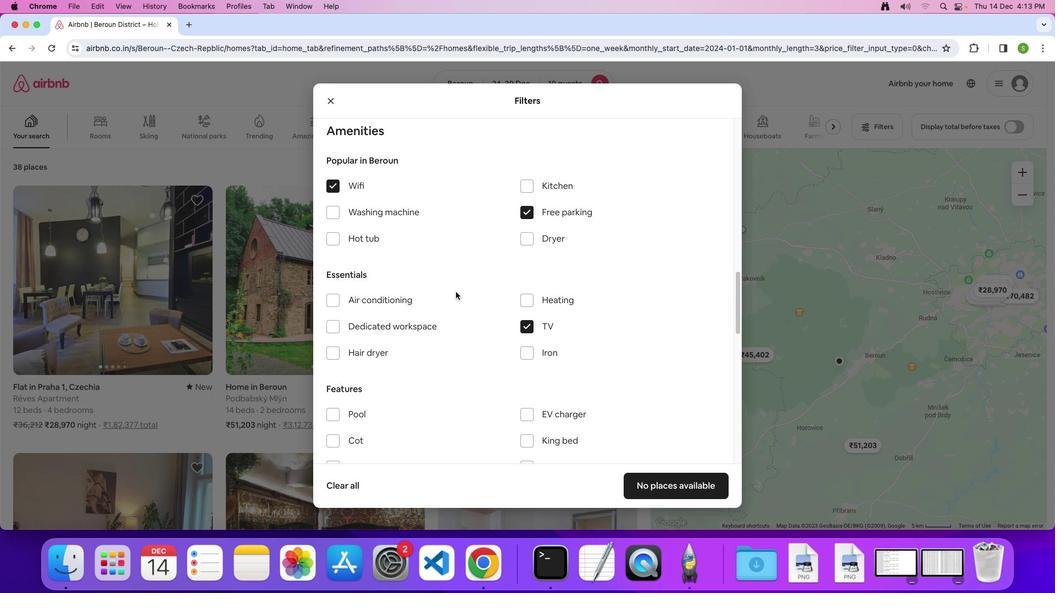 
Action: Mouse scrolled (456, 291) with delta (0, 0)
Screenshot: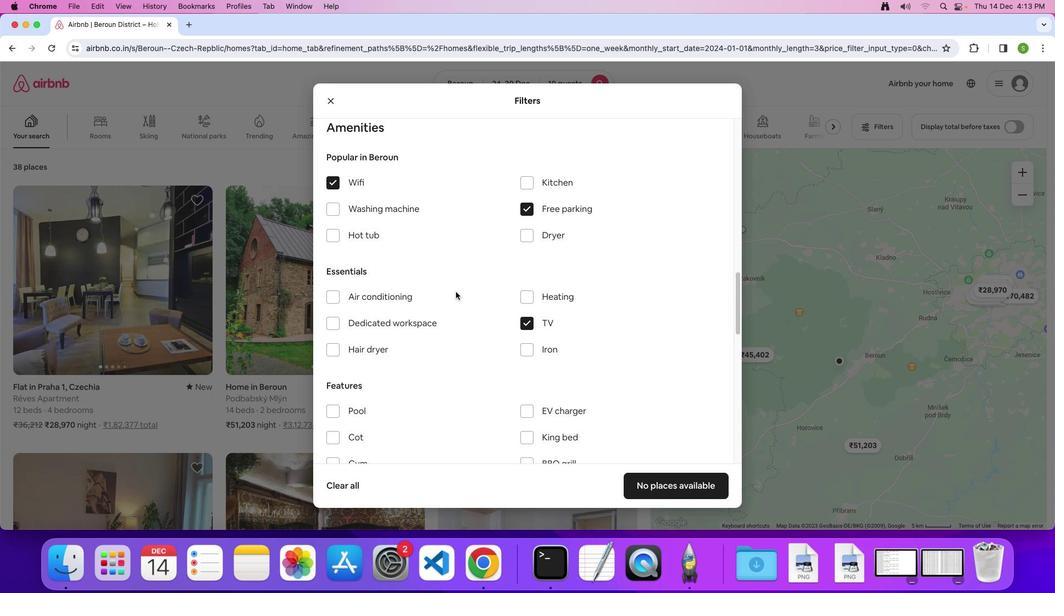 
Action: Mouse scrolled (456, 291) with delta (0, 0)
Screenshot: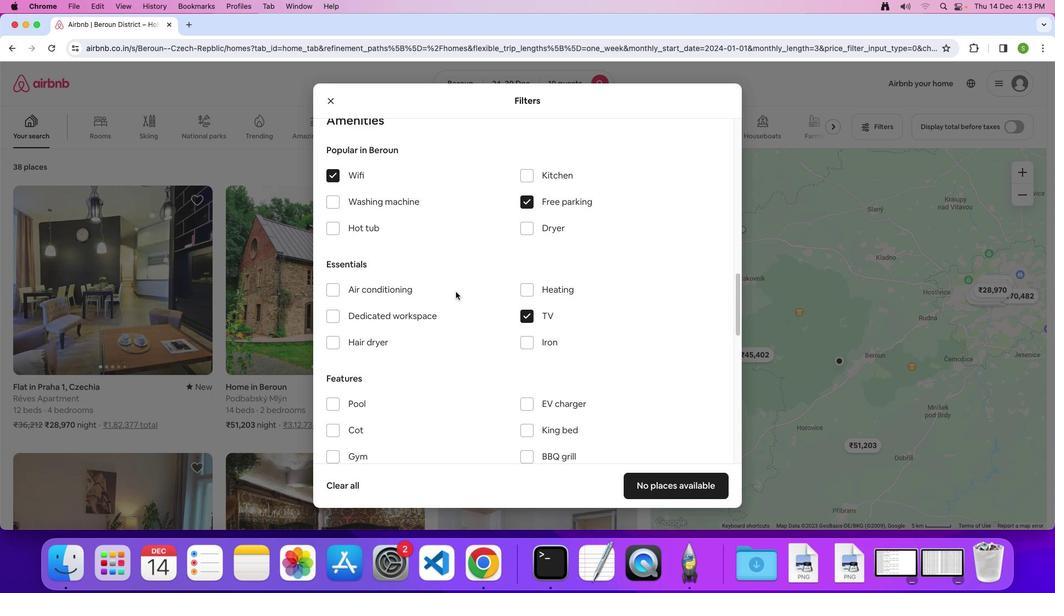 
Action: Mouse scrolled (456, 291) with delta (0, 0)
Screenshot: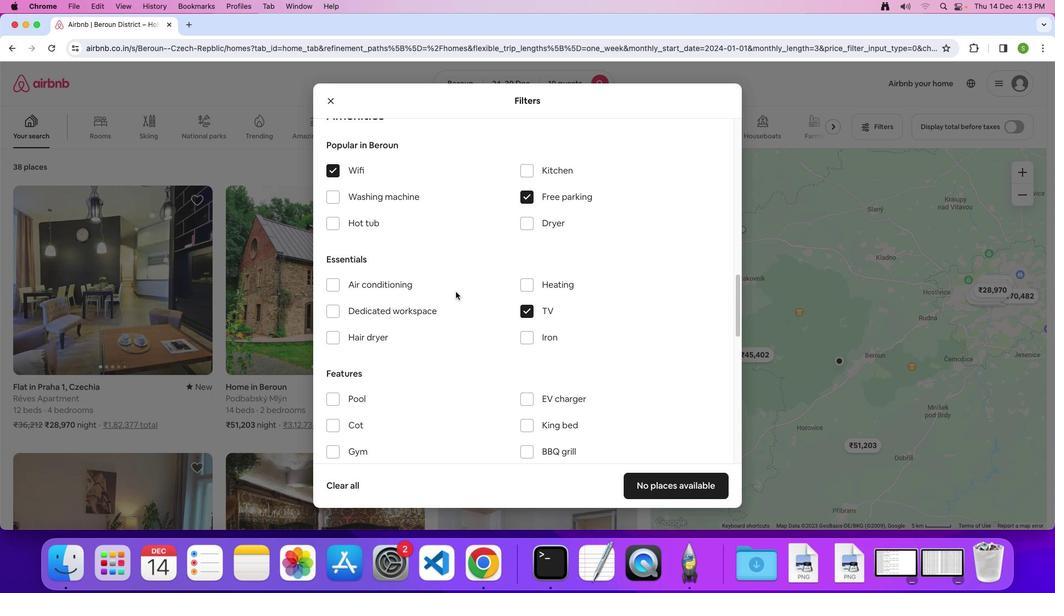 
Action: Mouse scrolled (456, 291) with delta (0, 0)
Screenshot: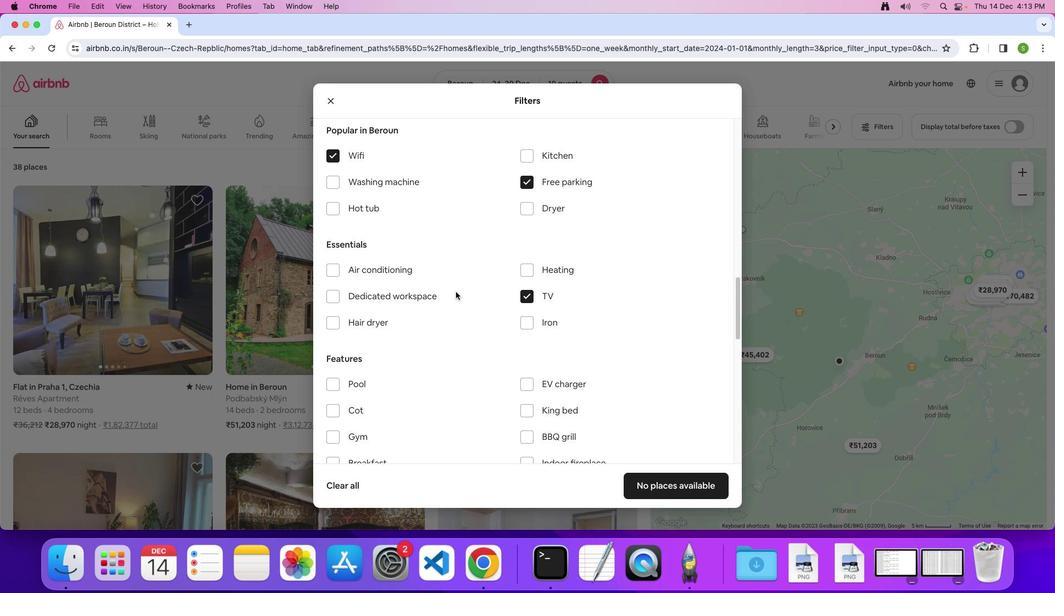 
Action: Mouse scrolled (456, 291) with delta (0, 0)
Screenshot: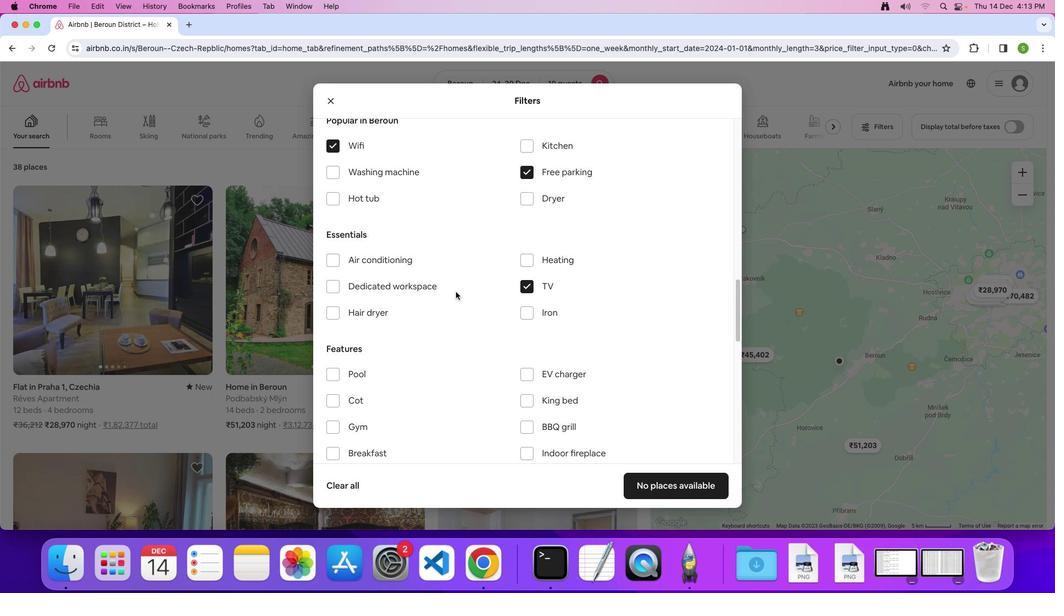 
Action: Mouse scrolled (456, 291) with delta (0, -1)
Screenshot: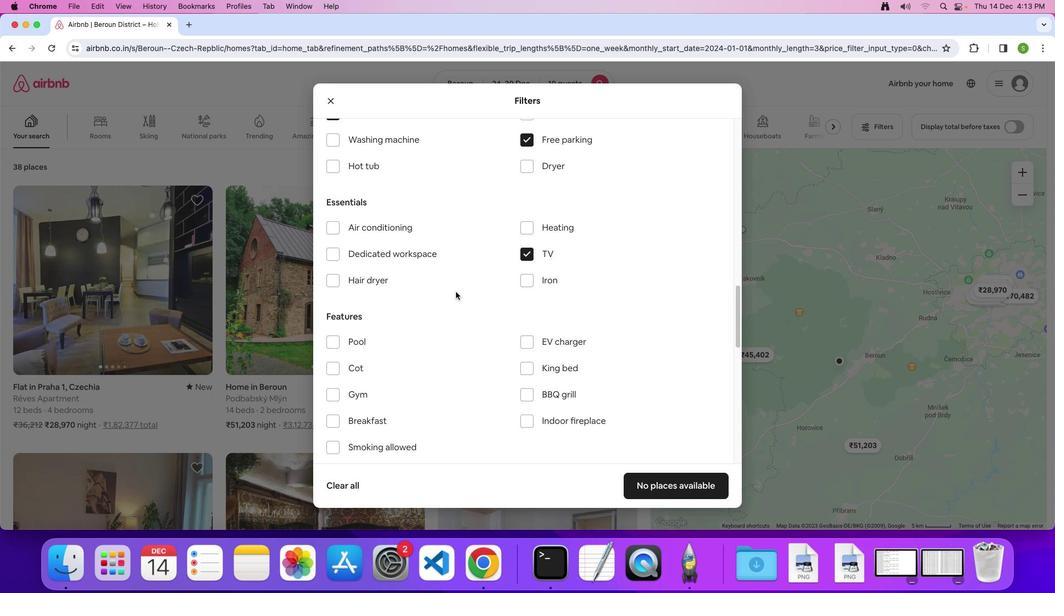 
Action: Mouse scrolled (456, 291) with delta (0, 0)
Screenshot: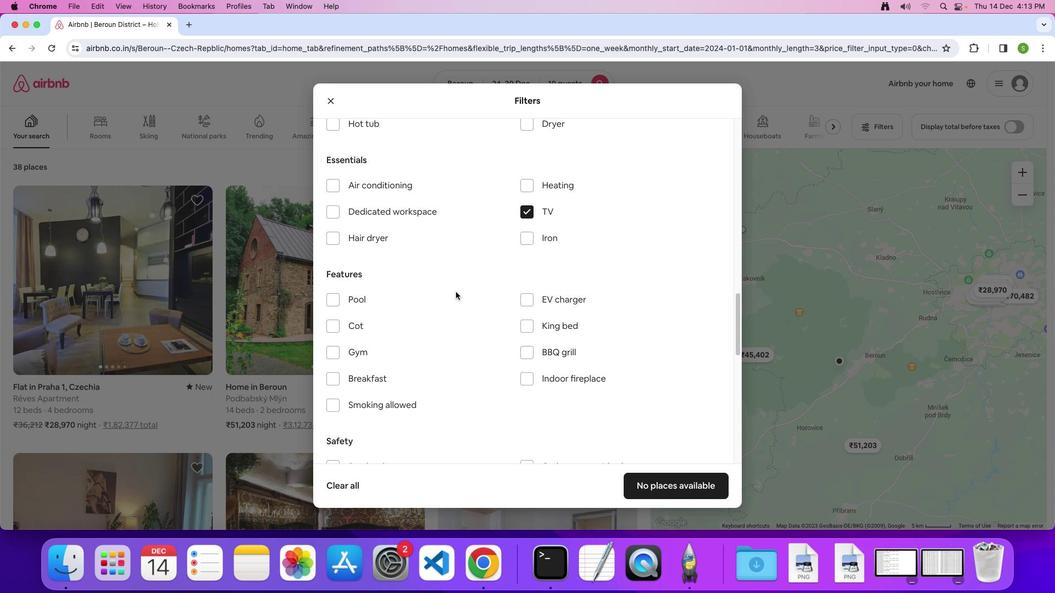 
Action: Mouse scrolled (456, 291) with delta (0, 0)
Screenshot: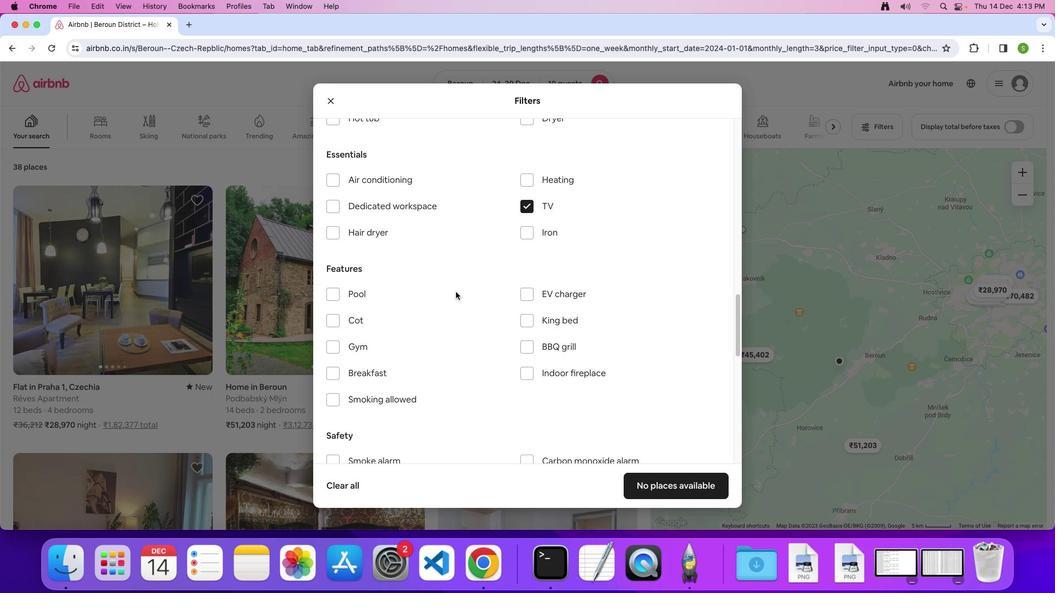 
Action: Mouse scrolled (456, 291) with delta (0, 0)
Screenshot: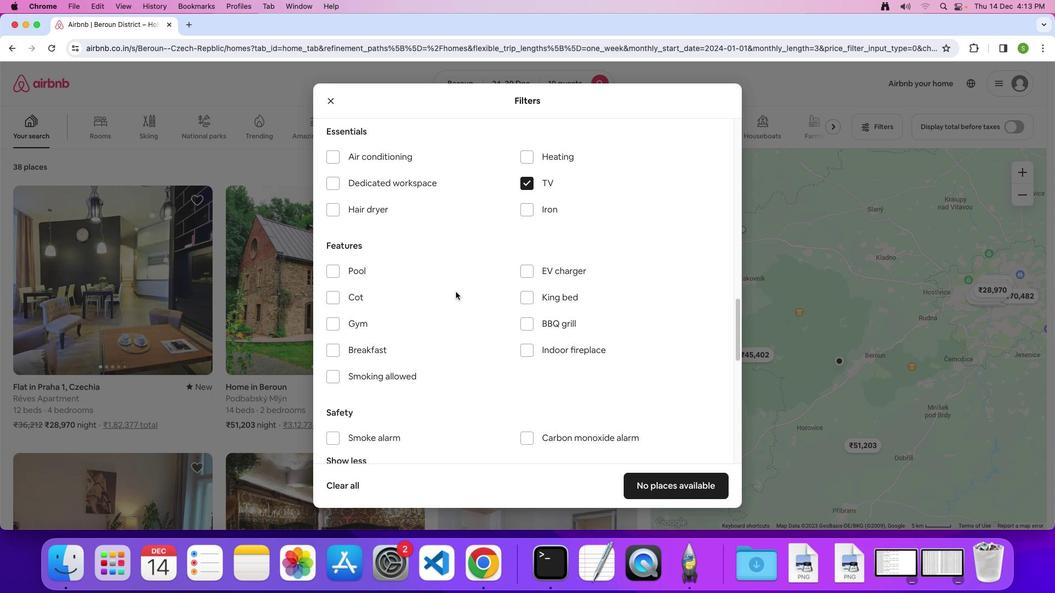 
Action: Mouse moved to (329, 317)
Screenshot: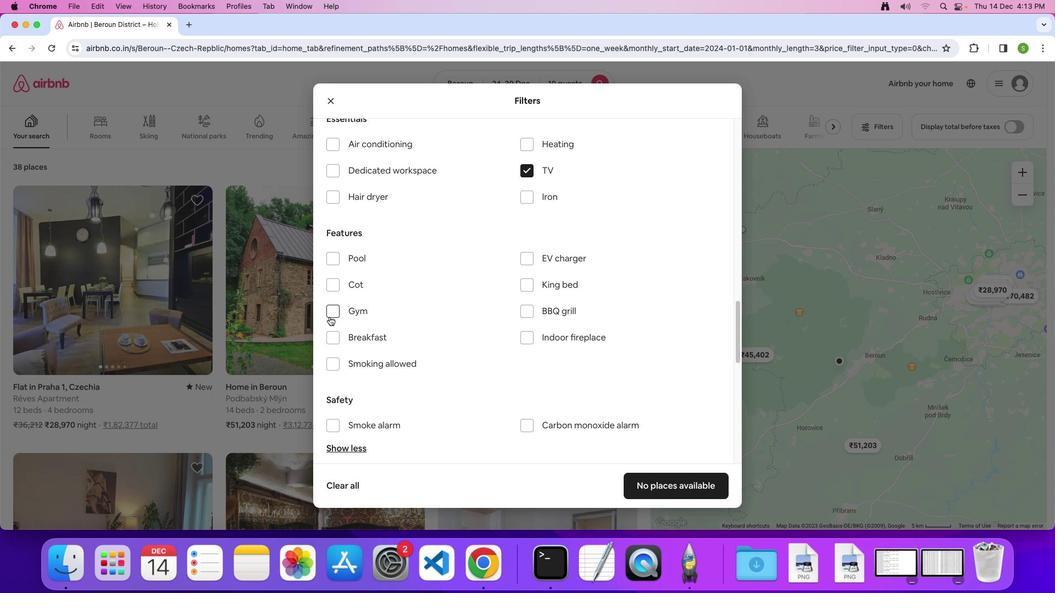 
Action: Mouse pressed left at (329, 317)
Screenshot: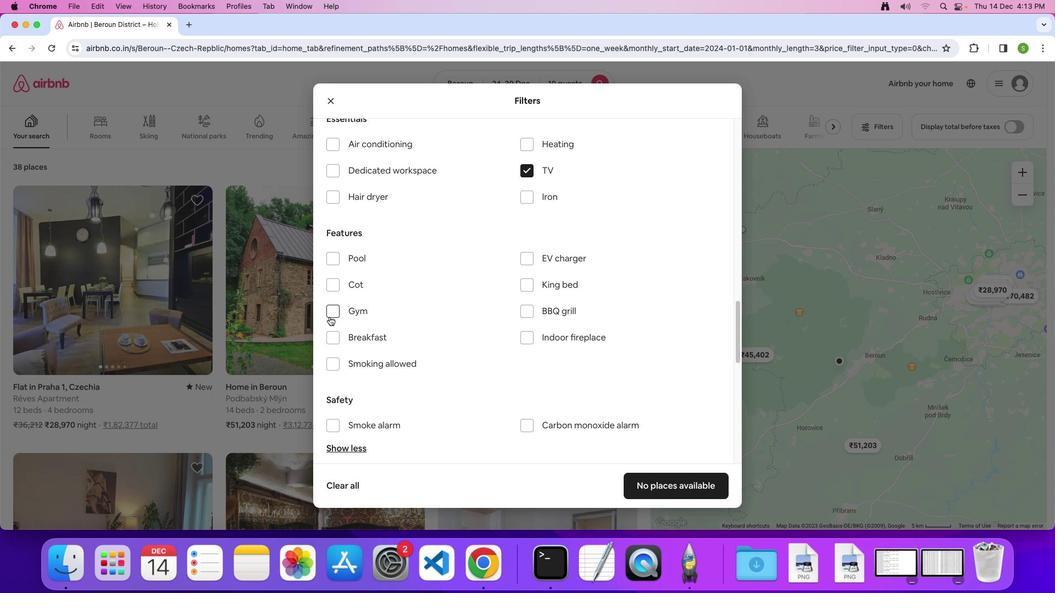 
Action: Mouse moved to (329, 332)
Screenshot: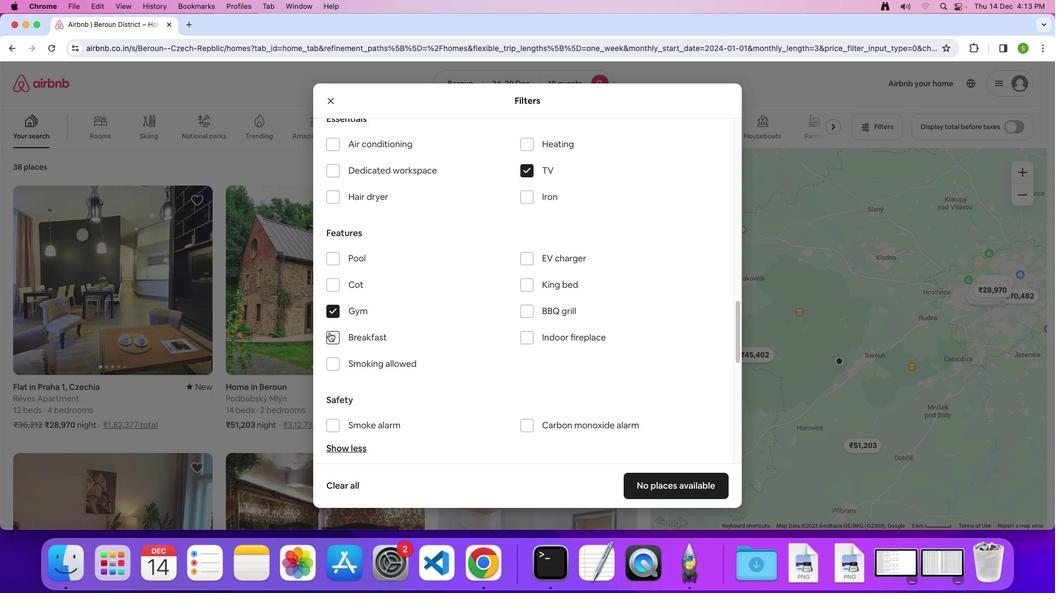 
Action: Mouse pressed left at (329, 332)
Screenshot: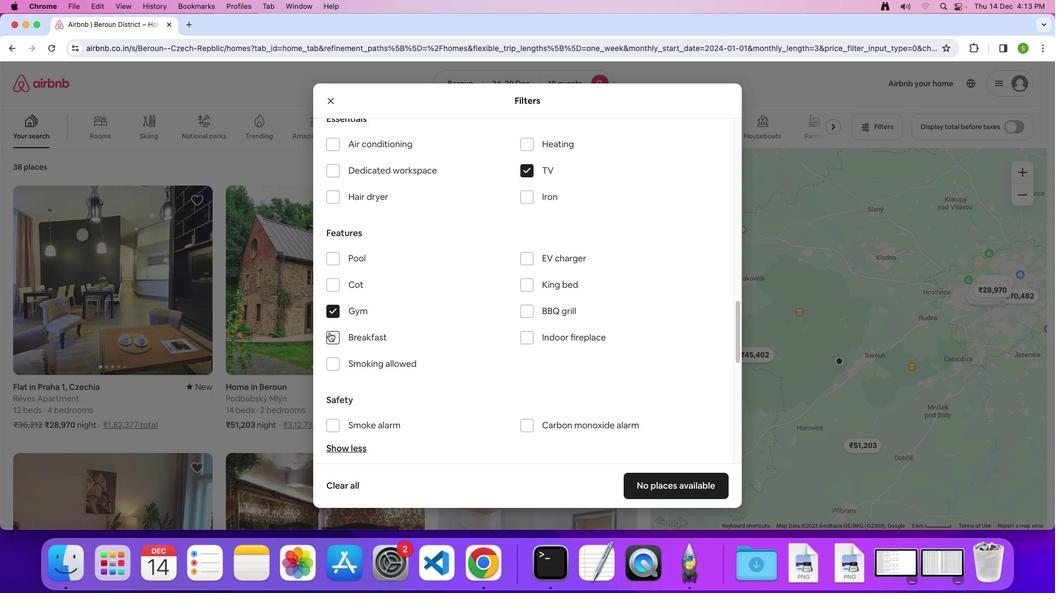 
Action: Mouse moved to (460, 315)
Screenshot: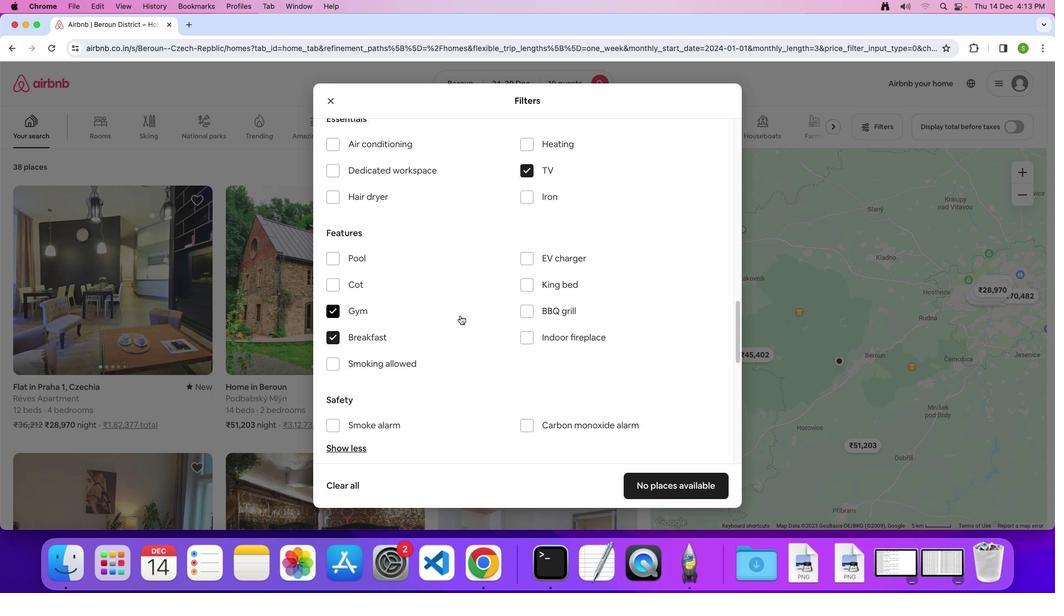 
Action: Mouse scrolled (460, 315) with delta (0, 0)
Screenshot: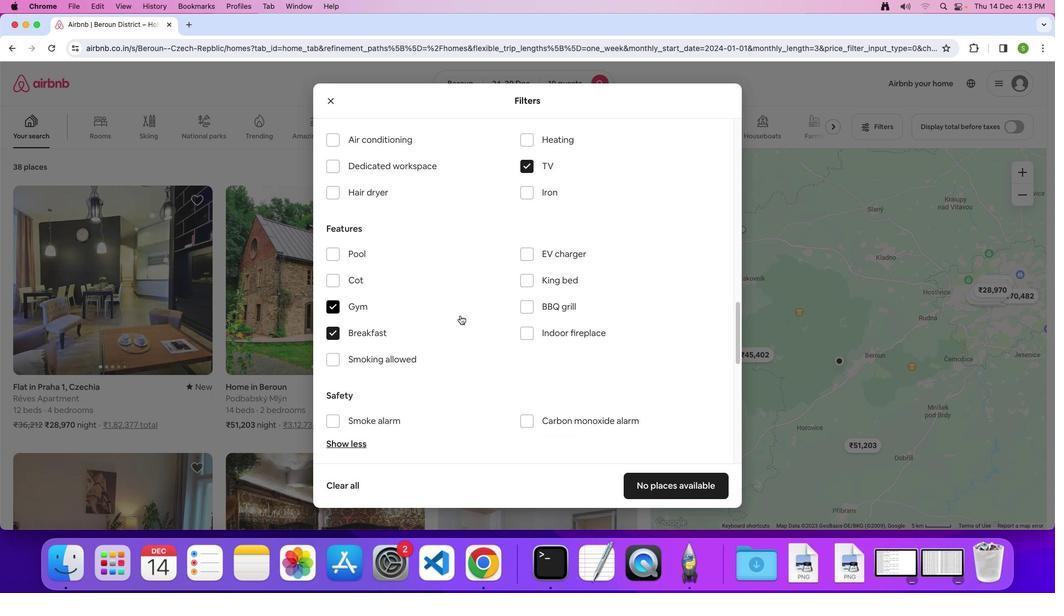 
Action: Mouse scrolled (460, 315) with delta (0, 0)
Screenshot: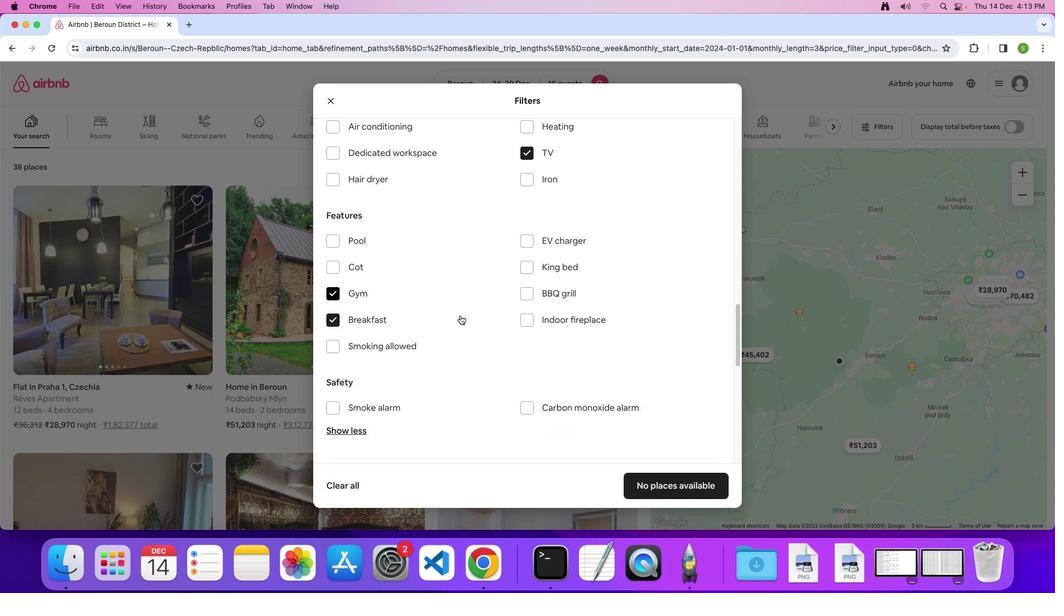
Action: Mouse scrolled (460, 315) with delta (0, 0)
Screenshot: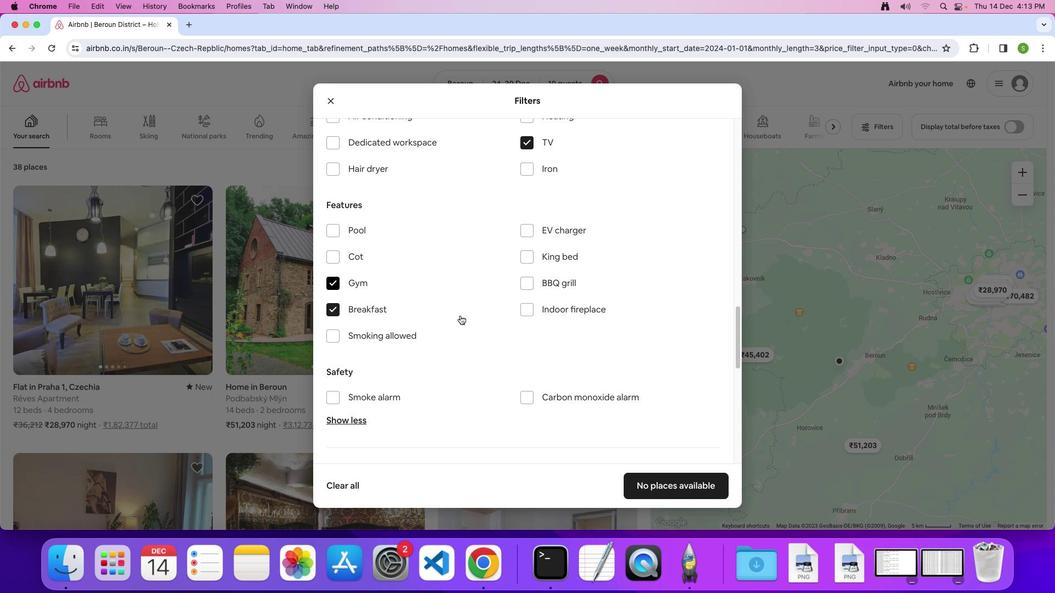 
Action: Mouse scrolled (460, 315) with delta (0, 0)
Screenshot: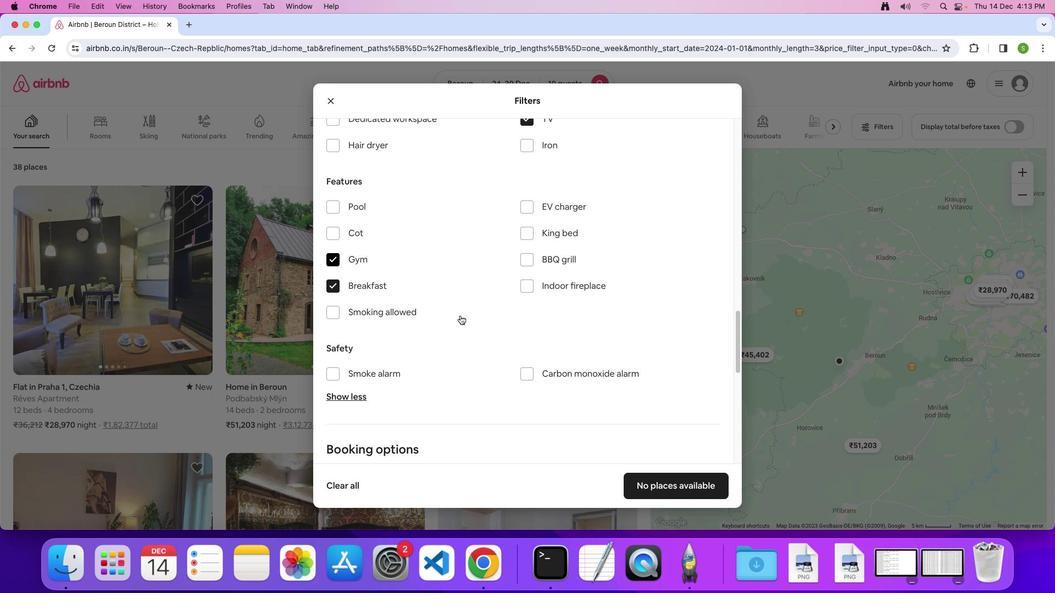 
Action: Mouse scrolled (460, 315) with delta (0, -1)
Screenshot: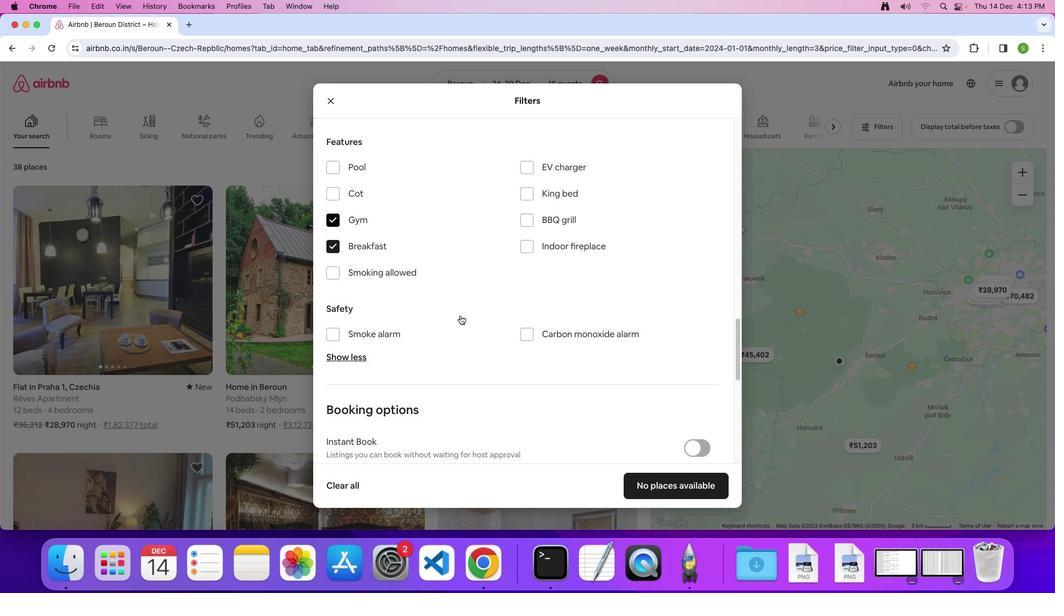 
Action: Mouse scrolled (460, 315) with delta (0, 0)
Screenshot: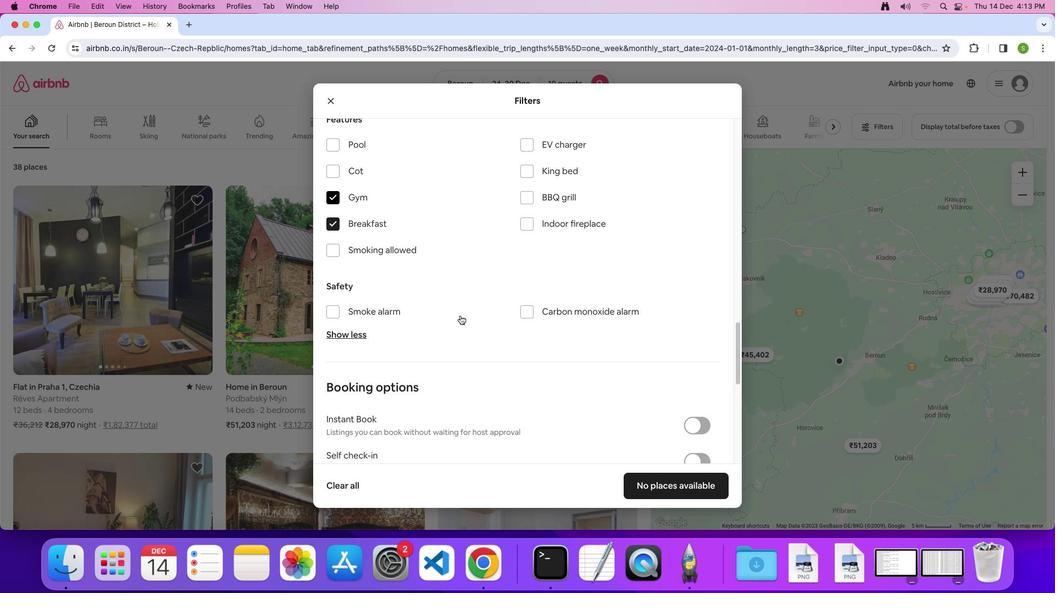 
Action: Mouse scrolled (460, 315) with delta (0, 0)
Screenshot: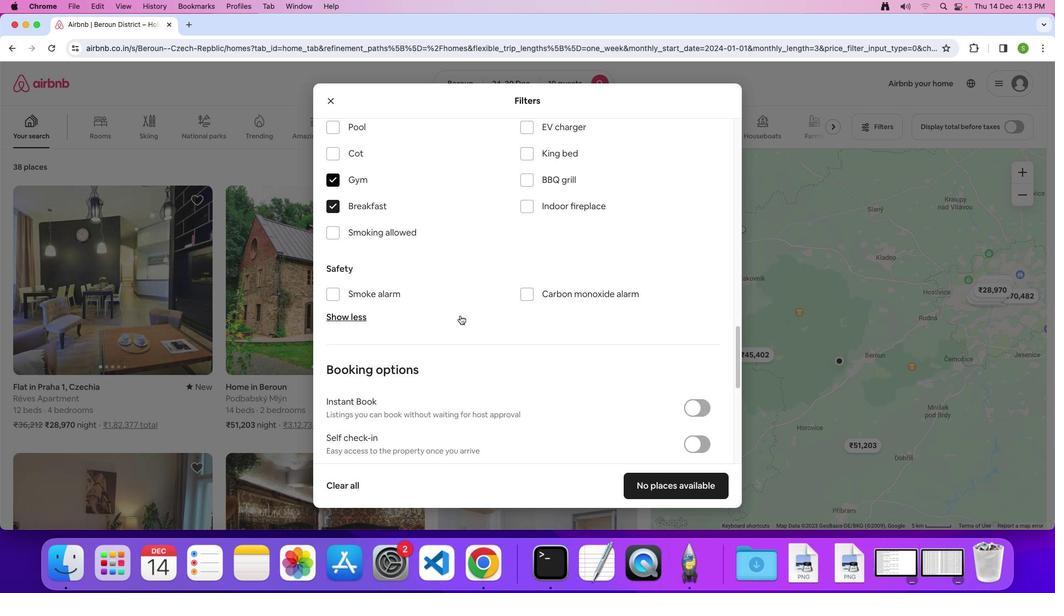 
Action: Mouse scrolled (460, 315) with delta (0, -1)
Screenshot: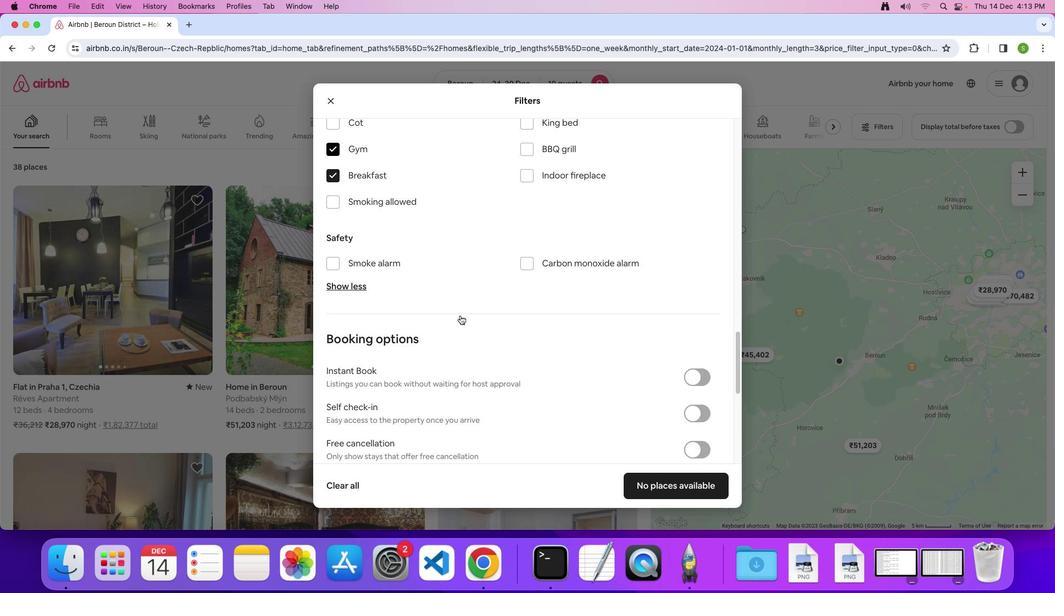 
Action: Mouse scrolled (460, 315) with delta (0, 0)
Screenshot: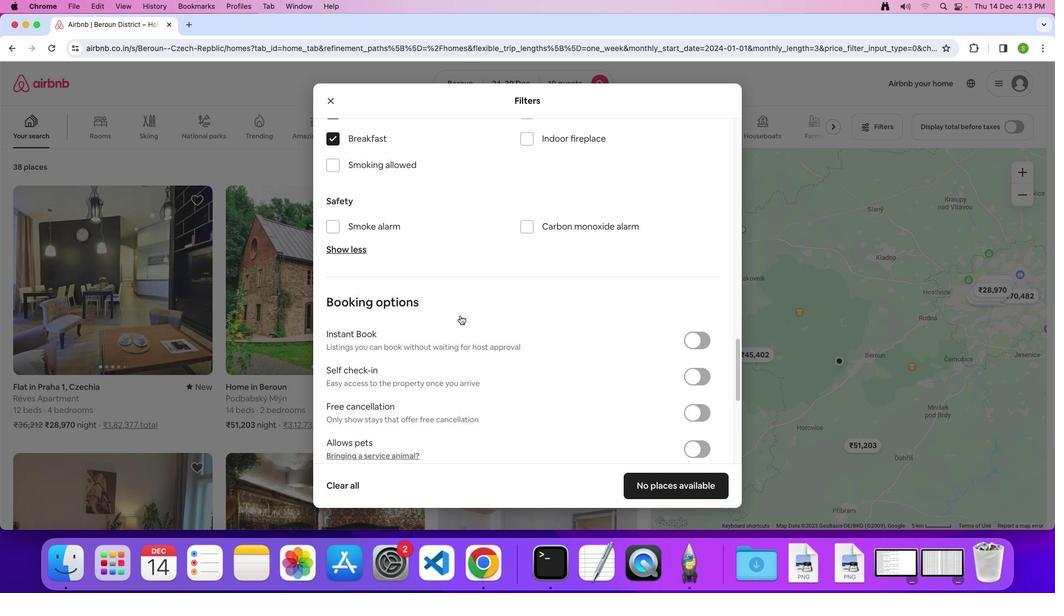 
Action: Mouse scrolled (460, 315) with delta (0, 0)
Screenshot: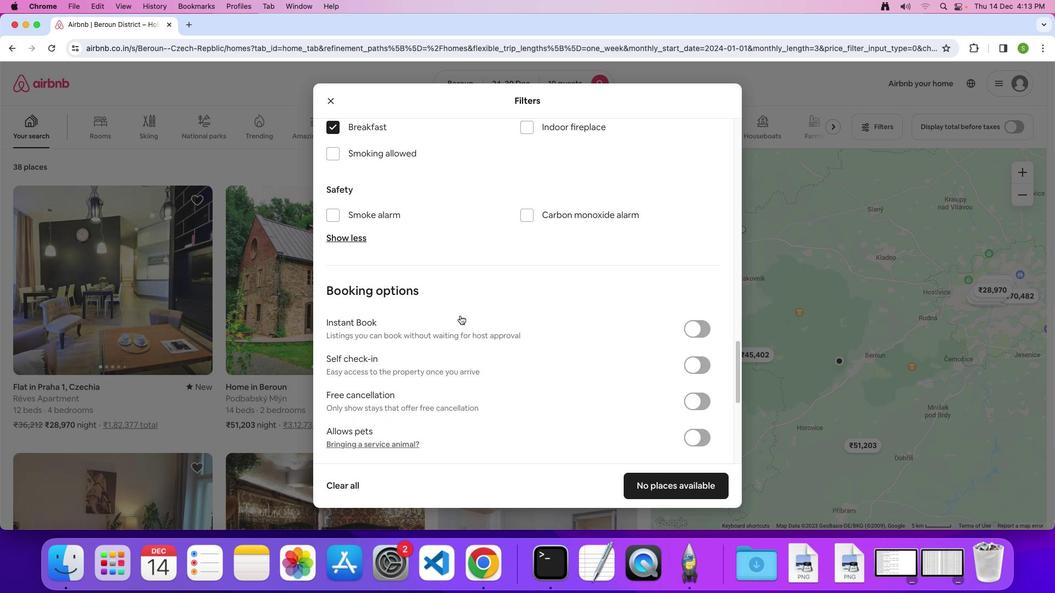 
Action: Mouse scrolled (460, 315) with delta (0, -1)
Screenshot: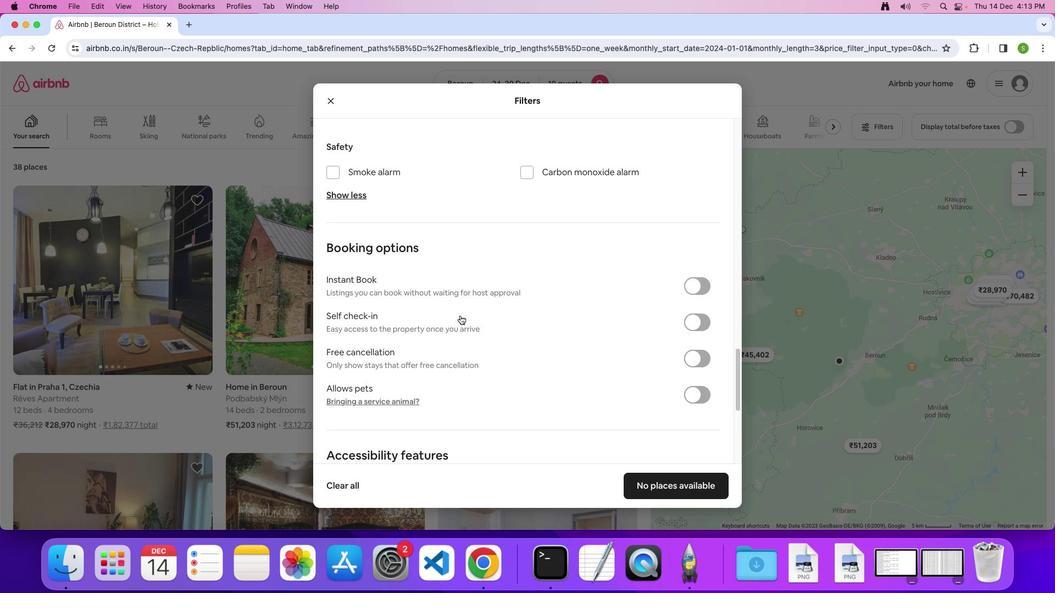 
Action: Mouse scrolled (460, 315) with delta (0, 0)
Screenshot: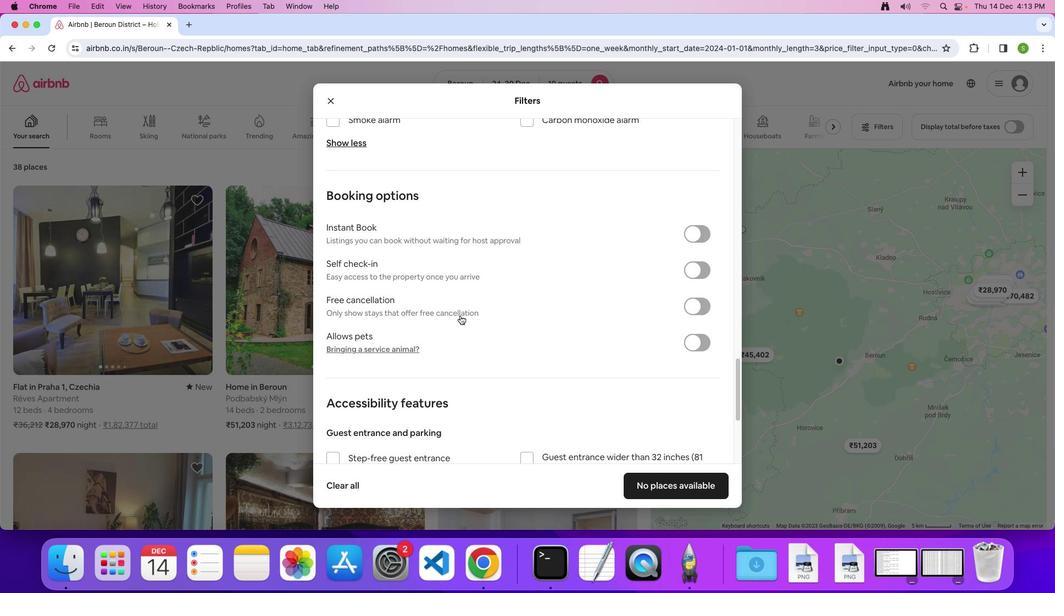 
Action: Mouse scrolled (460, 315) with delta (0, 0)
Screenshot: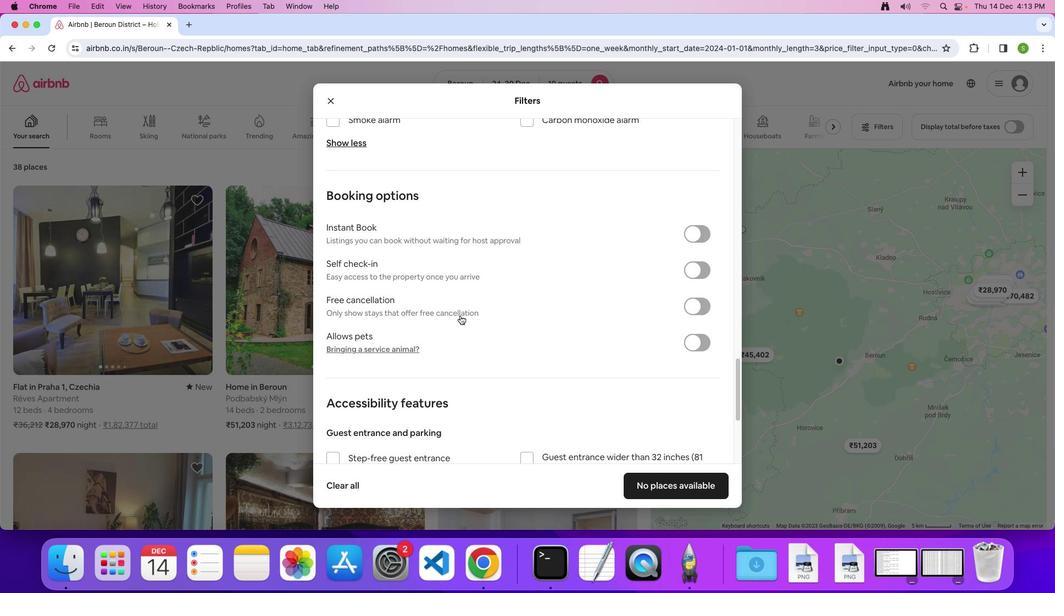 
Action: Mouse scrolled (460, 315) with delta (0, -1)
Screenshot: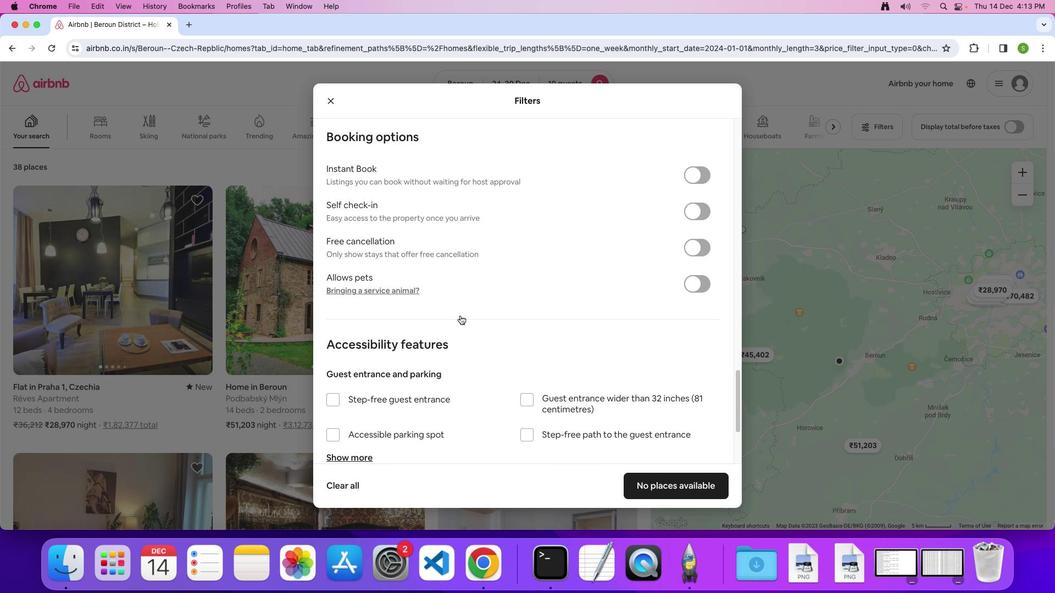 
Action: Mouse scrolled (460, 315) with delta (0, 0)
Screenshot: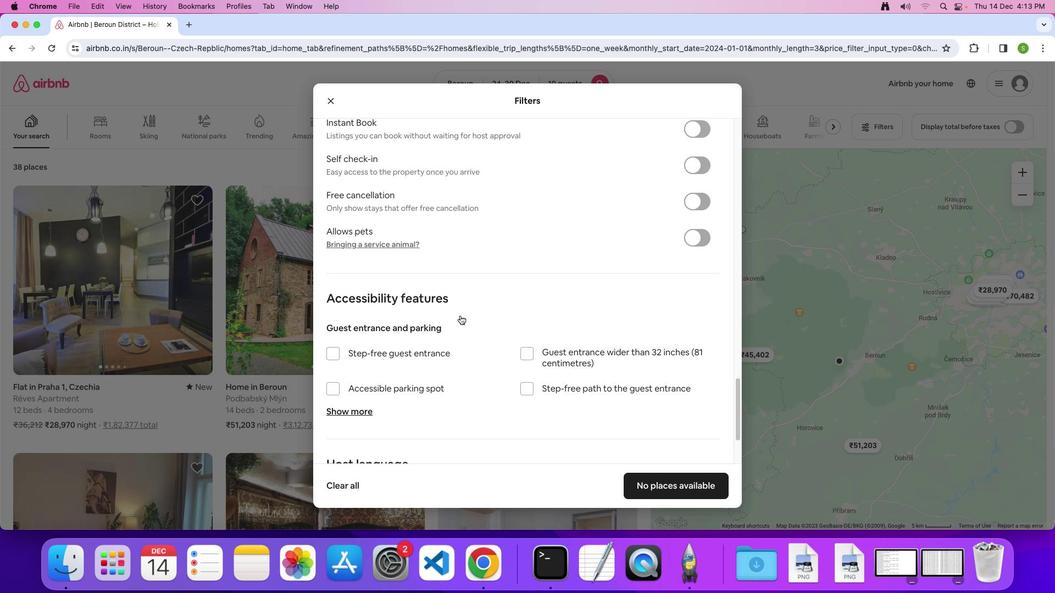 
Action: Mouse scrolled (460, 315) with delta (0, 0)
Screenshot: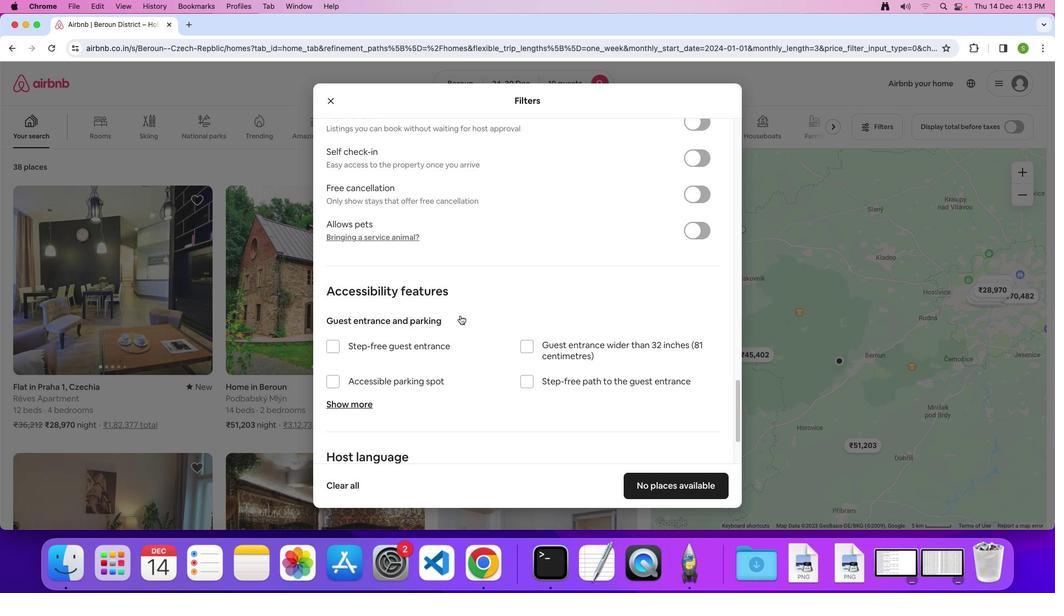 
Action: Mouse scrolled (460, 315) with delta (0, -1)
Screenshot: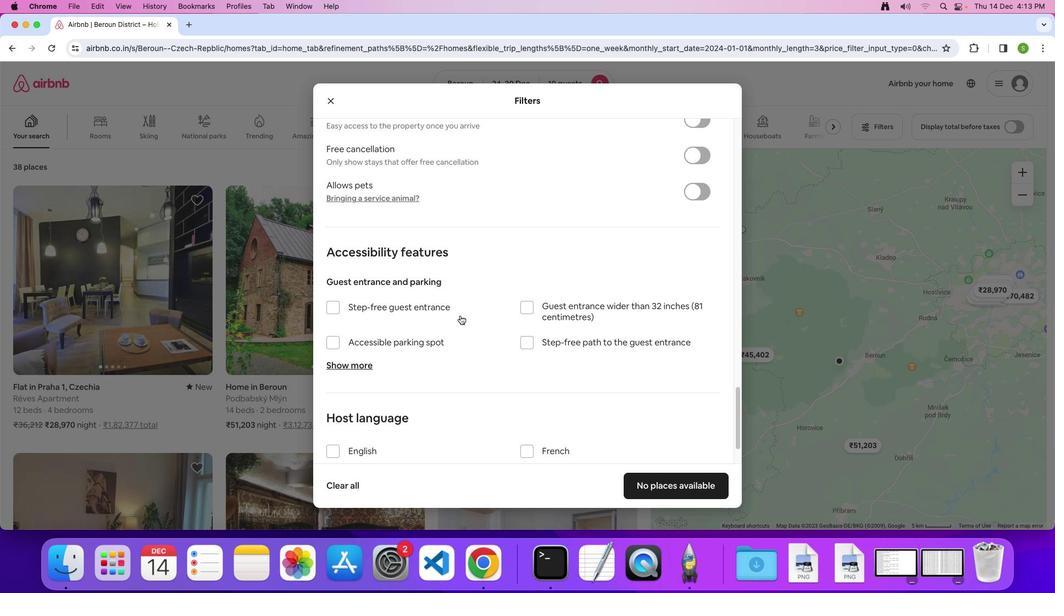 
Action: Mouse scrolled (460, 315) with delta (0, 0)
Screenshot: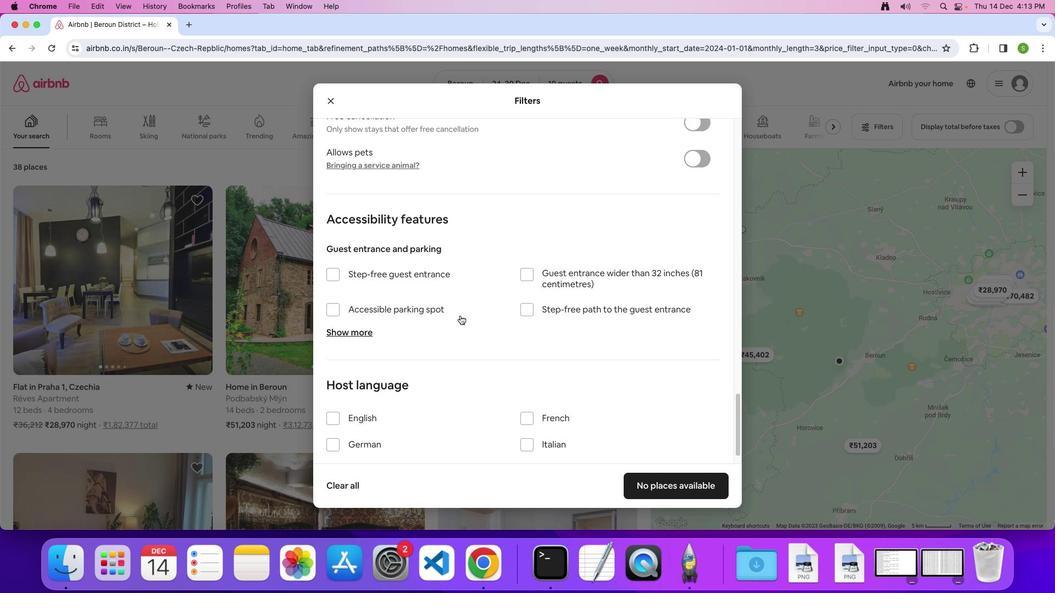 
Action: Mouse scrolled (460, 315) with delta (0, 0)
Screenshot: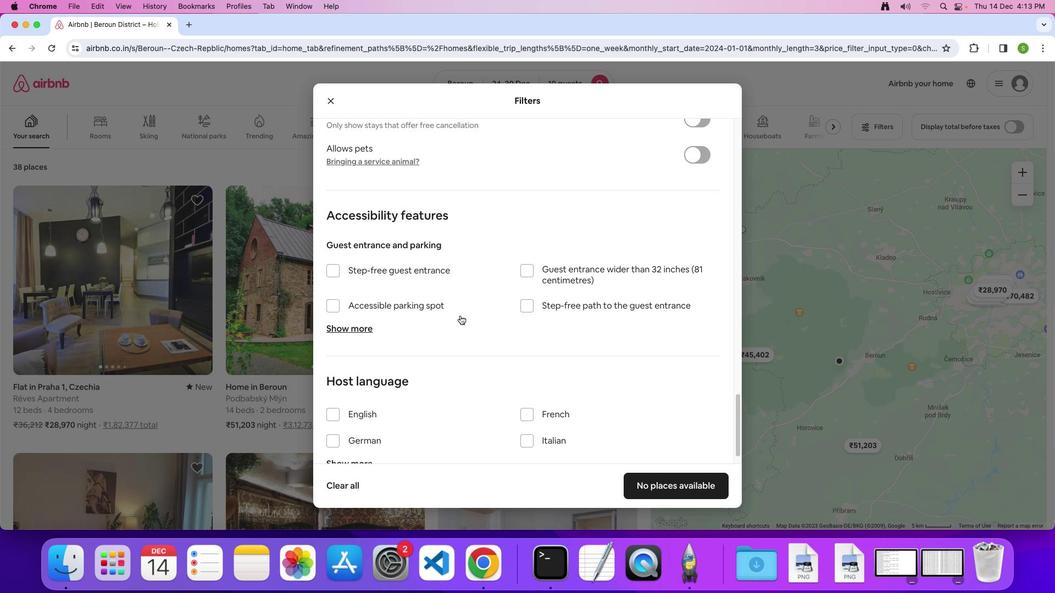
Action: Mouse scrolled (460, 315) with delta (0, -1)
Screenshot: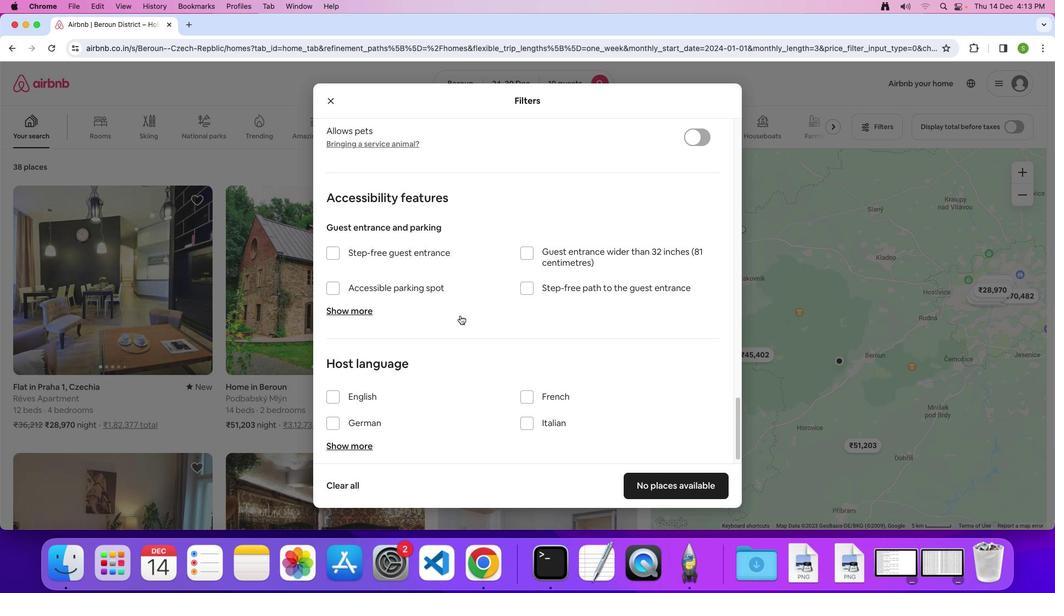 
Action: Mouse scrolled (460, 315) with delta (0, 0)
Screenshot: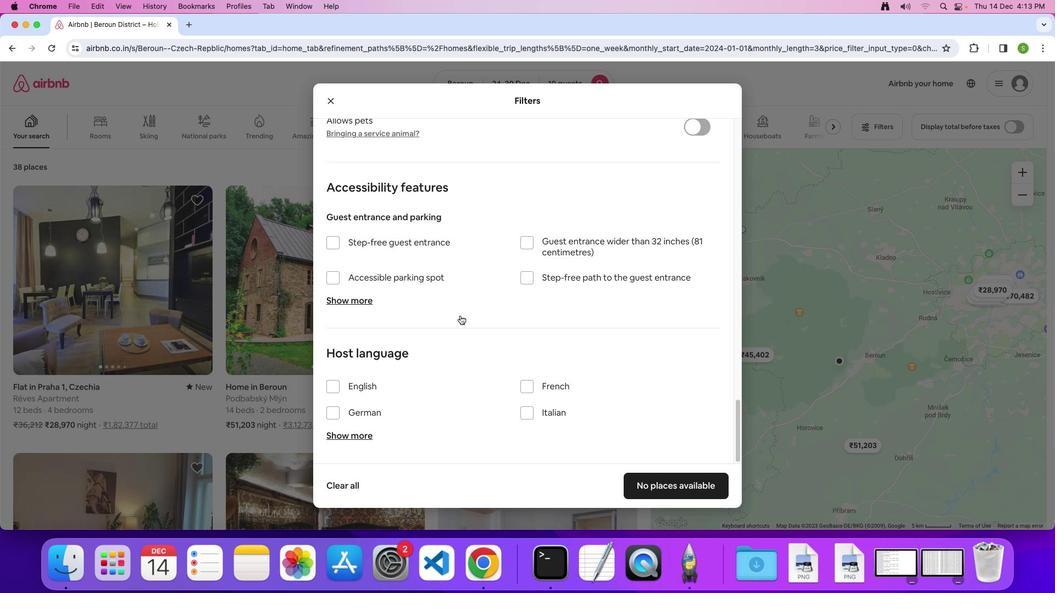 
Action: Mouse scrolled (460, 315) with delta (0, 0)
Screenshot: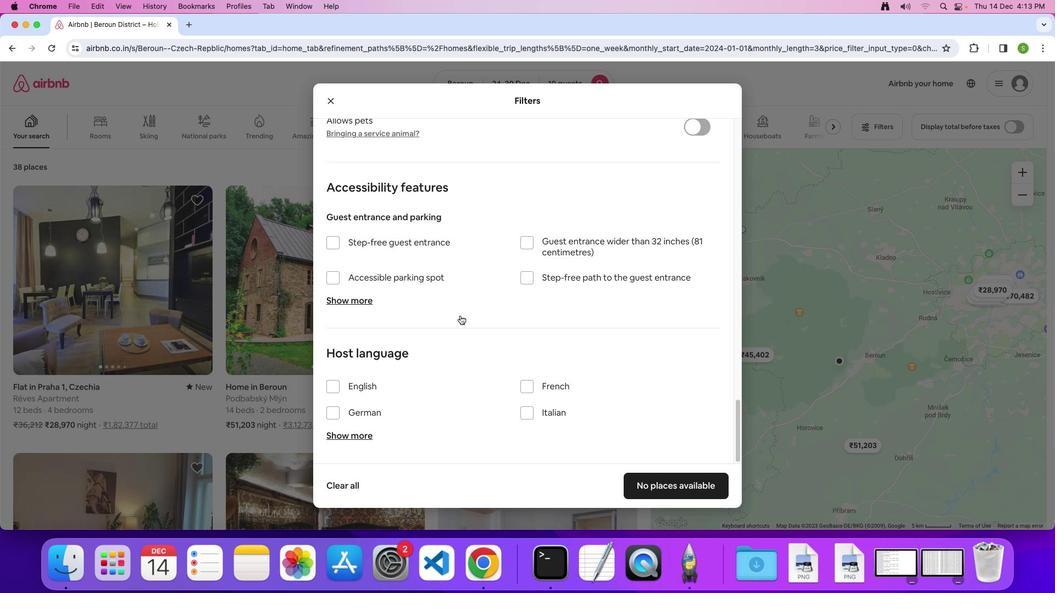 
Action: Mouse scrolled (460, 315) with delta (0, -1)
Screenshot: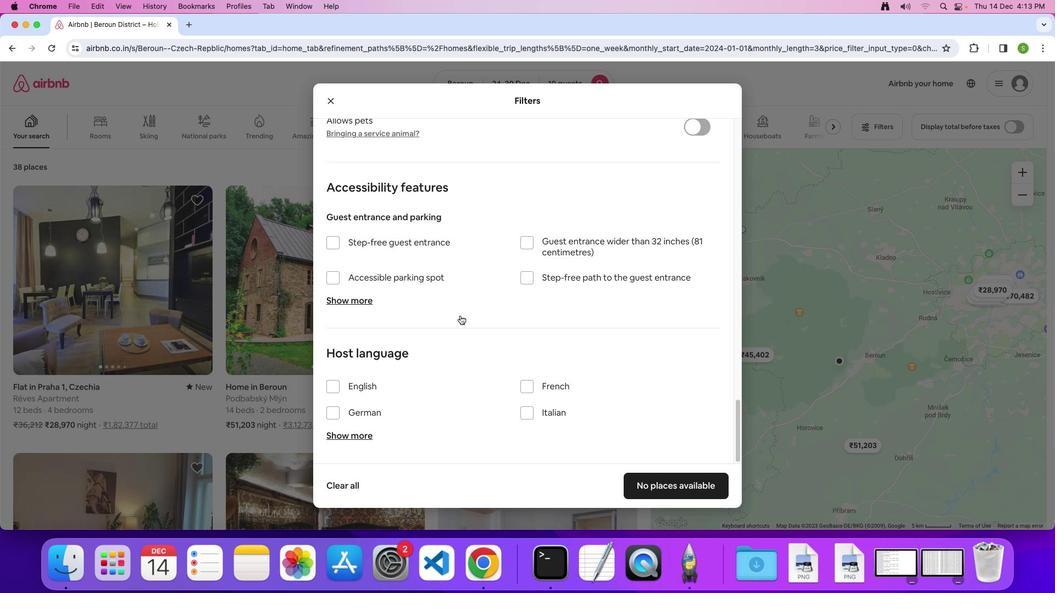 
Action: Mouse moved to (664, 479)
Screenshot: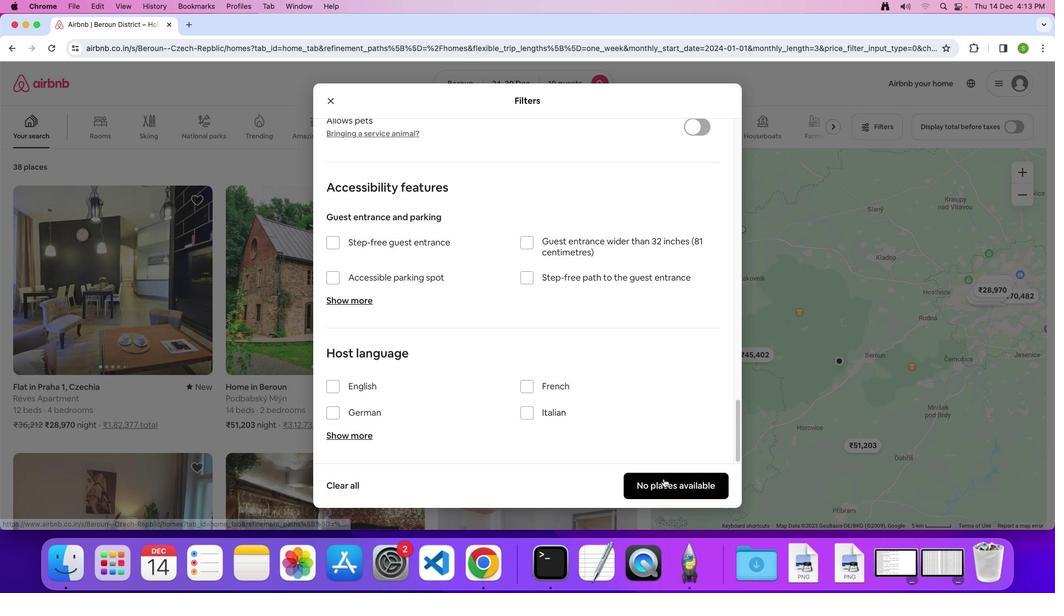 
Action: Mouse pressed left at (664, 479)
Screenshot: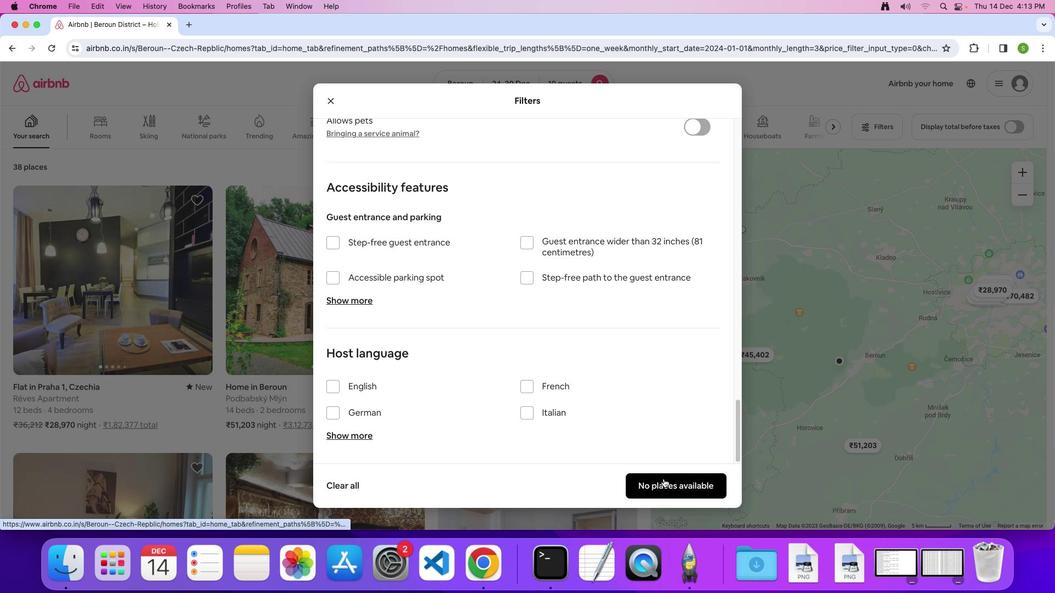 
Action: Mouse moved to (555, 260)
Screenshot: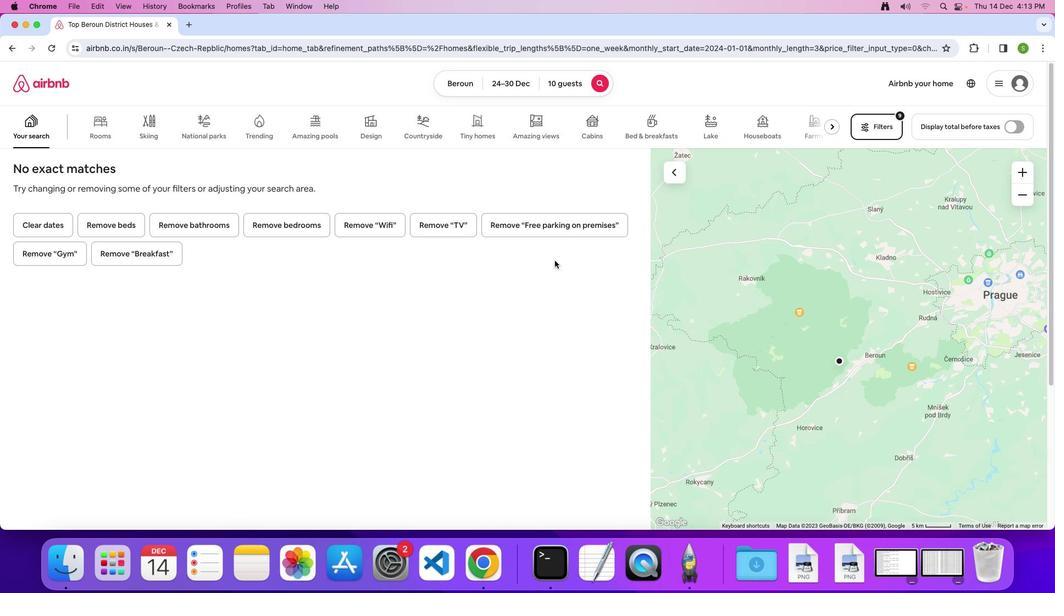 
